 Task: Find connections with filter location Santa Maria with filter topic #recruitmentwith filter profile language English with filter current company Annalect with filter school All India Institute of Medical Sciences with filter industry Graphic Design with filter service category Tax Law with filter keywords title Software Ninjaneer
Action: Mouse moved to (169, 223)
Screenshot: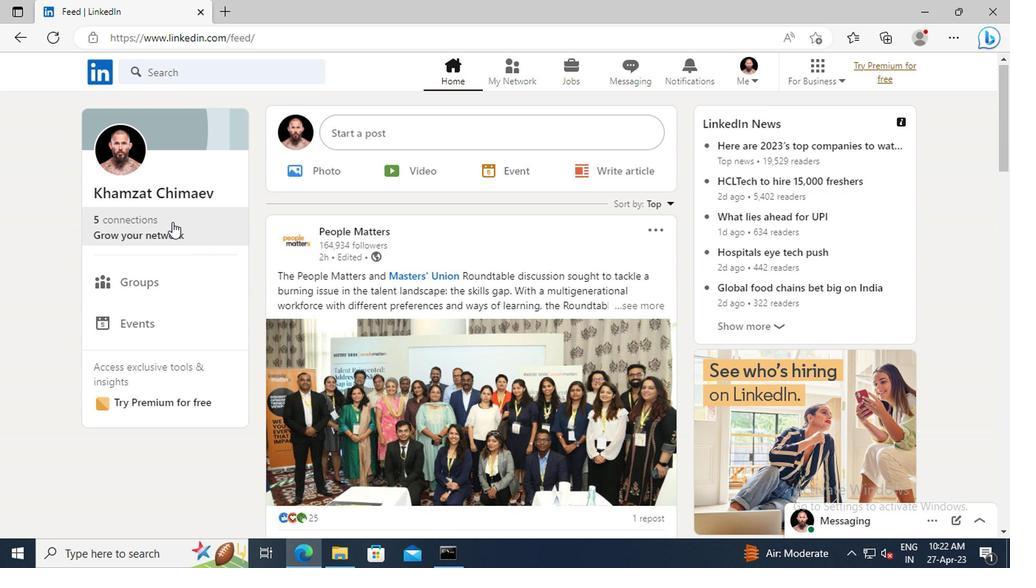 
Action: Mouse pressed left at (169, 223)
Screenshot: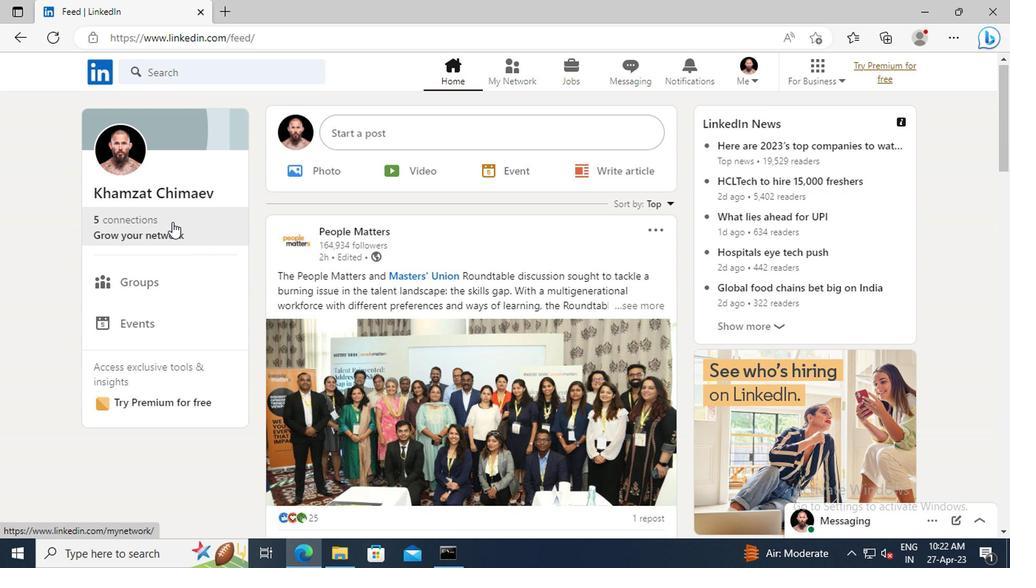 
Action: Mouse moved to (173, 159)
Screenshot: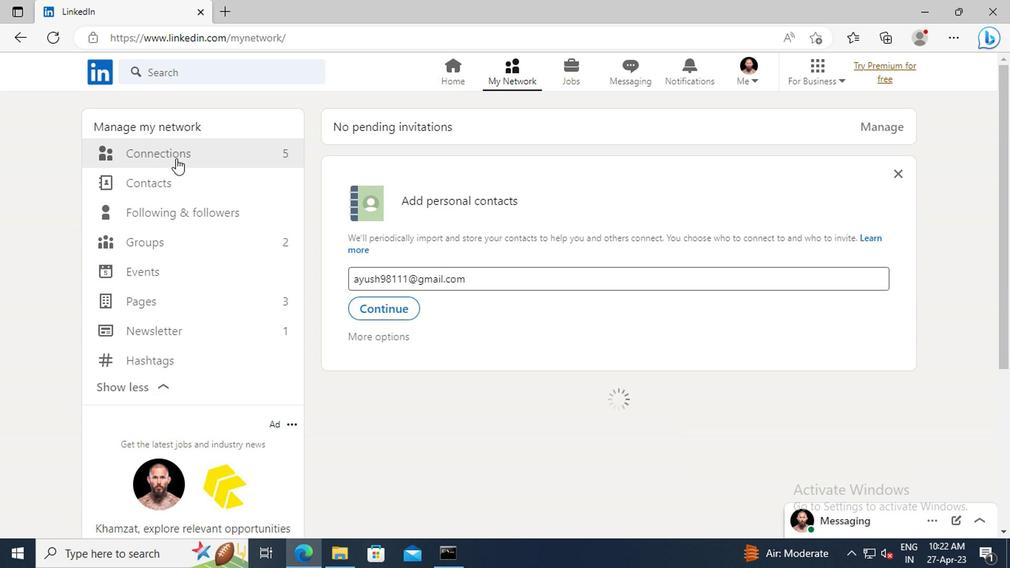 
Action: Mouse pressed left at (173, 159)
Screenshot: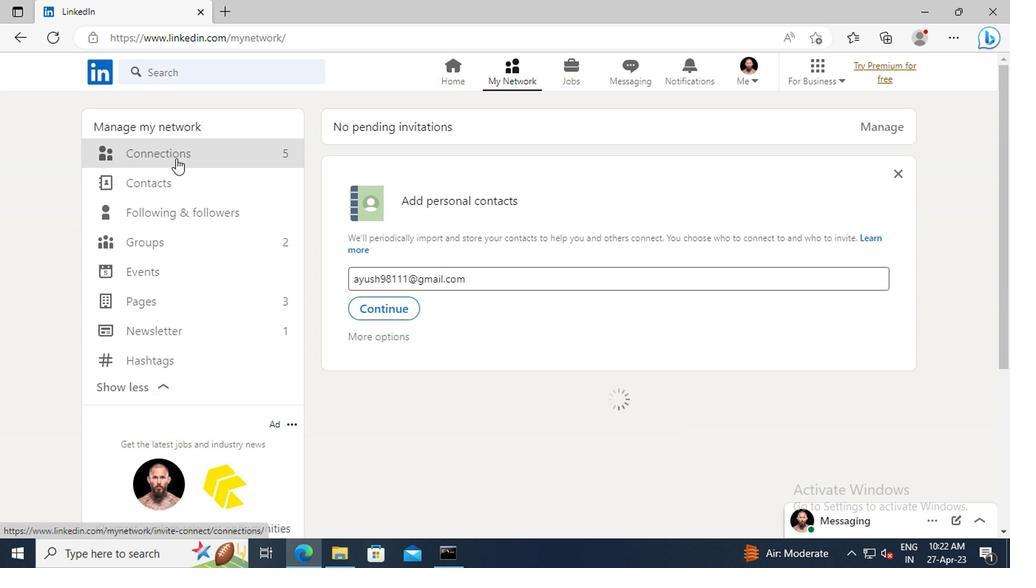 
Action: Mouse moved to (603, 159)
Screenshot: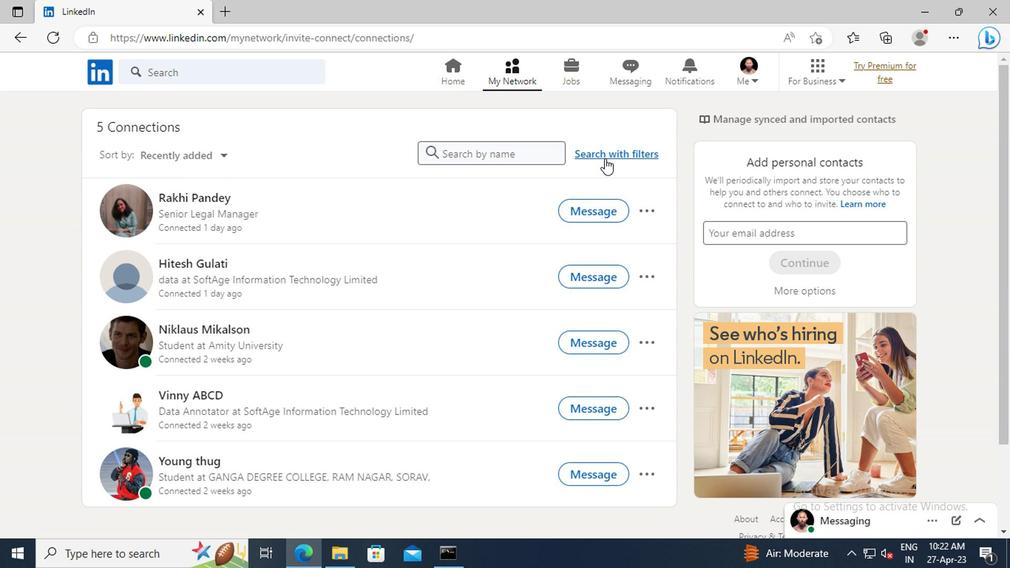 
Action: Mouse pressed left at (603, 159)
Screenshot: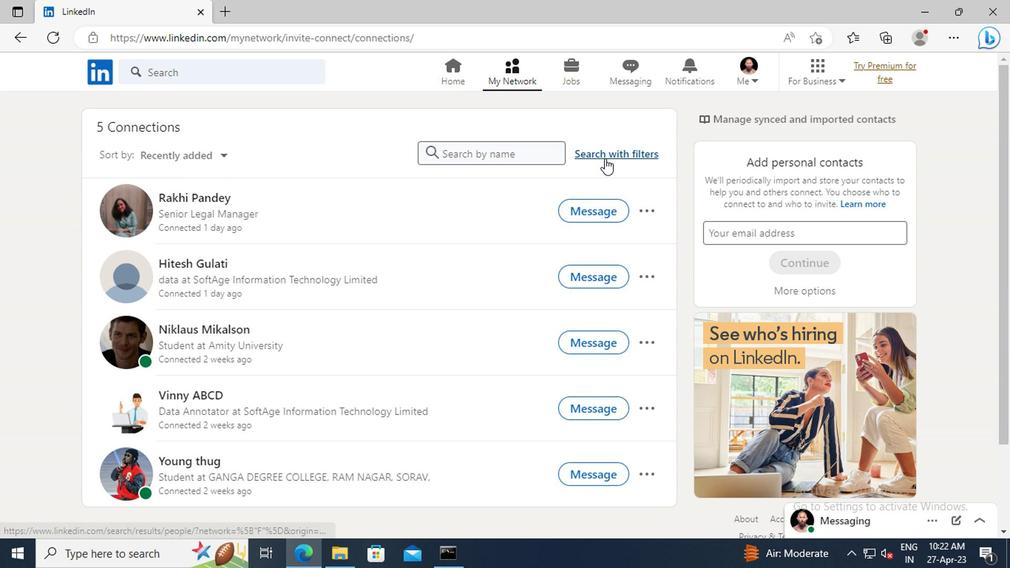 
Action: Mouse moved to (562, 117)
Screenshot: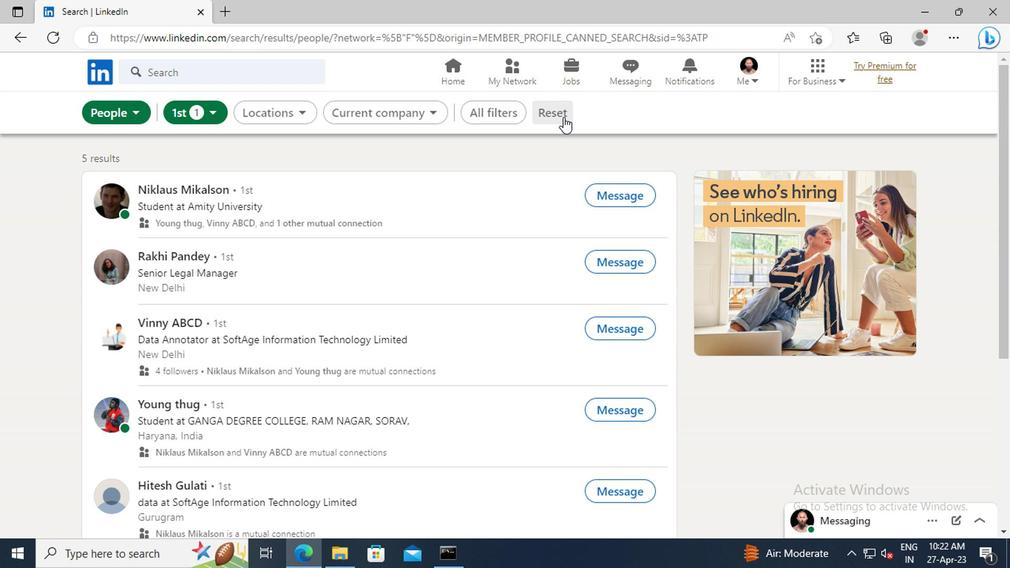 
Action: Mouse pressed left at (562, 117)
Screenshot: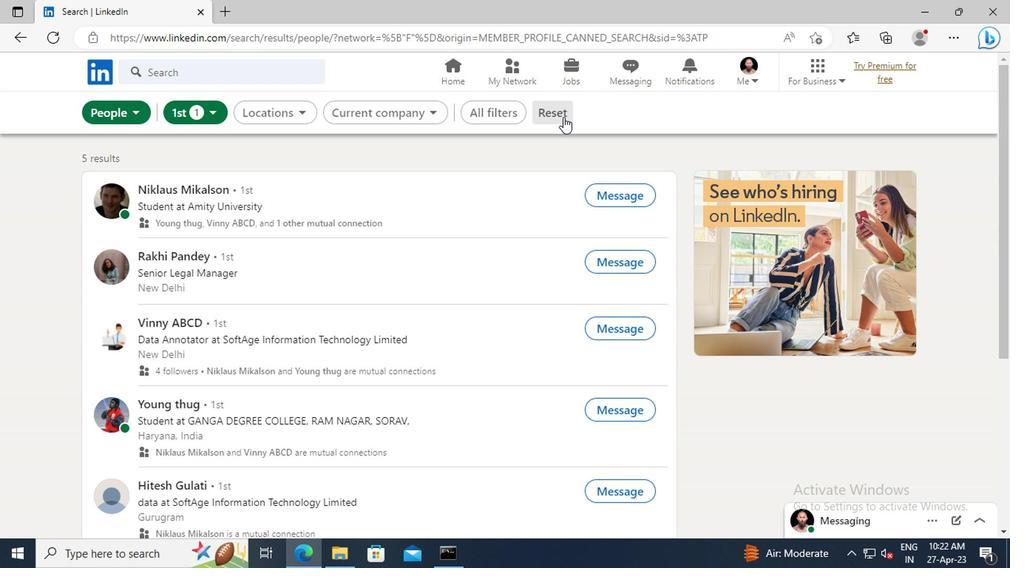 
Action: Mouse moved to (529, 110)
Screenshot: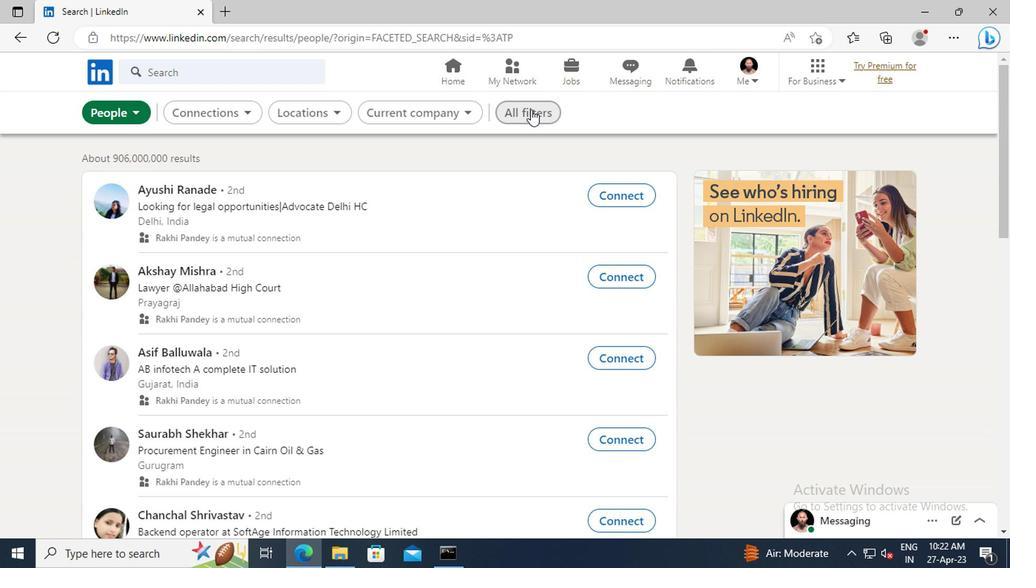 
Action: Mouse pressed left at (529, 110)
Screenshot: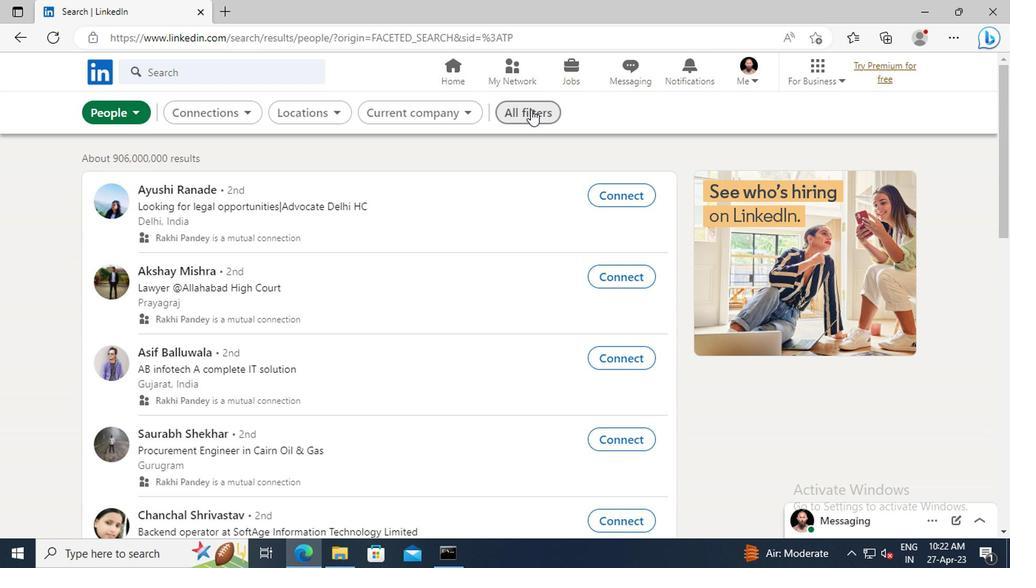 
Action: Mouse moved to (840, 279)
Screenshot: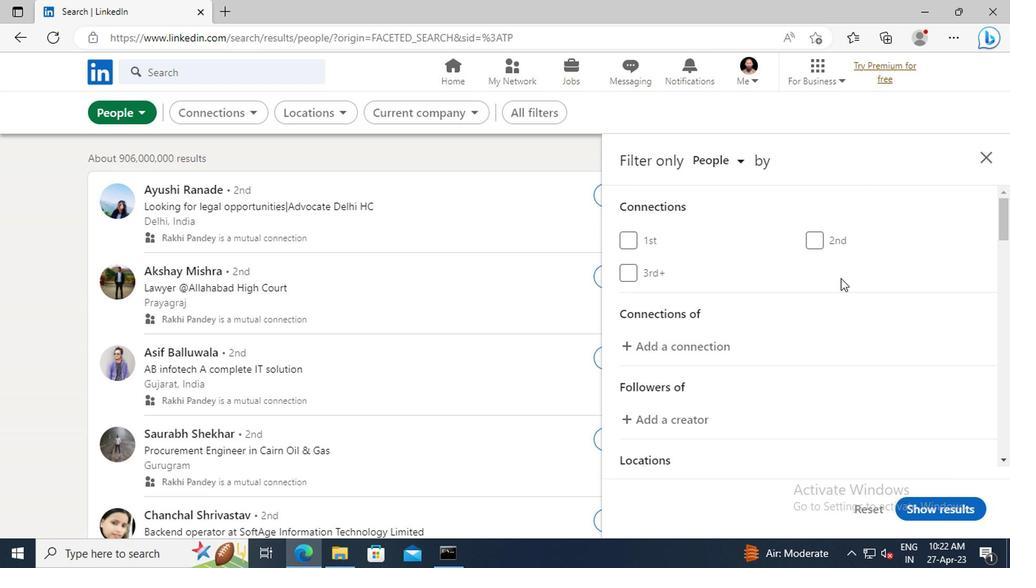 
Action: Mouse scrolled (840, 279) with delta (0, 0)
Screenshot: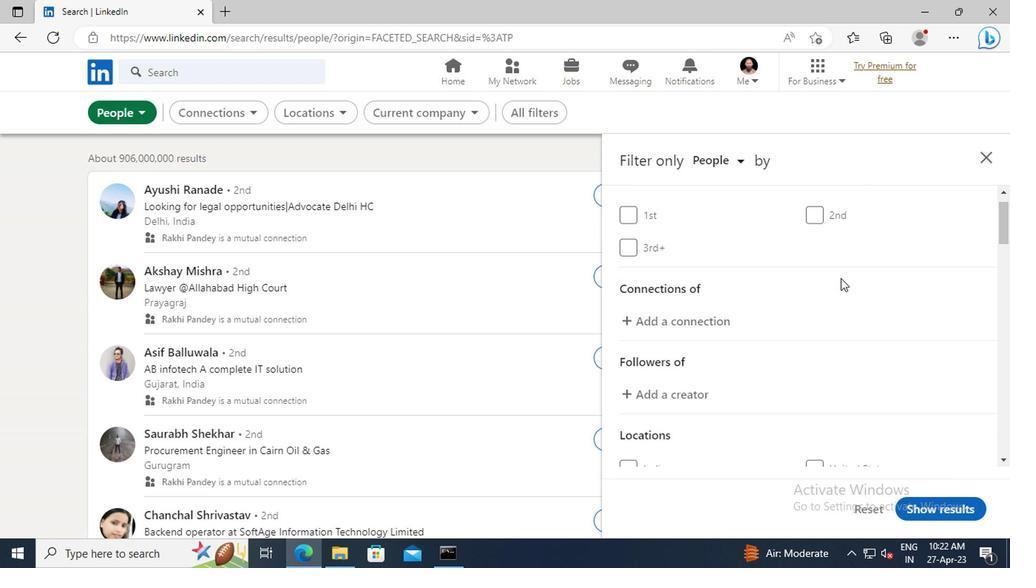 
Action: Mouse scrolled (840, 279) with delta (0, 0)
Screenshot: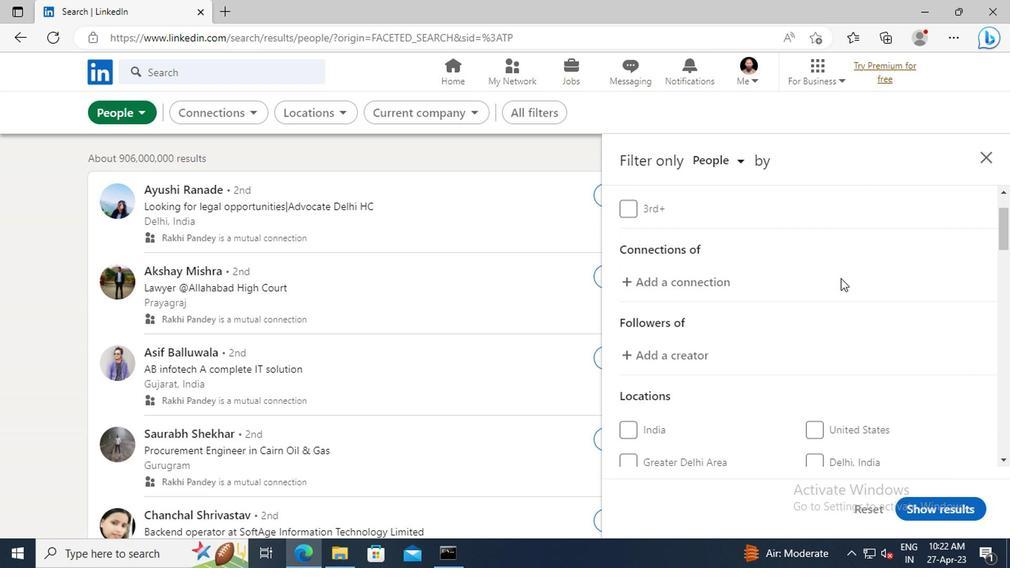 
Action: Mouse scrolled (840, 279) with delta (0, 0)
Screenshot: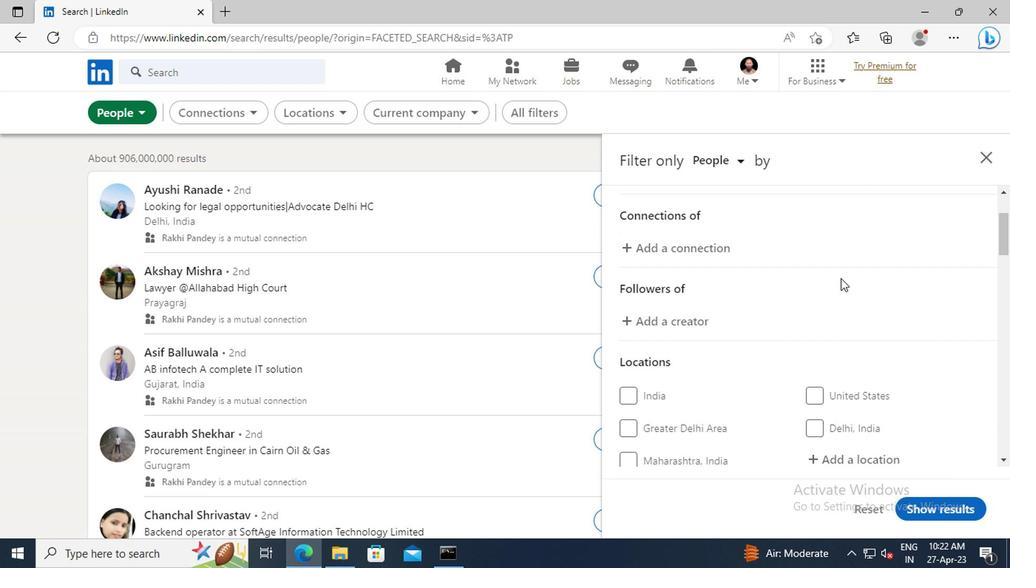 
Action: Mouse scrolled (840, 279) with delta (0, 0)
Screenshot: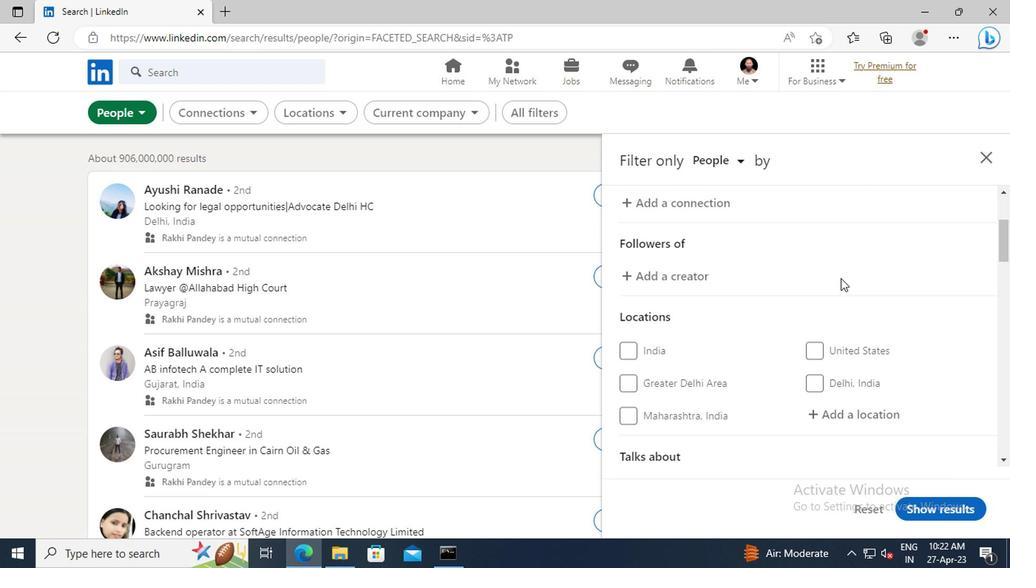 
Action: Mouse scrolled (840, 279) with delta (0, 0)
Screenshot: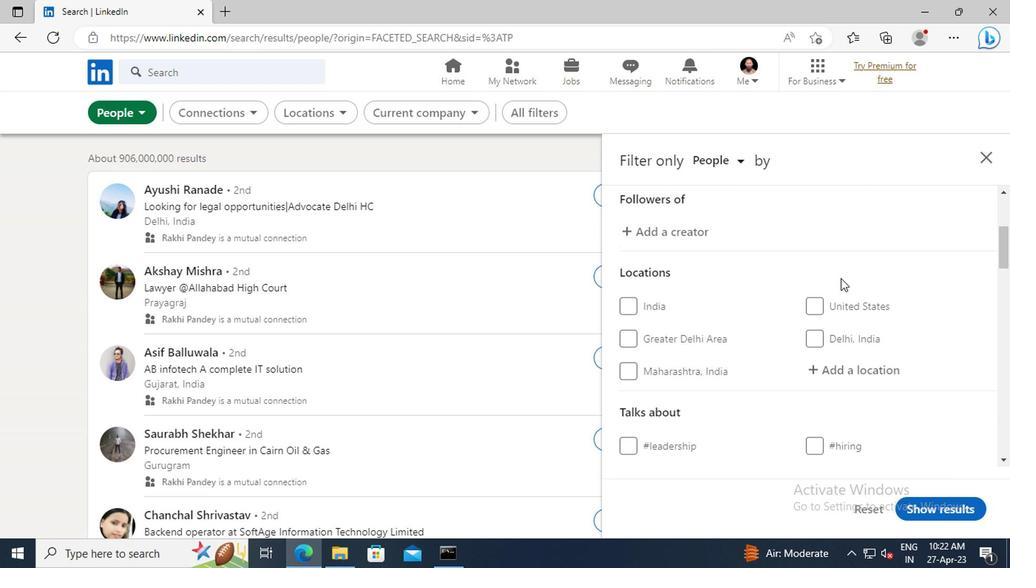 
Action: Mouse moved to (849, 346)
Screenshot: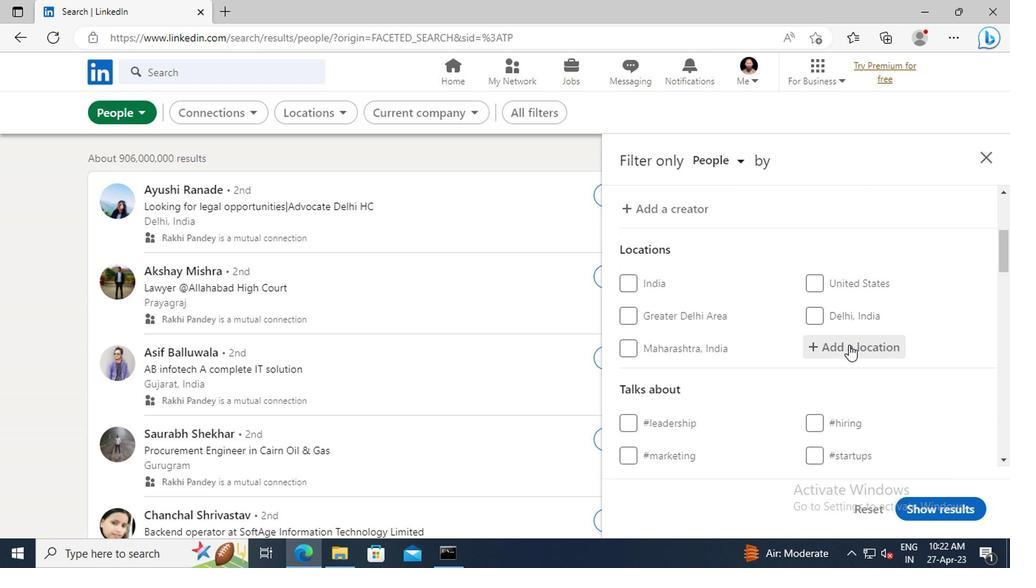 
Action: Mouse pressed left at (849, 346)
Screenshot: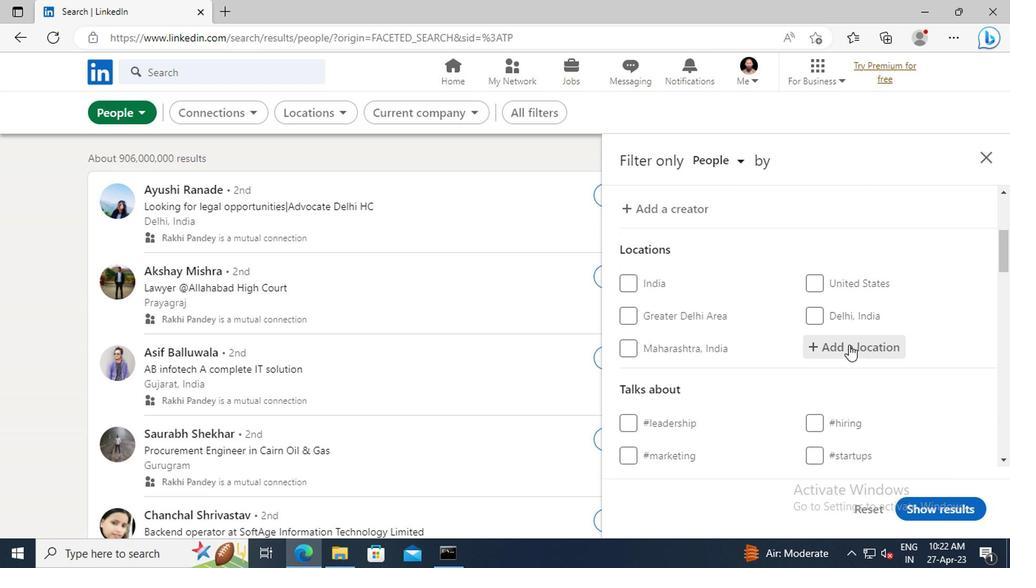 
Action: Key pressed <Key.shift>SANTA<Key.space><Key.shift>MARIA
Screenshot: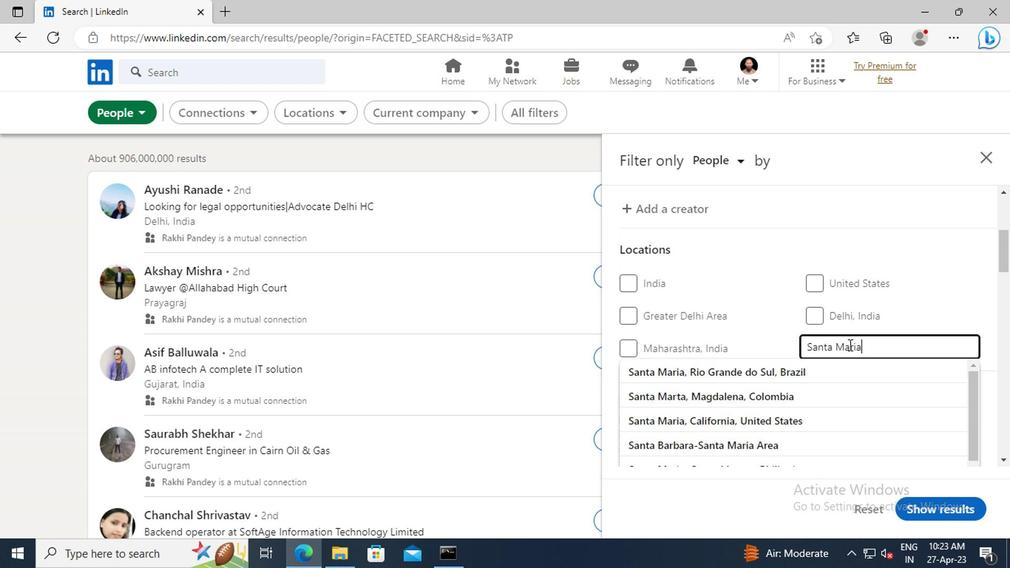 
Action: Mouse moved to (854, 370)
Screenshot: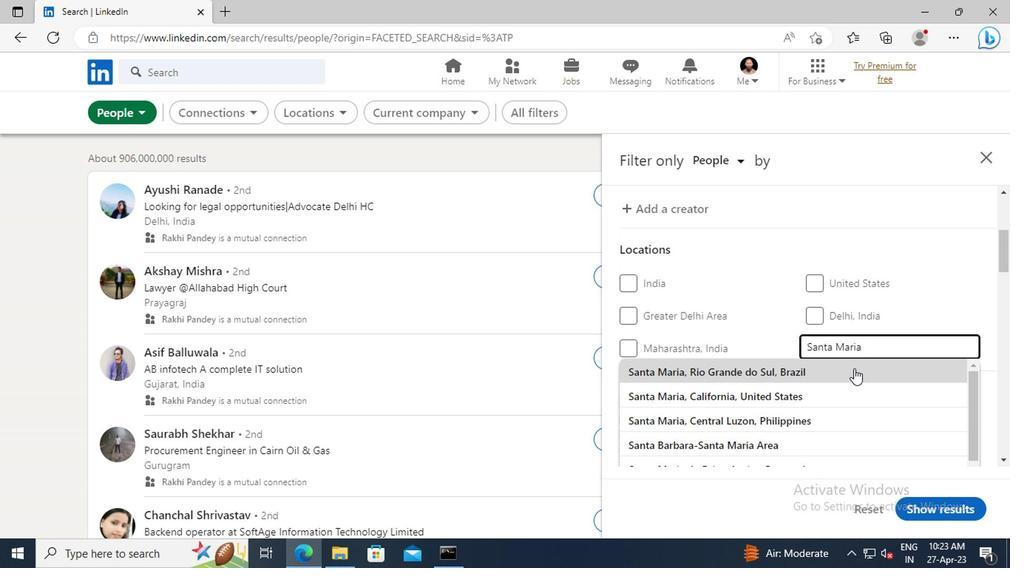
Action: Mouse pressed left at (854, 370)
Screenshot: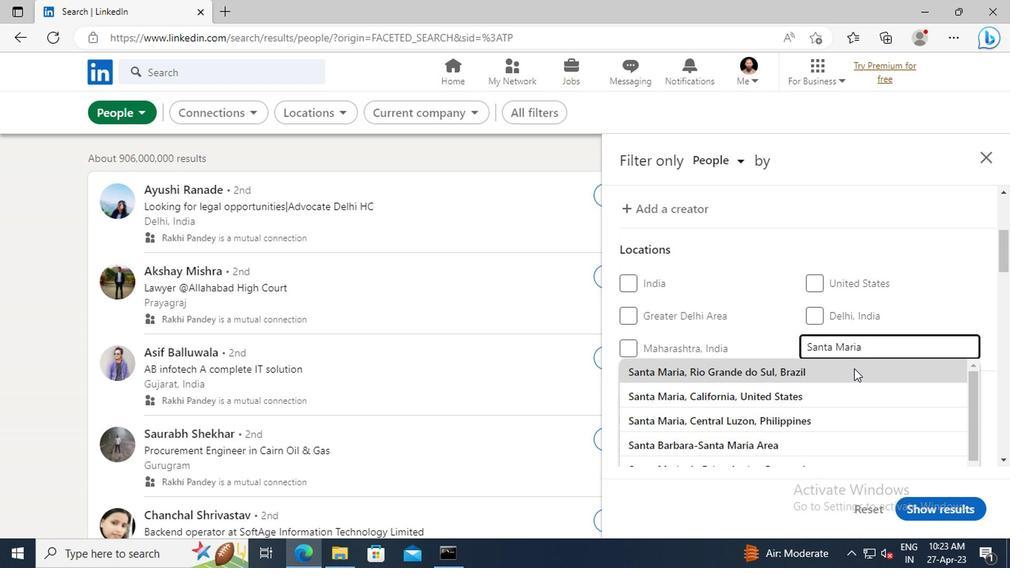 
Action: Mouse moved to (855, 299)
Screenshot: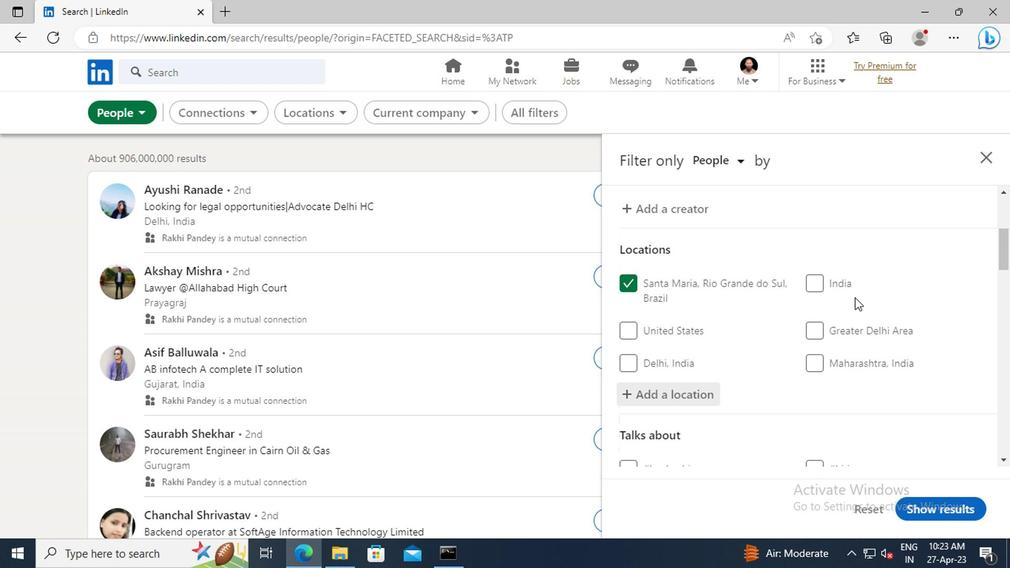 
Action: Mouse scrolled (855, 298) with delta (0, 0)
Screenshot: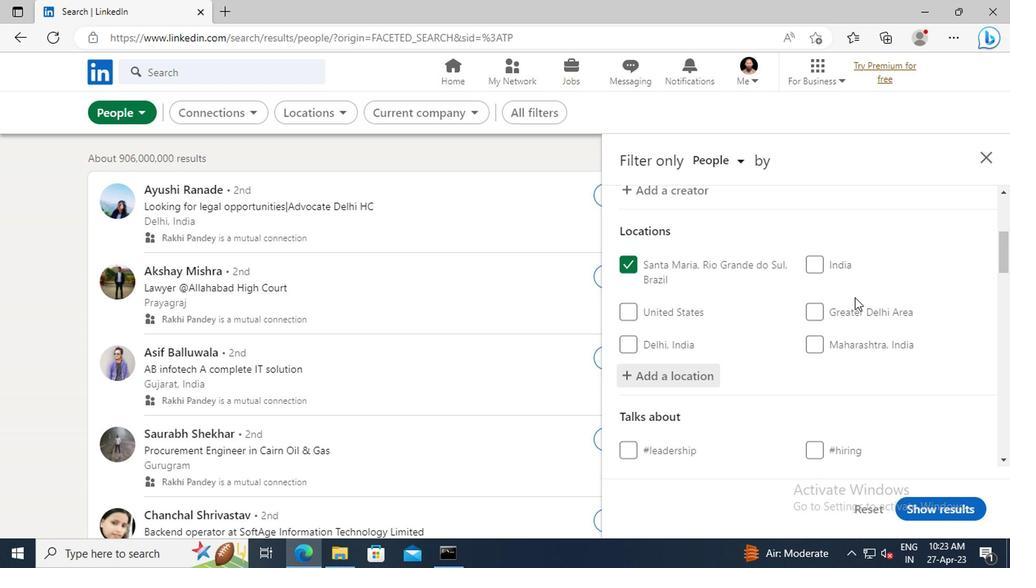 
Action: Mouse scrolled (855, 298) with delta (0, 0)
Screenshot: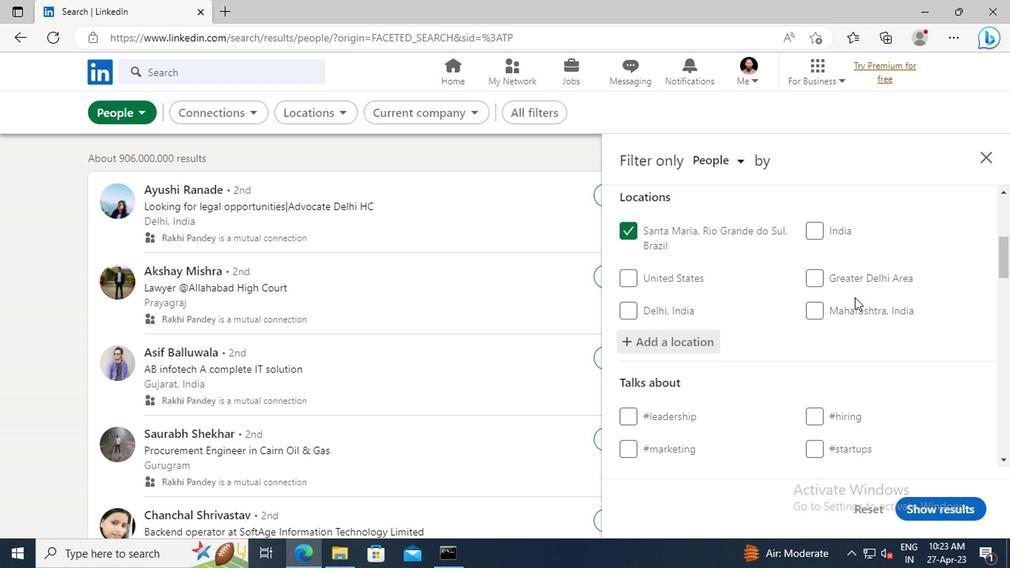 
Action: Mouse scrolled (855, 298) with delta (0, 0)
Screenshot: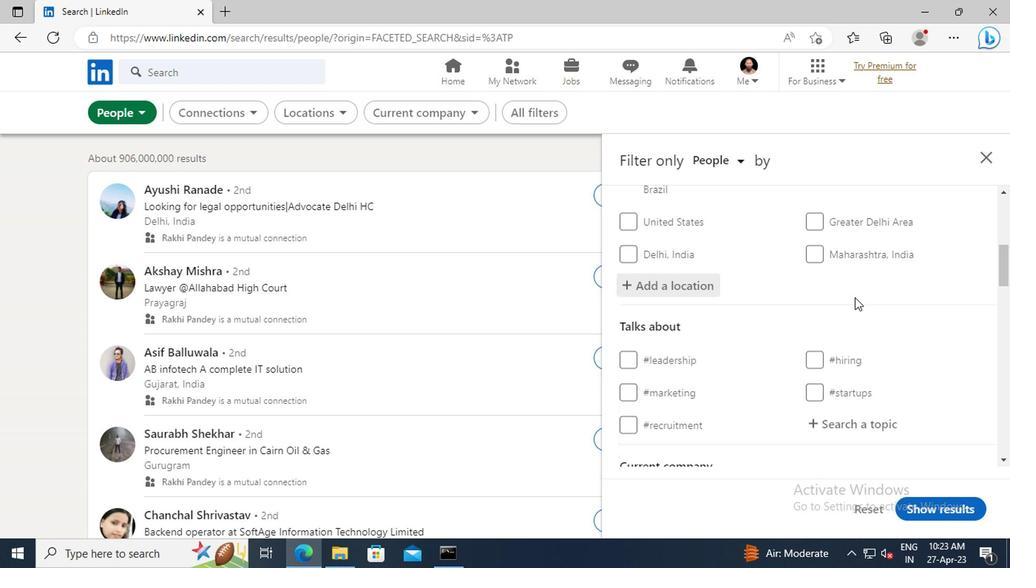 
Action: Mouse scrolled (855, 298) with delta (0, 0)
Screenshot: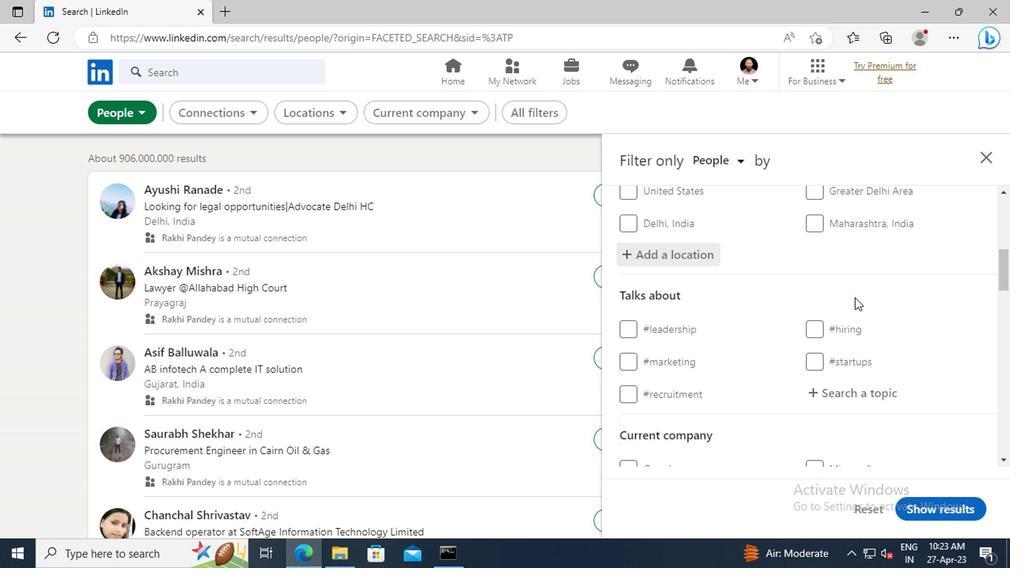 
Action: Mouse moved to (847, 364)
Screenshot: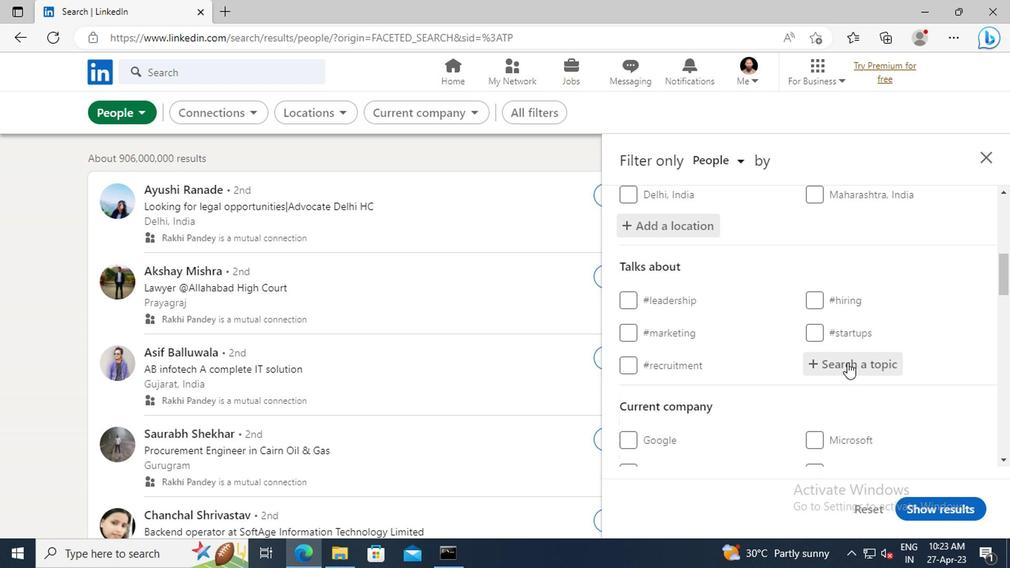 
Action: Mouse pressed left at (847, 364)
Screenshot: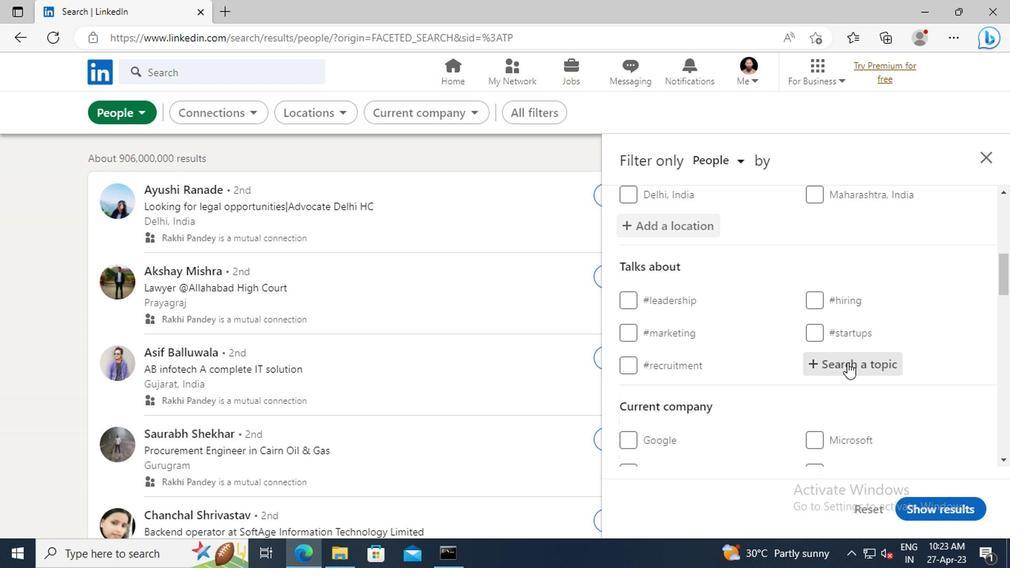 
Action: Key pressed <Key.shift>#RECRUITMENTWITH<Key.enter>
Screenshot: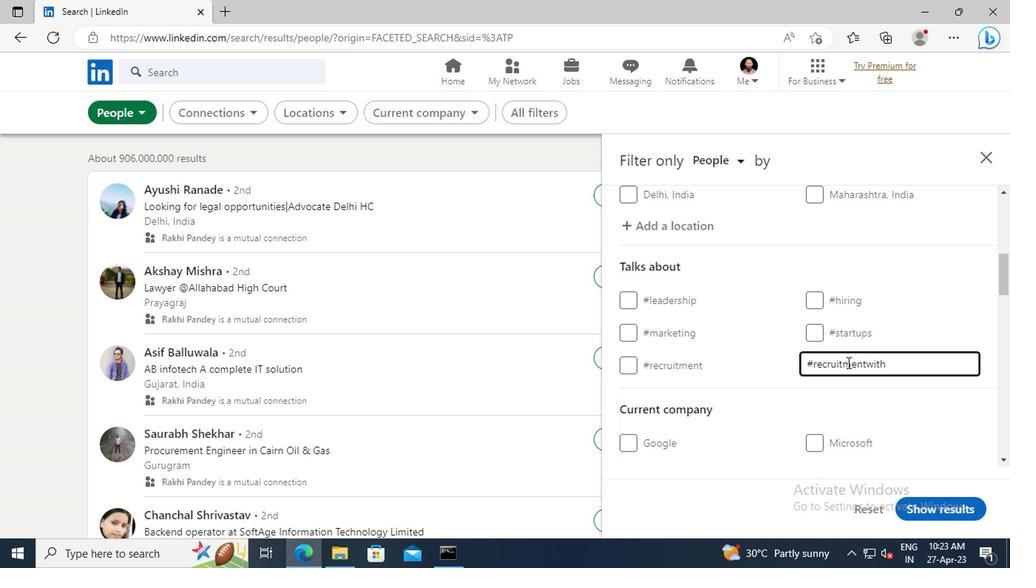 
Action: Mouse moved to (782, 360)
Screenshot: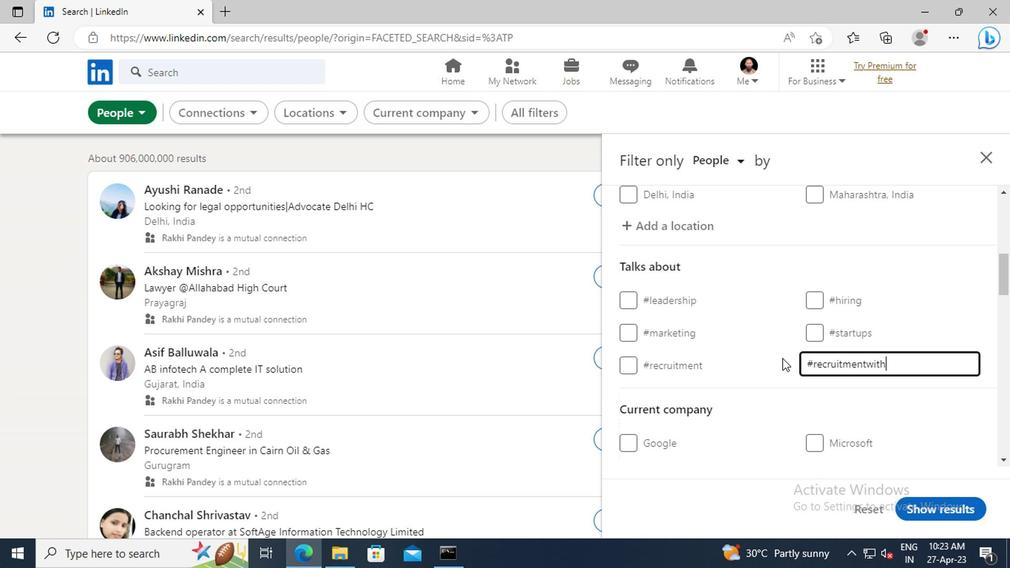 
Action: Mouse scrolled (782, 359) with delta (0, 0)
Screenshot: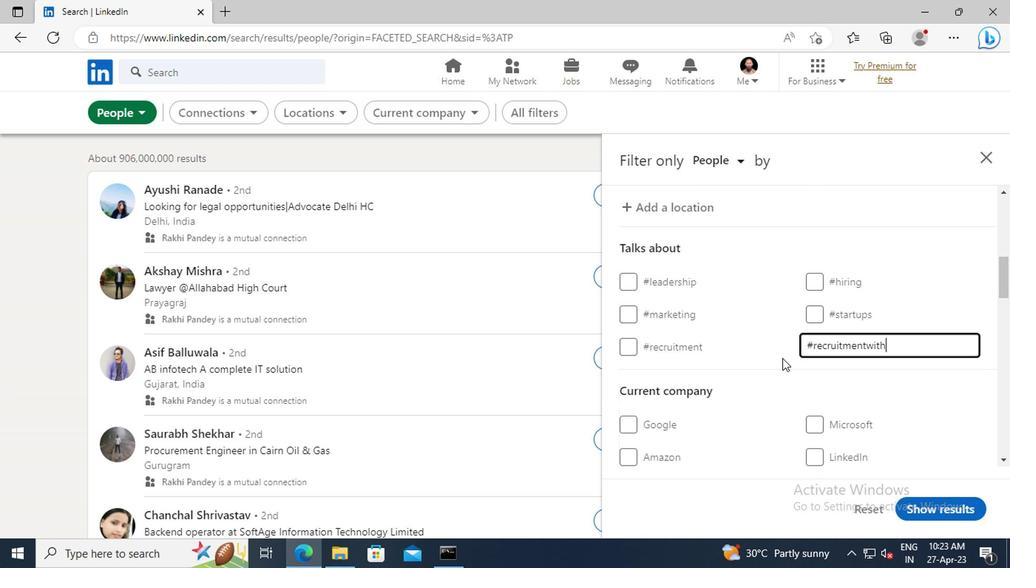 
Action: Mouse scrolled (782, 359) with delta (0, 0)
Screenshot: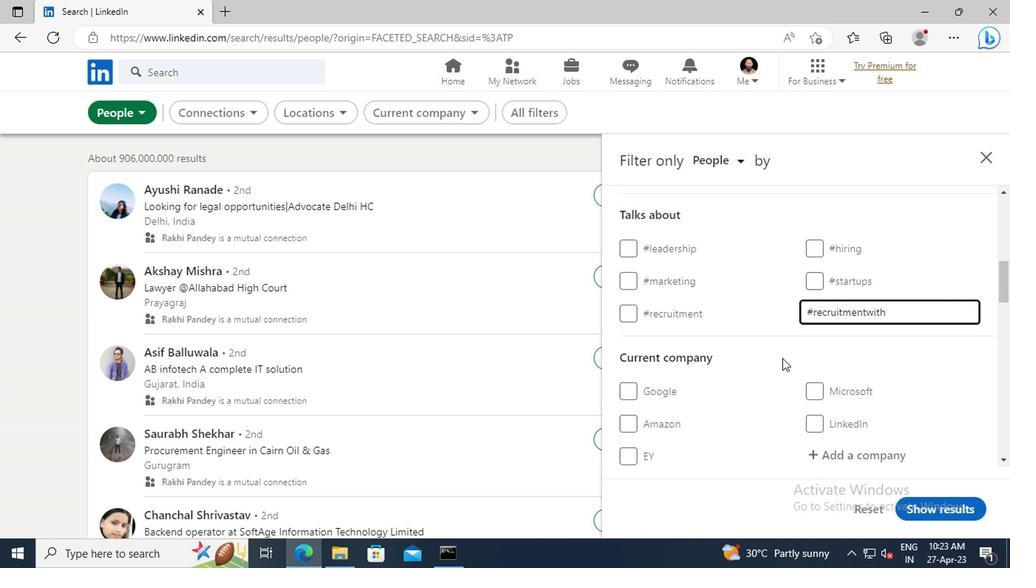
Action: Mouse scrolled (782, 359) with delta (0, 0)
Screenshot: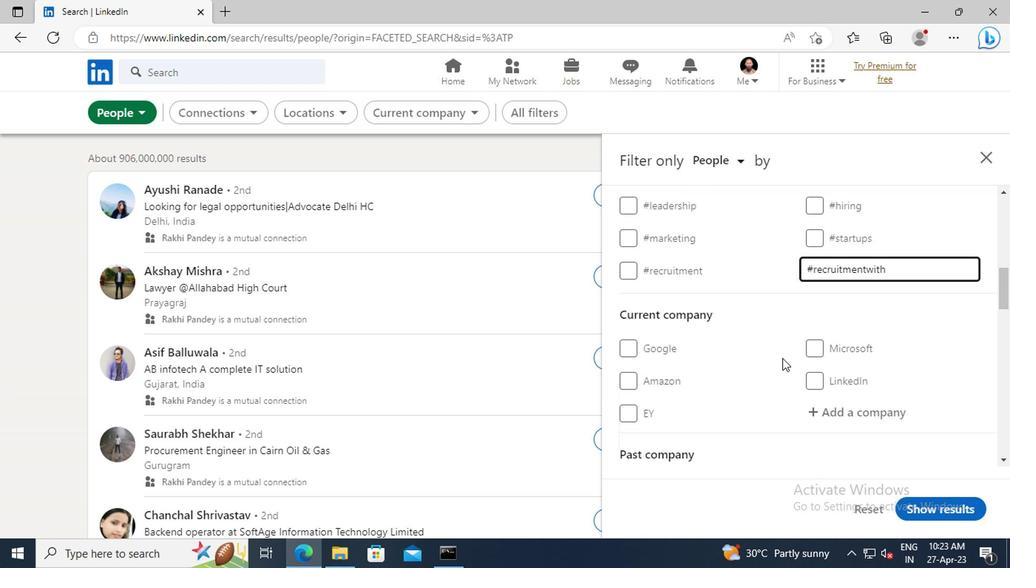 
Action: Mouse scrolled (782, 359) with delta (0, 0)
Screenshot: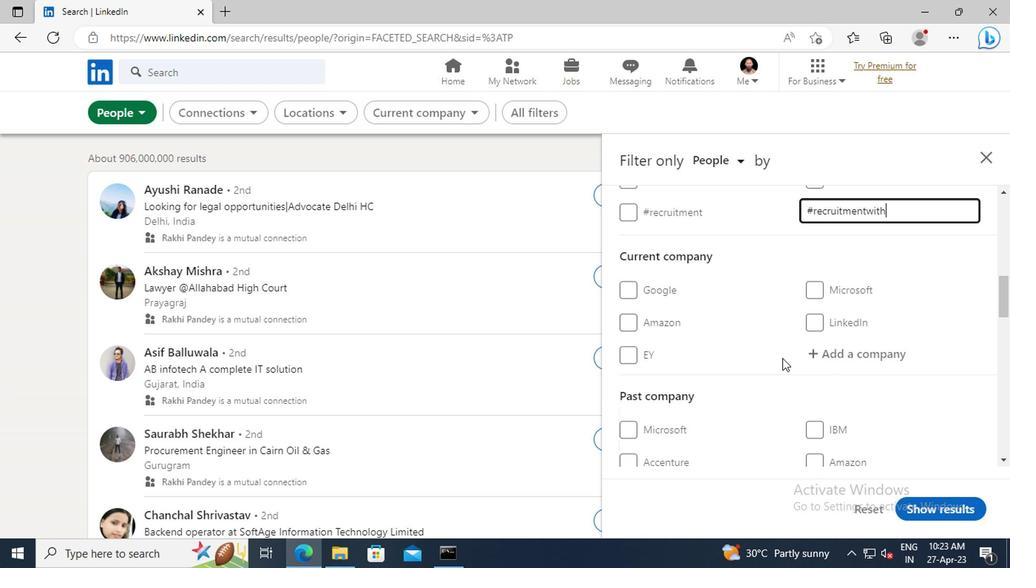 
Action: Mouse scrolled (782, 359) with delta (0, 0)
Screenshot: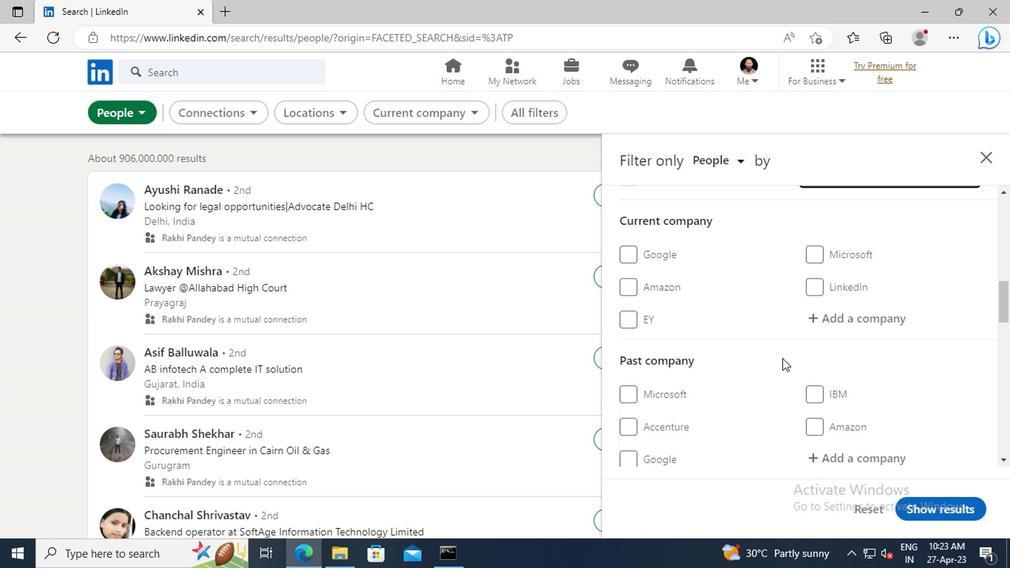 
Action: Mouse scrolled (782, 359) with delta (0, 0)
Screenshot: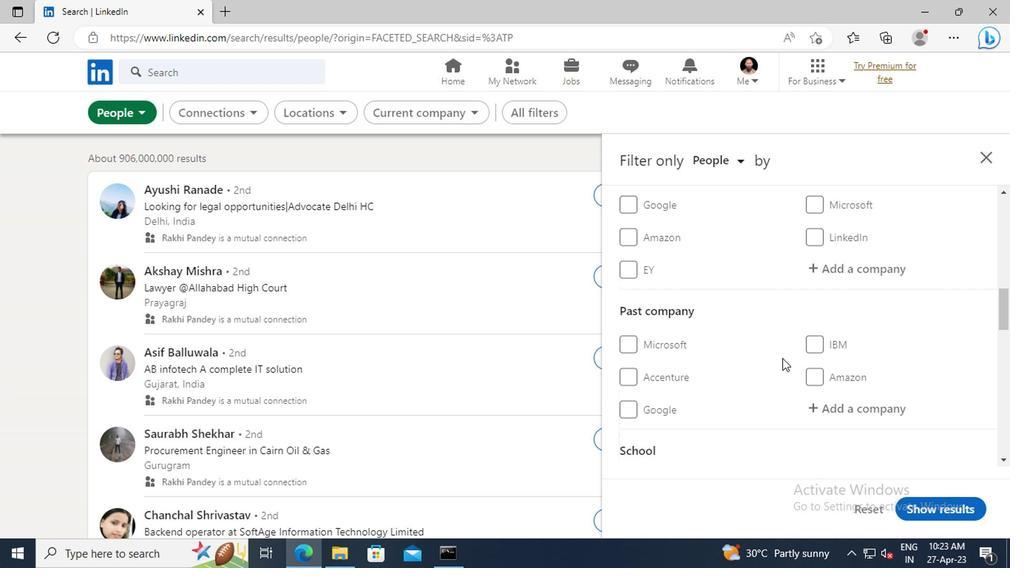 
Action: Mouse scrolled (782, 359) with delta (0, 0)
Screenshot: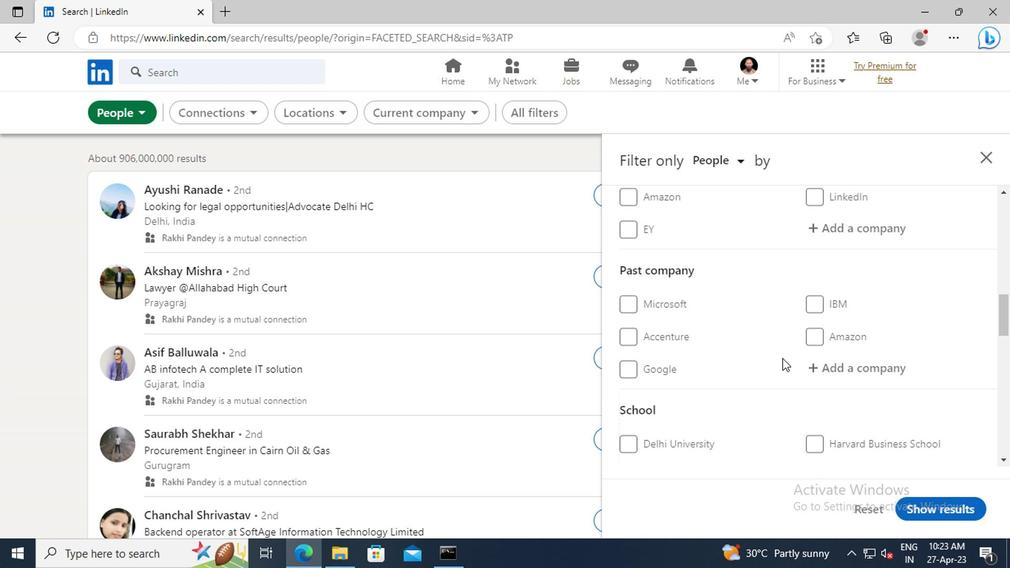 
Action: Mouse scrolled (782, 359) with delta (0, 0)
Screenshot: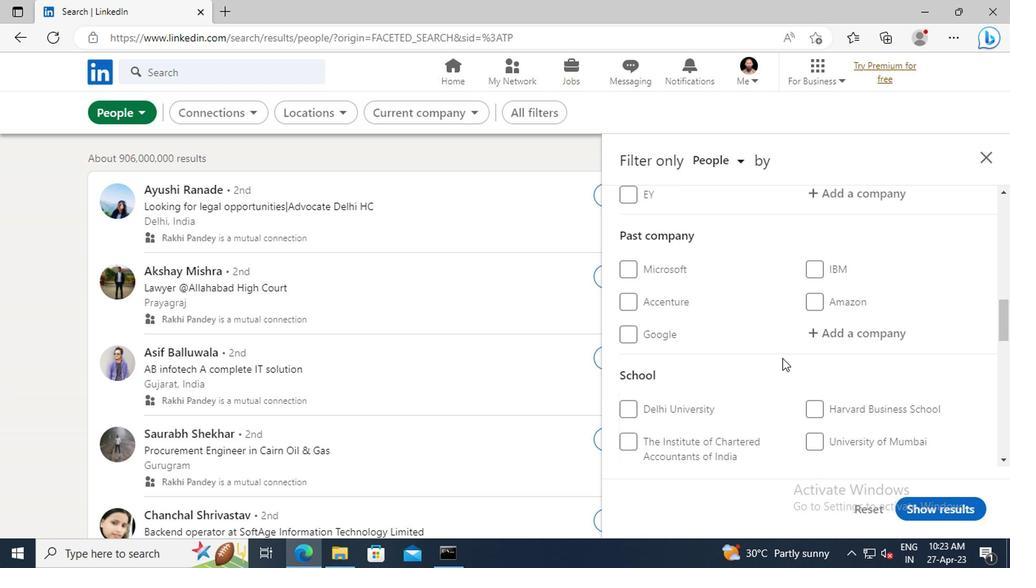 
Action: Mouse scrolled (782, 359) with delta (0, 0)
Screenshot: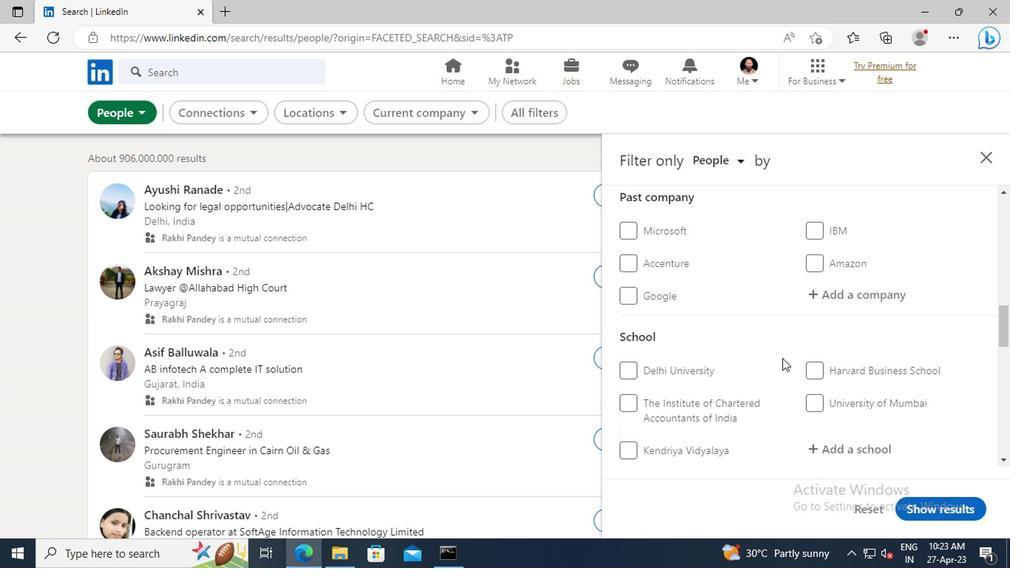 
Action: Mouse scrolled (782, 359) with delta (0, 0)
Screenshot: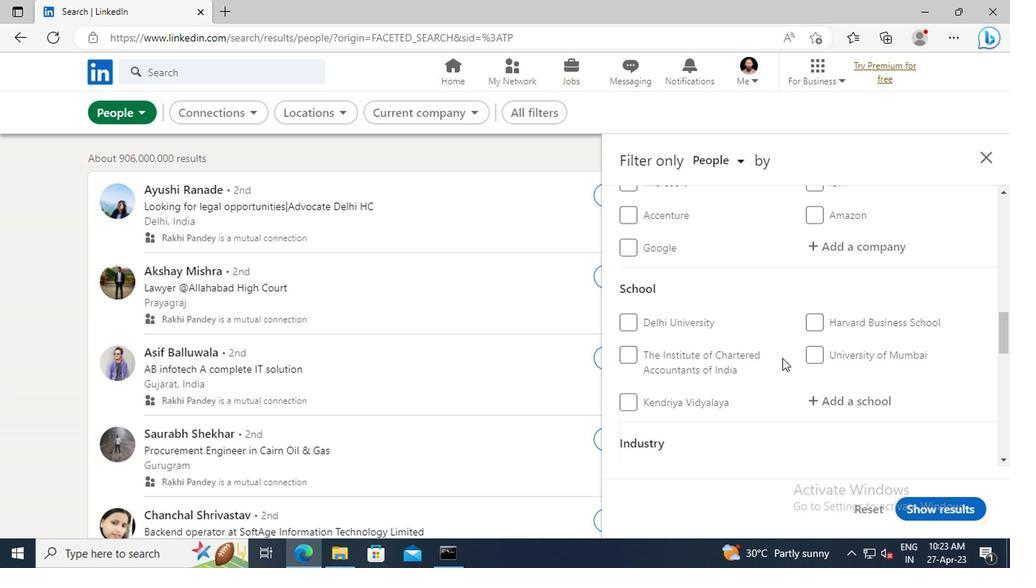 
Action: Mouse scrolled (782, 359) with delta (0, 0)
Screenshot: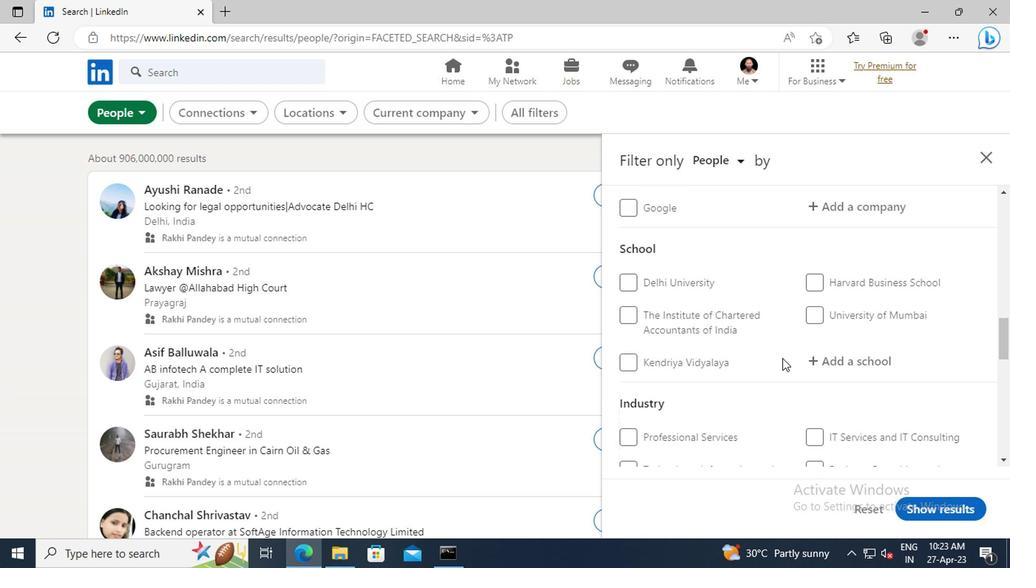 
Action: Mouse scrolled (782, 359) with delta (0, 0)
Screenshot: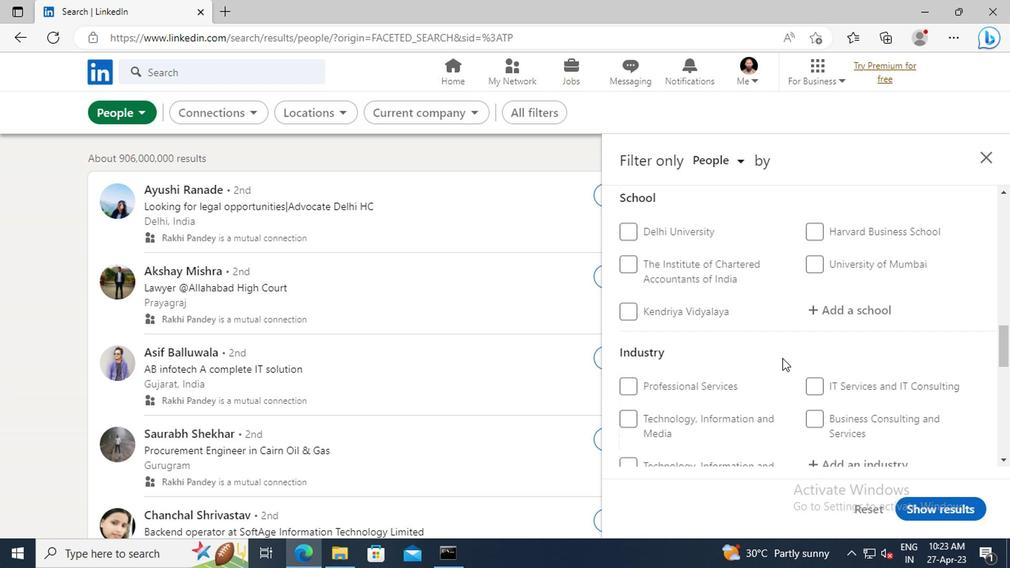 
Action: Mouse scrolled (782, 359) with delta (0, 0)
Screenshot: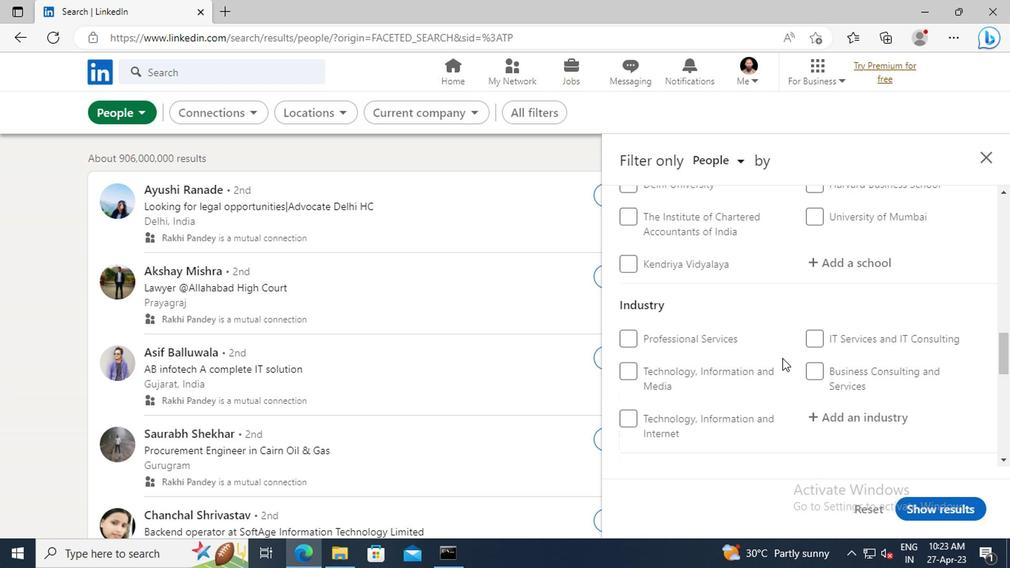 
Action: Mouse scrolled (782, 359) with delta (0, 0)
Screenshot: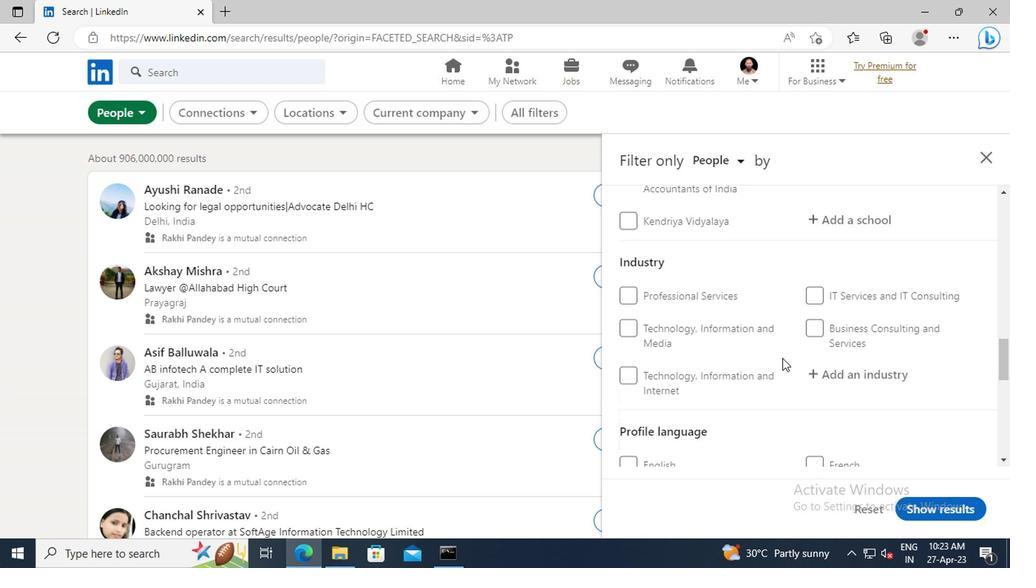 
Action: Mouse scrolled (782, 359) with delta (0, 0)
Screenshot: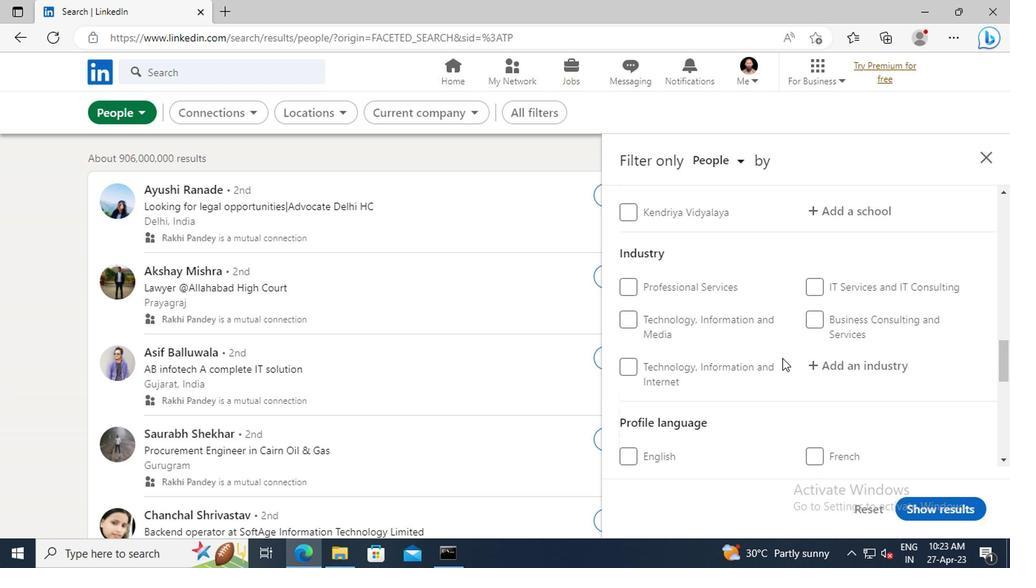 
Action: Mouse scrolled (782, 359) with delta (0, 0)
Screenshot: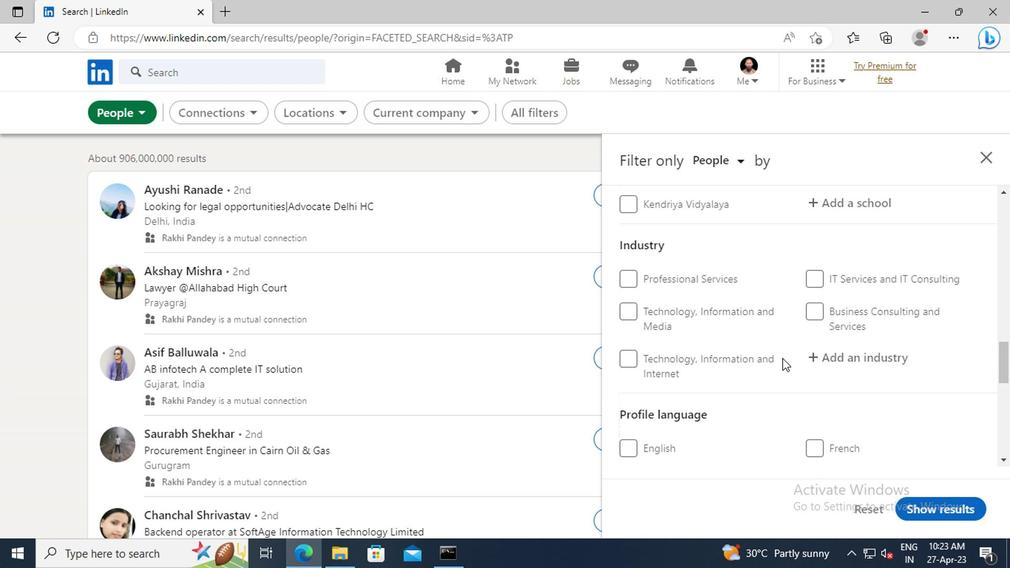
Action: Mouse moved to (632, 375)
Screenshot: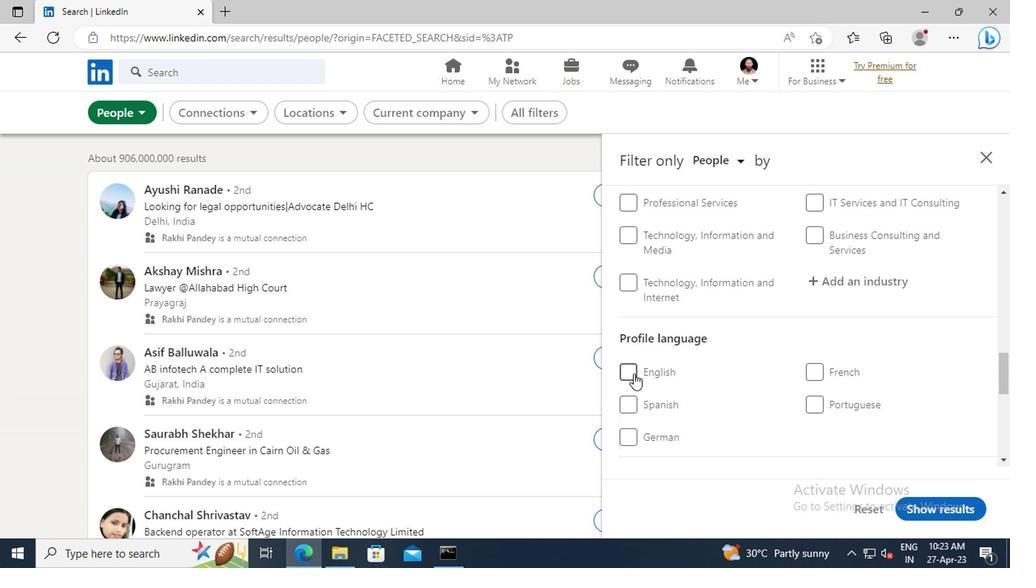 
Action: Mouse pressed left at (632, 375)
Screenshot: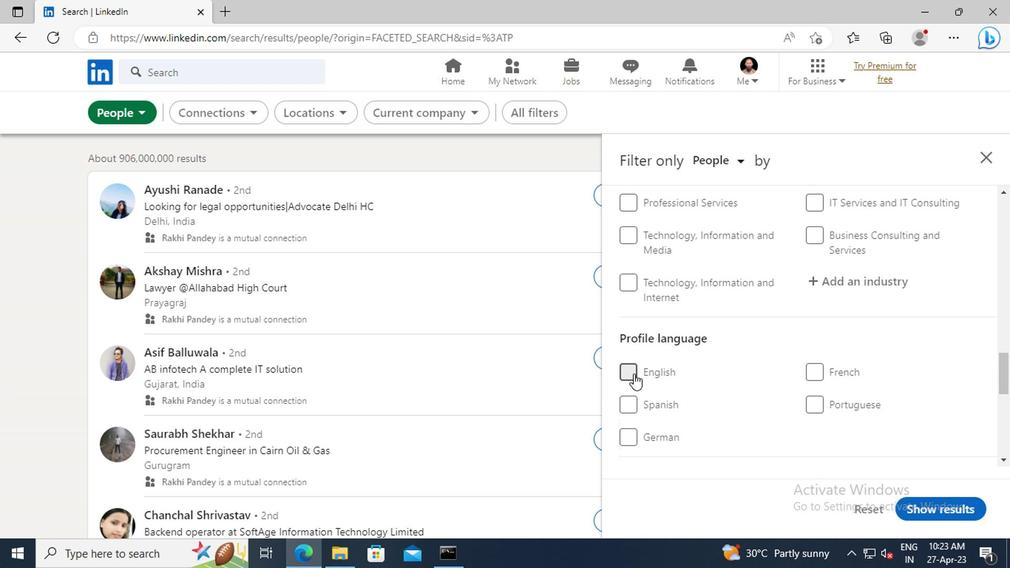 
Action: Mouse moved to (781, 374)
Screenshot: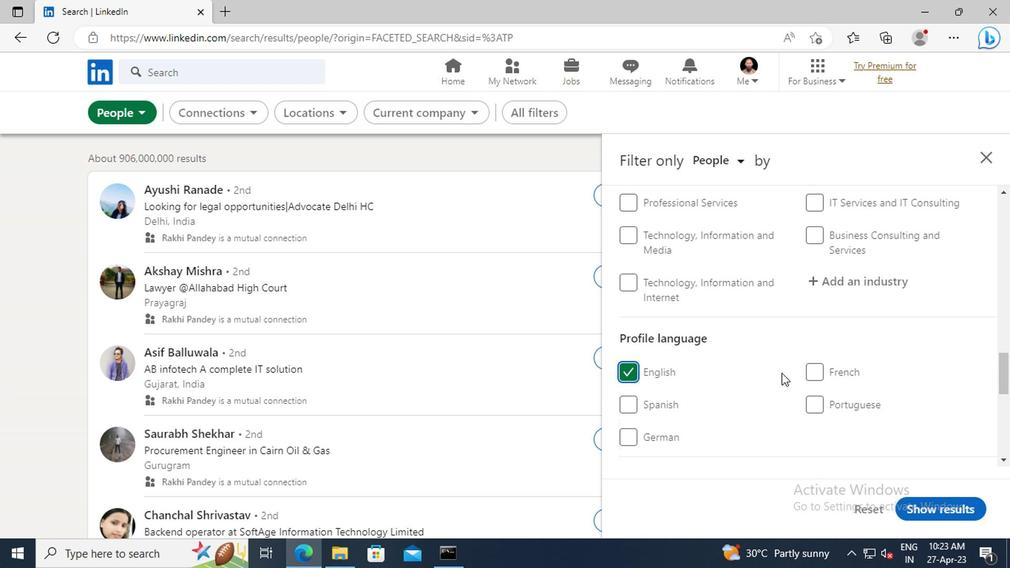 
Action: Mouse scrolled (781, 375) with delta (0, 1)
Screenshot: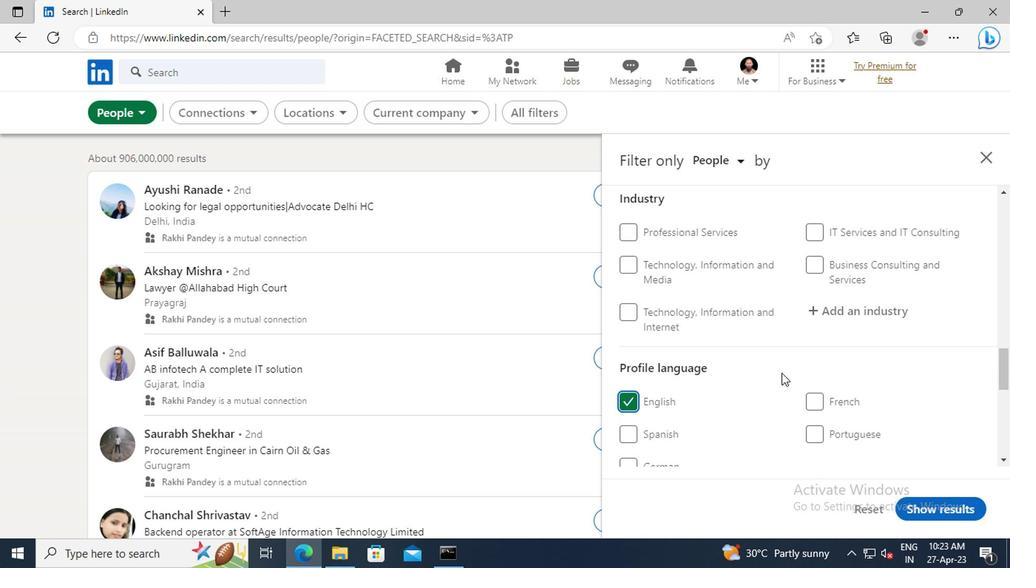 
Action: Mouse scrolled (781, 375) with delta (0, 1)
Screenshot: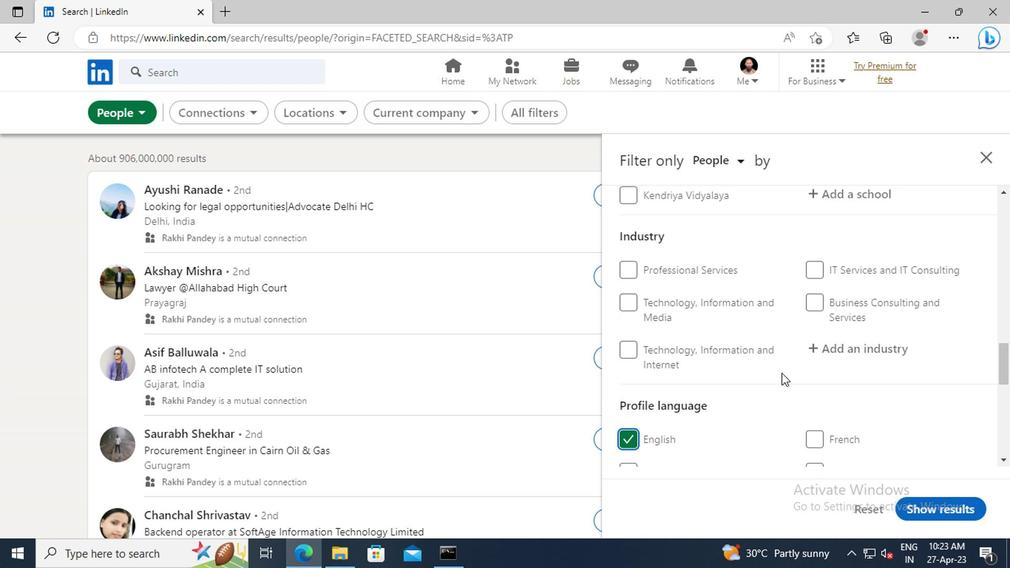 
Action: Mouse scrolled (781, 375) with delta (0, 1)
Screenshot: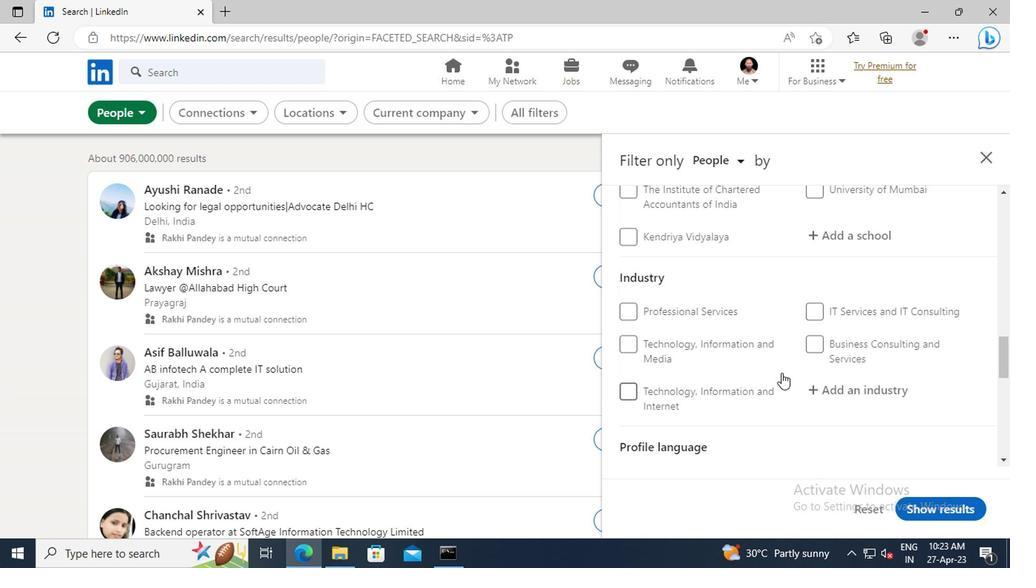 
Action: Mouse scrolled (781, 375) with delta (0, 1)
Screenshot: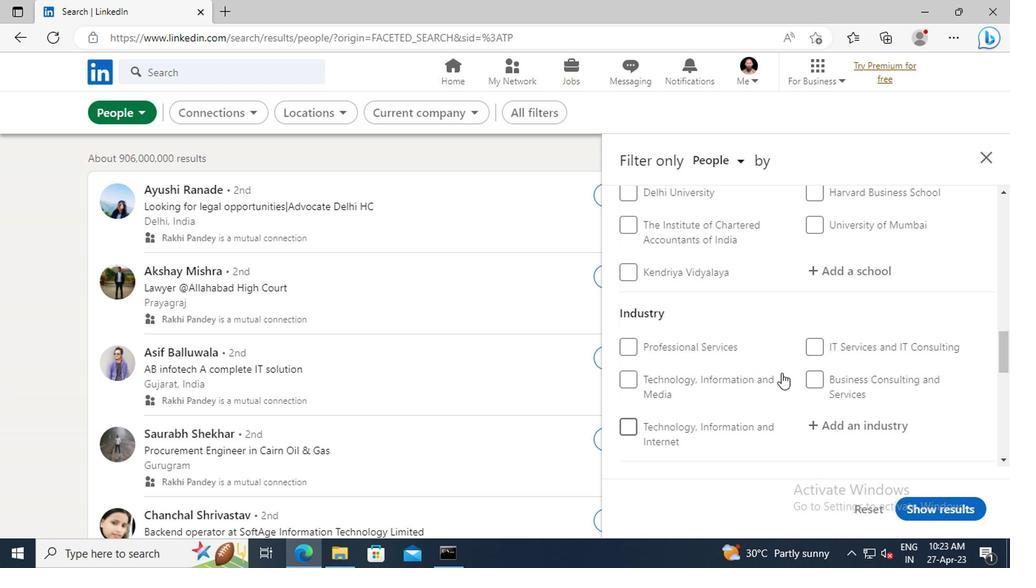 
Action: Mouse scrolled (781, 375) with delta (0, 1)
Screenshot: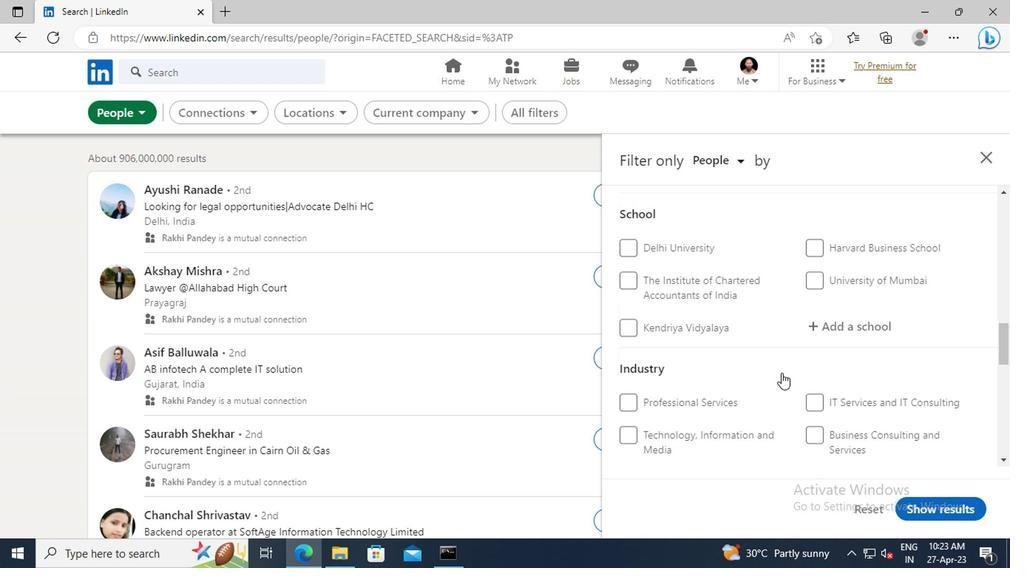 
Action: Mouse scrolled (781, 375) with delta (0, 1)
Screenshot: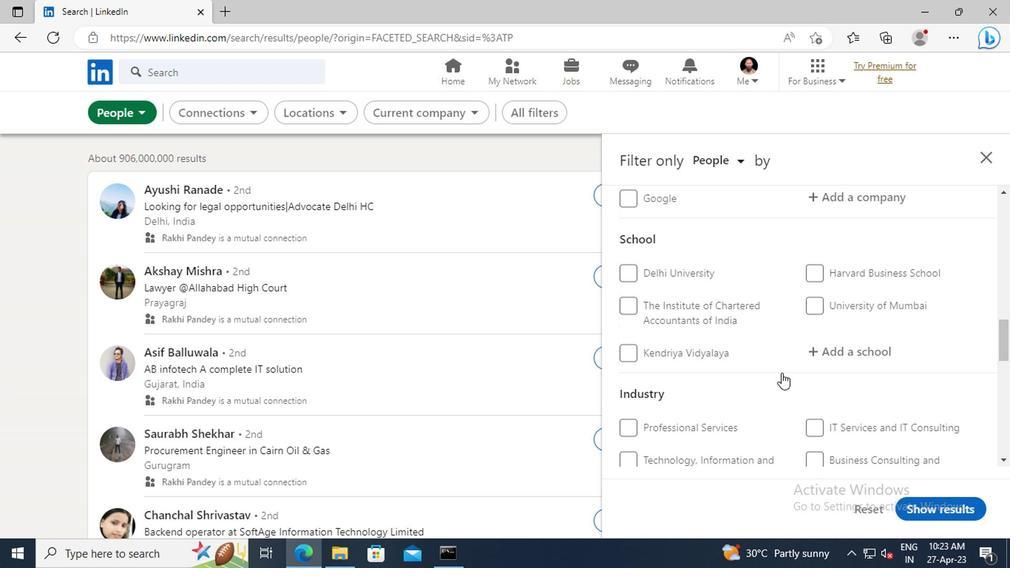 
Action: Mouse scrolled (781, 375) with delta (0, 1)
Screenshot: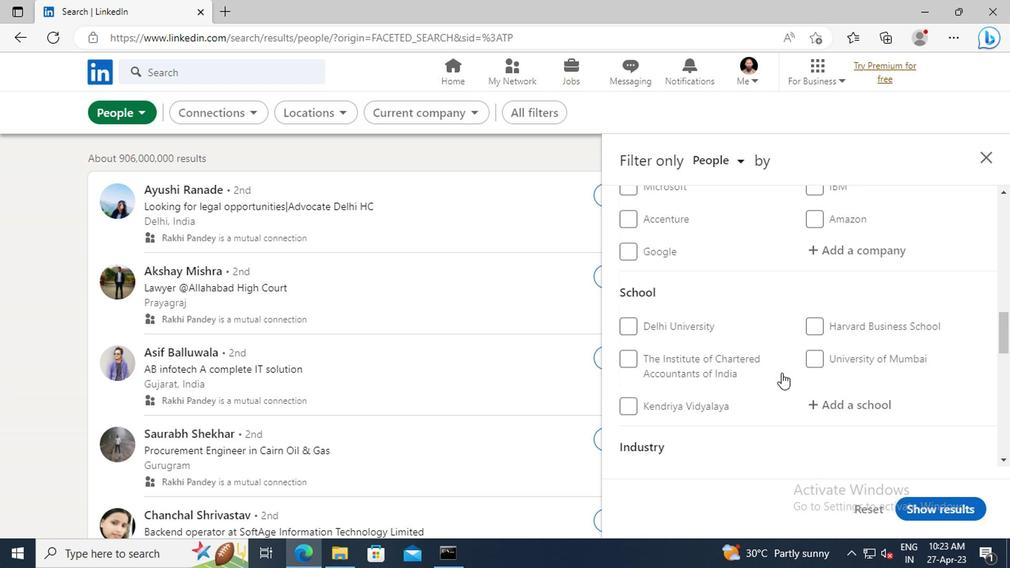 
Action: Mouse scrolled (781, 375) with delta (0, 1)
Screenshot: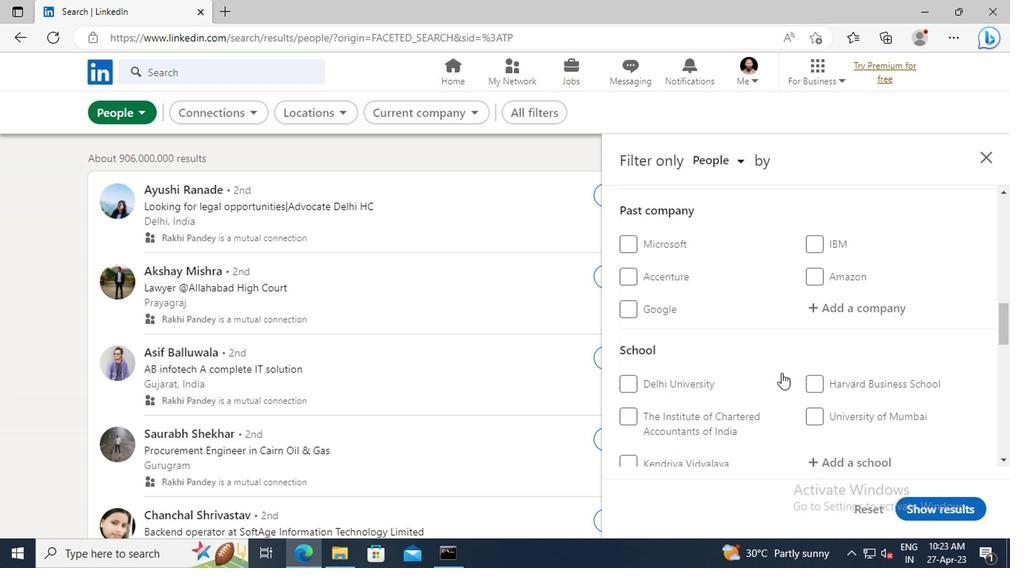 
Action: Mouse scrolled (781, 375) with delta (0, 1)
Screenshot: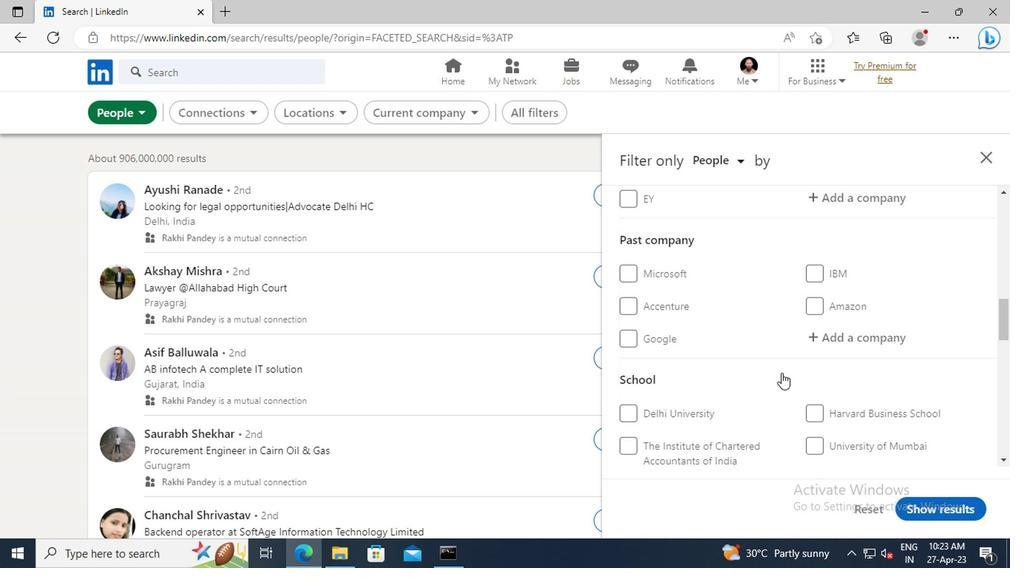 
Action: Mouse scrolled (781, 375) with delta (0, 1)
Screenshot: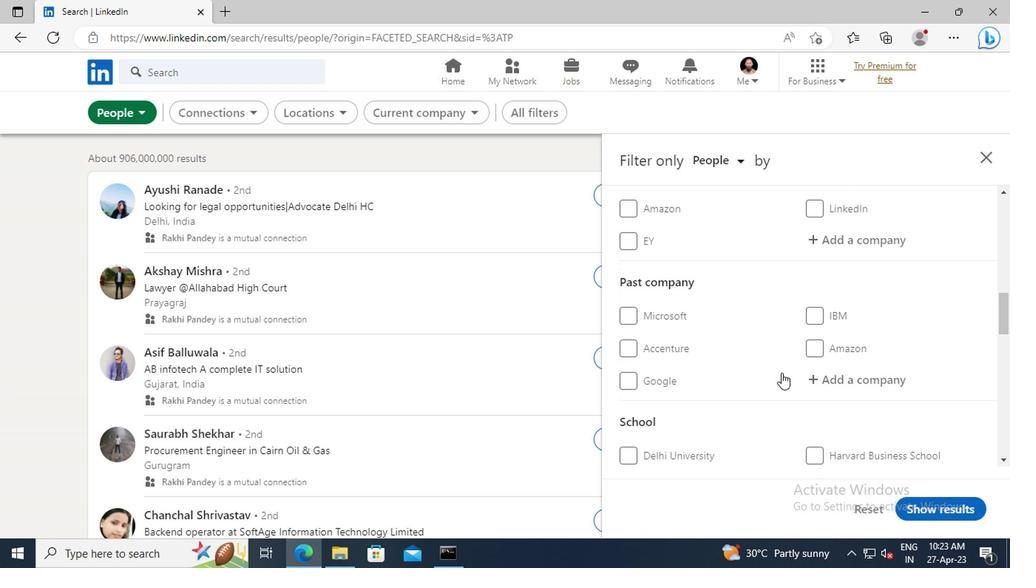 
Action: Mouse scrolled (781, 375) with delta (0, 1)
Screenshot: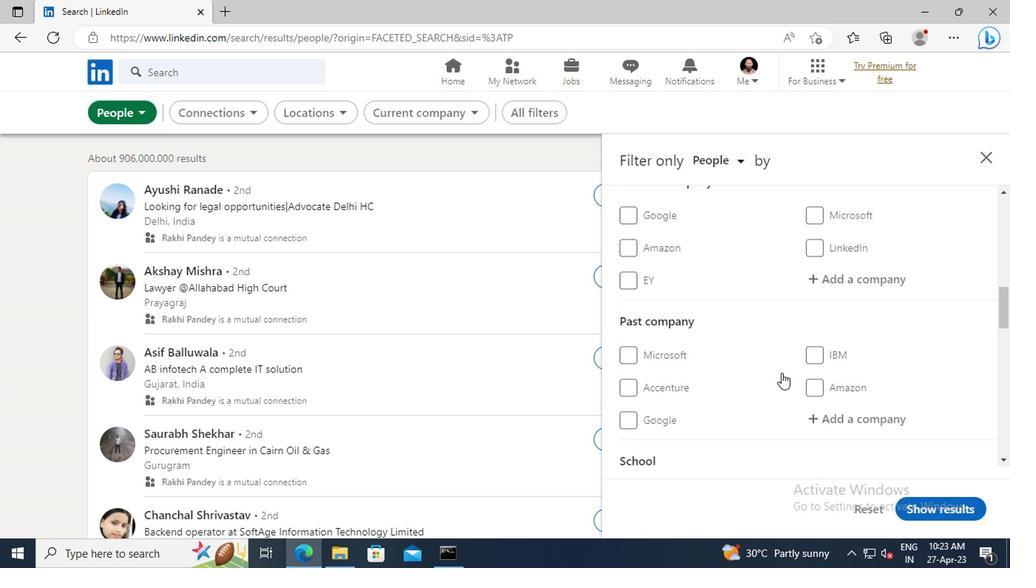 
Action: Mouse scrolled (781, 375) with delta (0, 1)
Screenshot: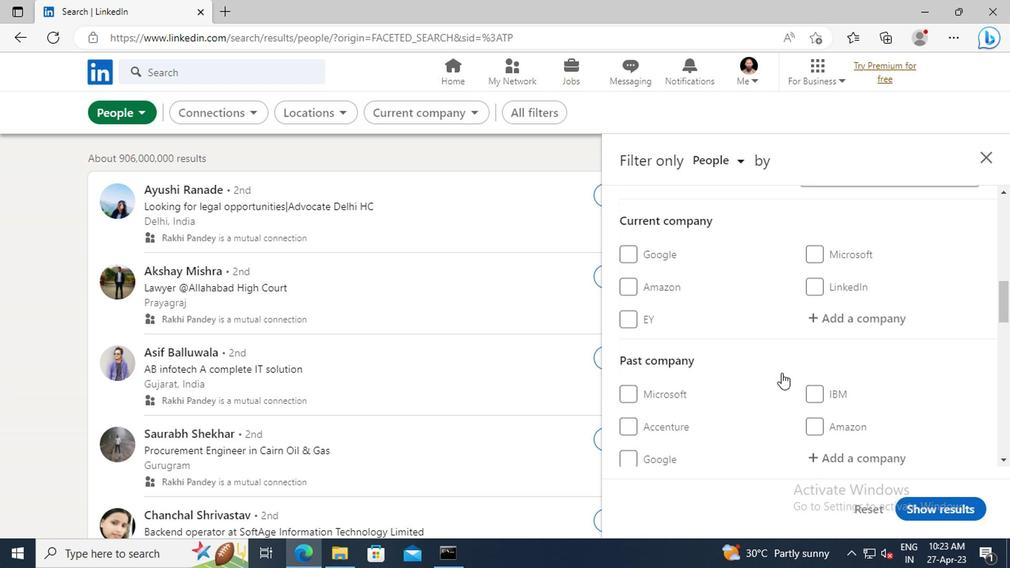 
Action: Mouse moved to (829, 344)
Screenshot: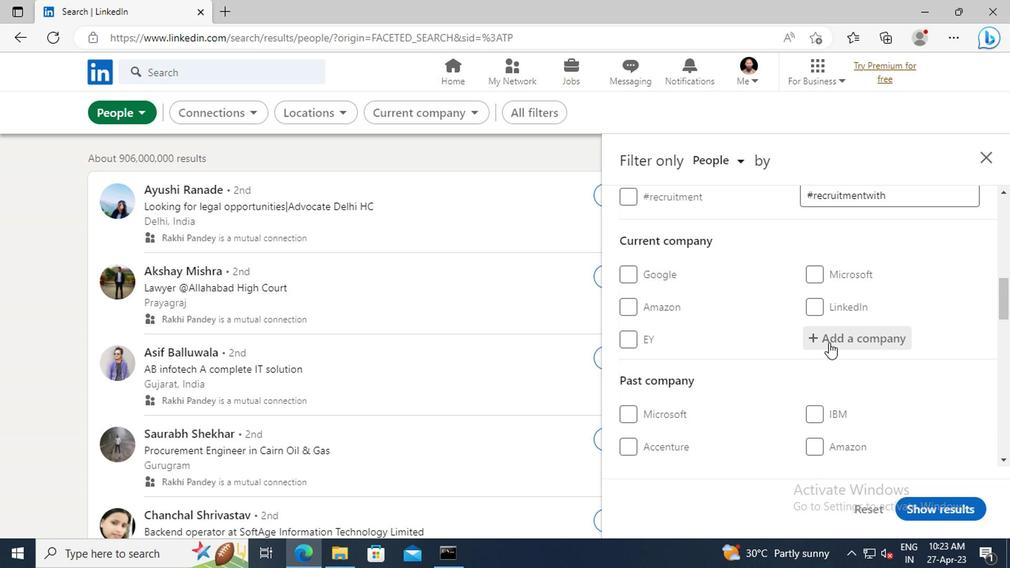 
Action: Mouse pressed left at (829, 344)
Screenshot: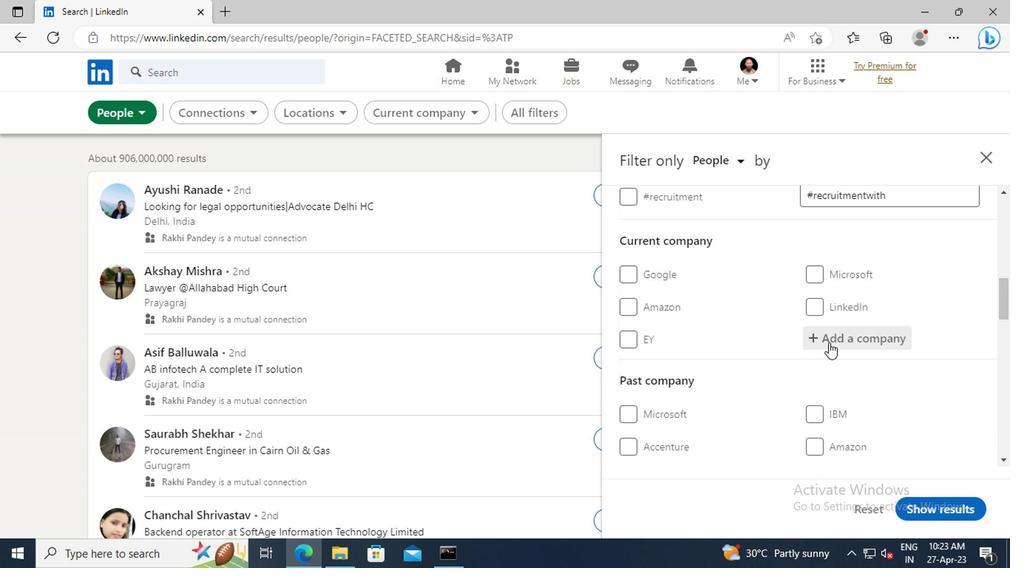 
Action: Key pressed <Key.shift>ANNALECT
Screenshot: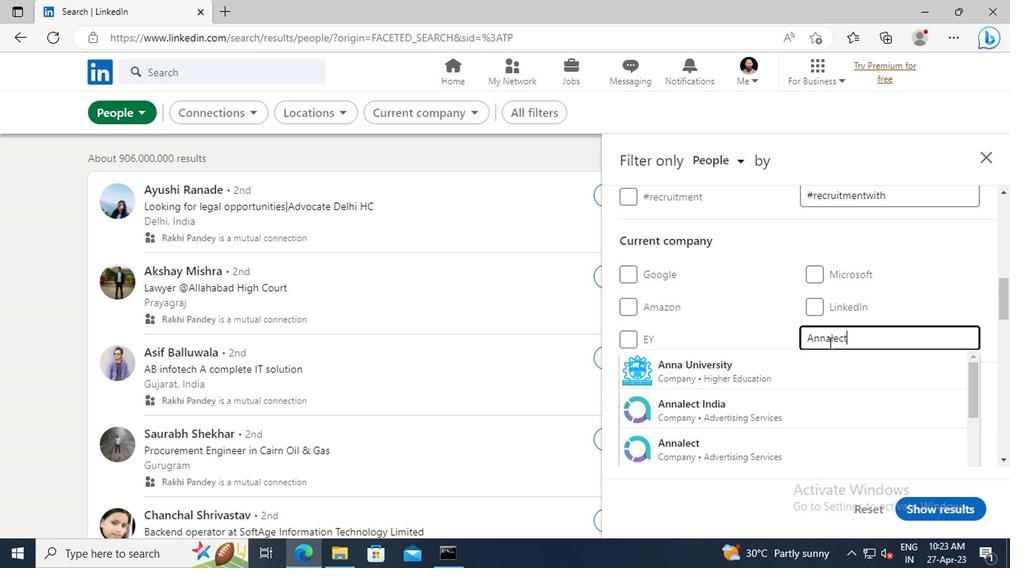 
Action: Mouse moved to (823, 365)
Screenshot: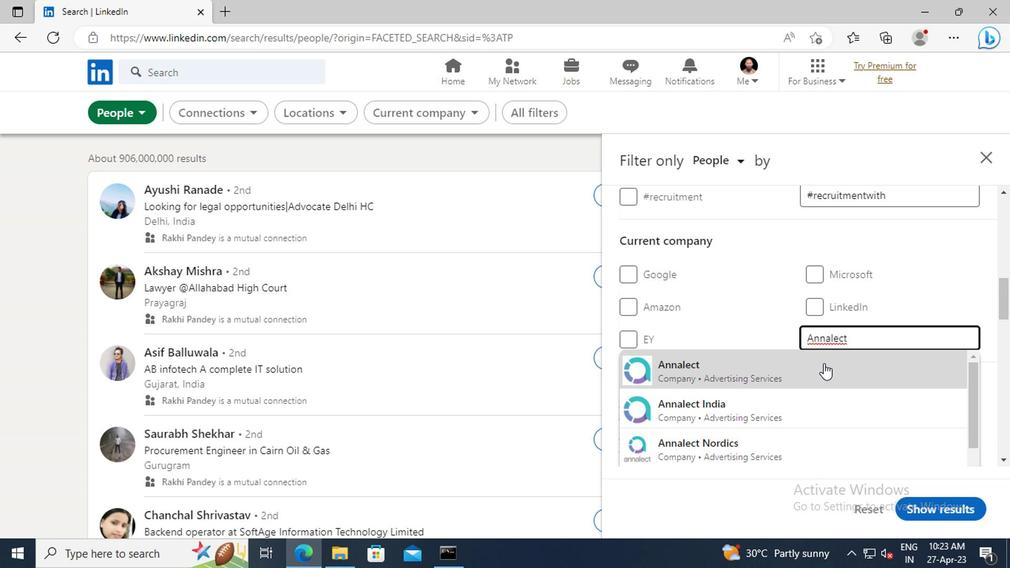 
Action: Mouse pressed left at (823, 365)
Screenshot: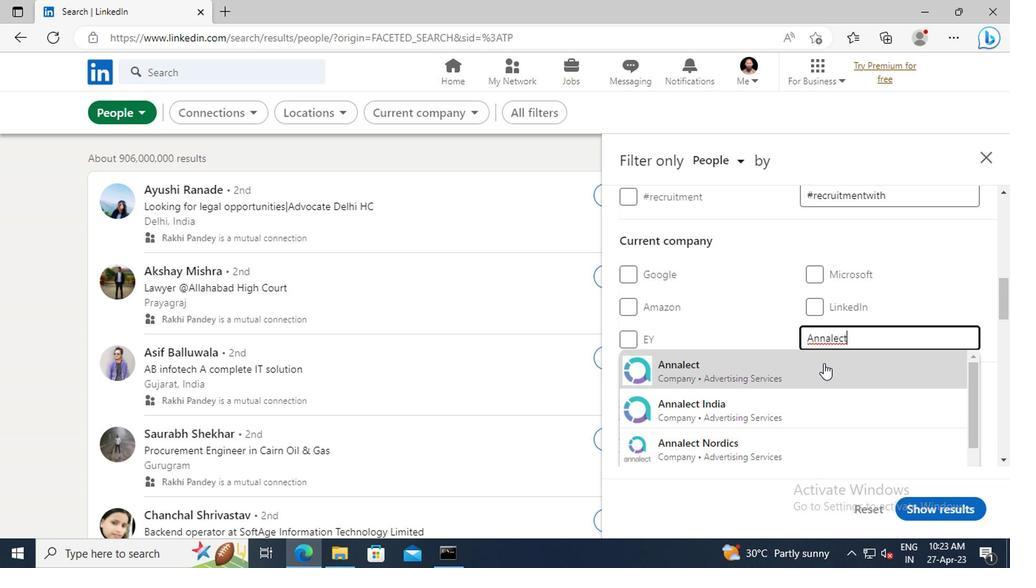 
Action: Mouse moved to (780, 329)
Screenshot: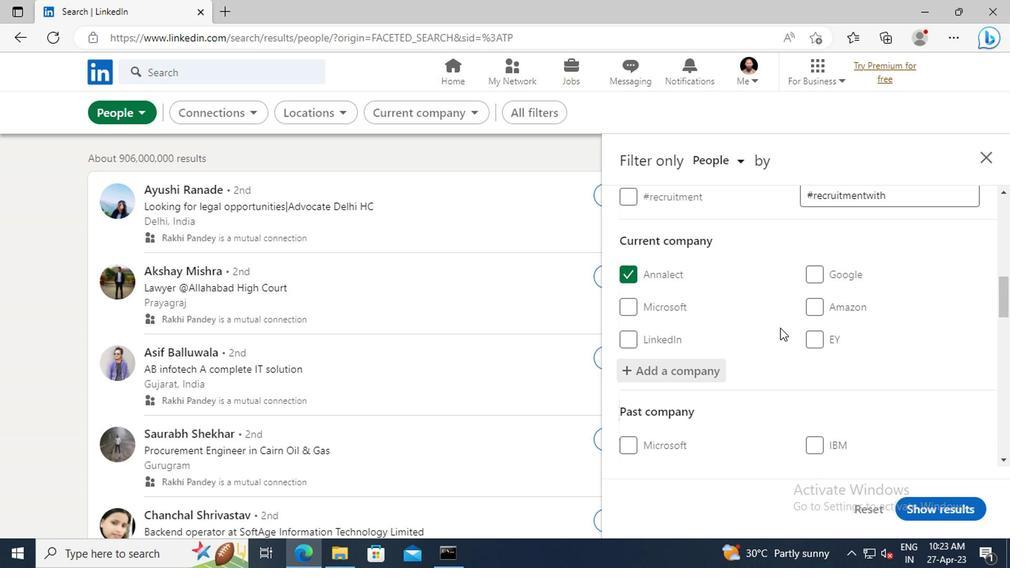
Action: Mouse scrolled (780, 329) with delta (0, 0)
Screenshot: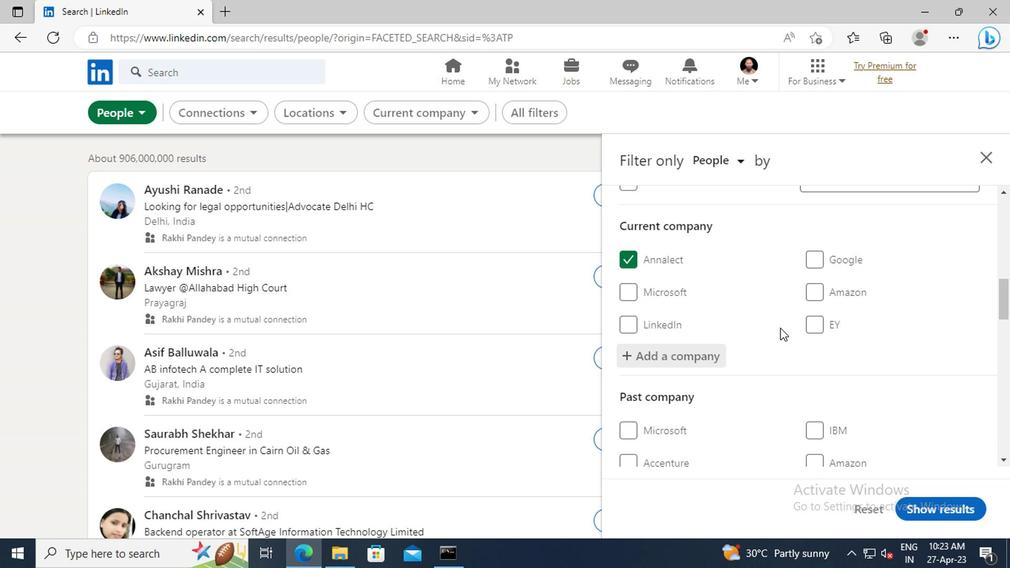 
Action: Mouse scrolled (780, 329) with delta (0, 0)
Screenshot: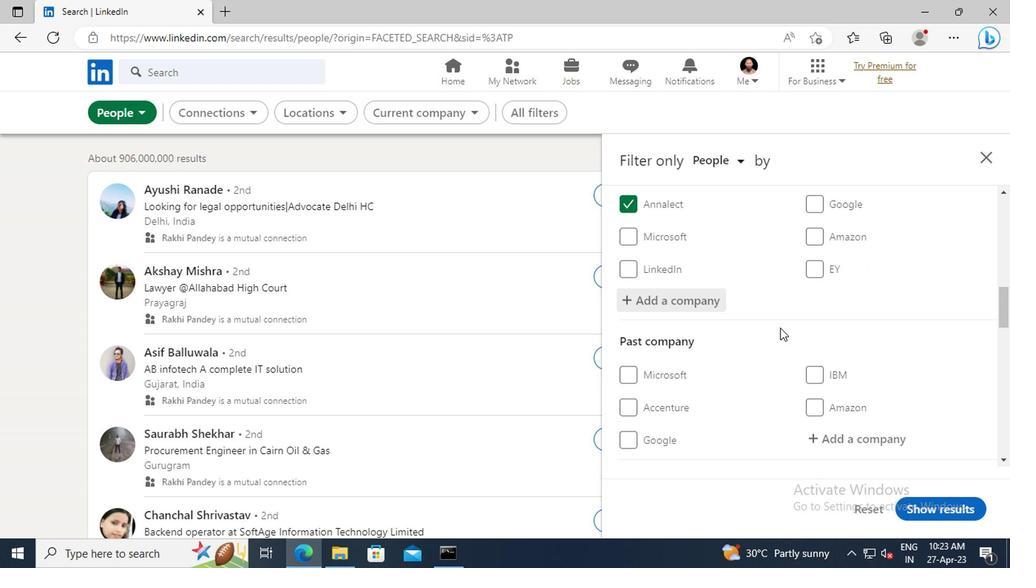 
Action: Mouse scrolled (780, 329) with delta (0, 0)
Screenshot: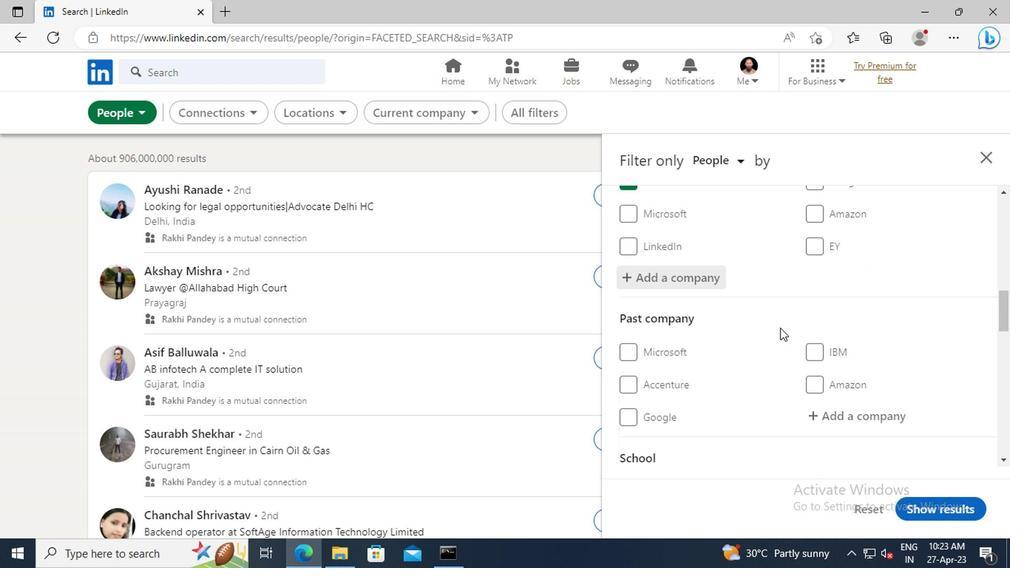 
Action: Mouse scrolled (780, 329) with delta (0, 0)
Screenshot: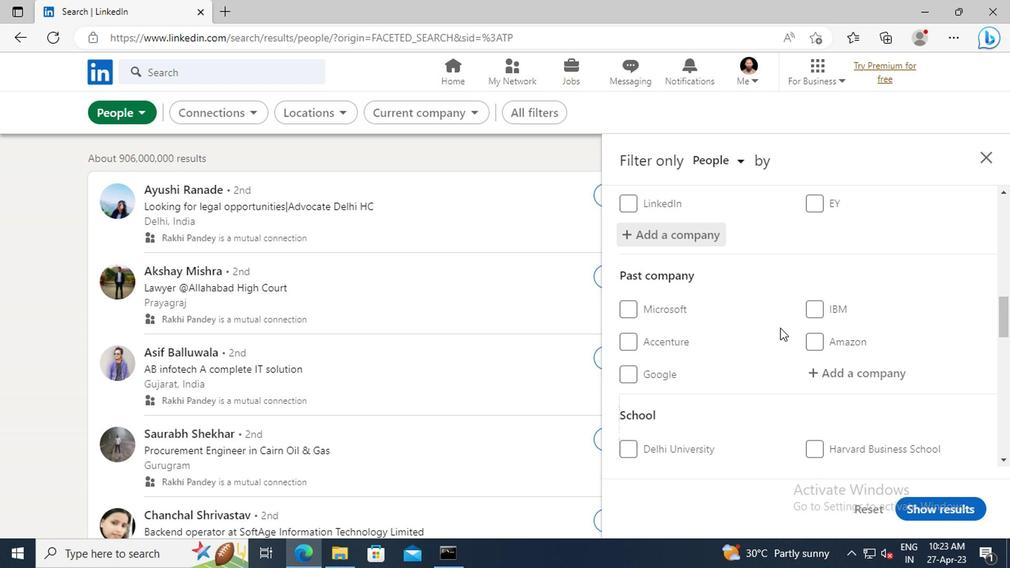 
Action: Mouse scrolled (780, 329) with delta (0, 0)
Screenshot: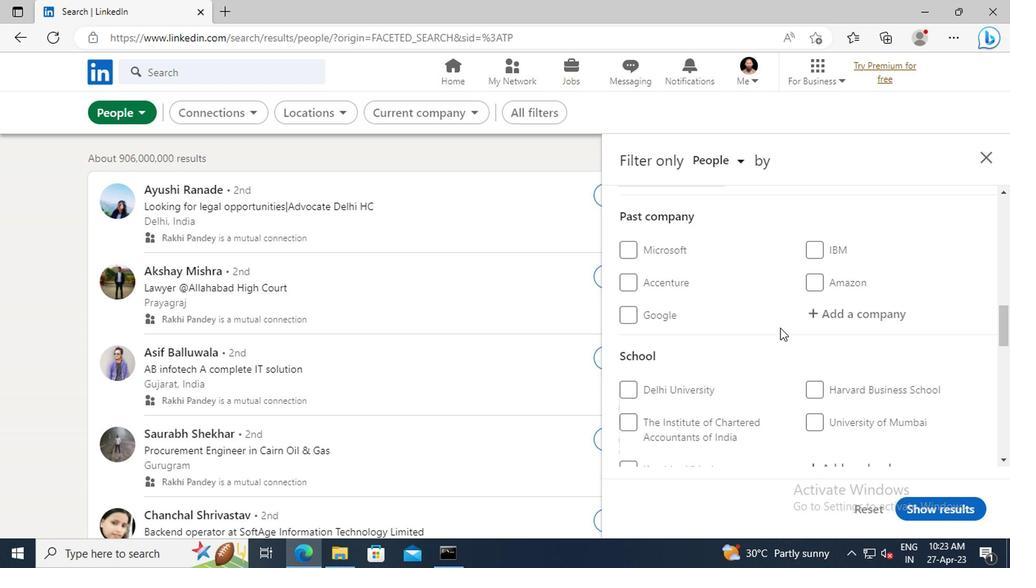 
Action: Mouse scrolled (780, 329) with delta (0, 0)
Screenshot: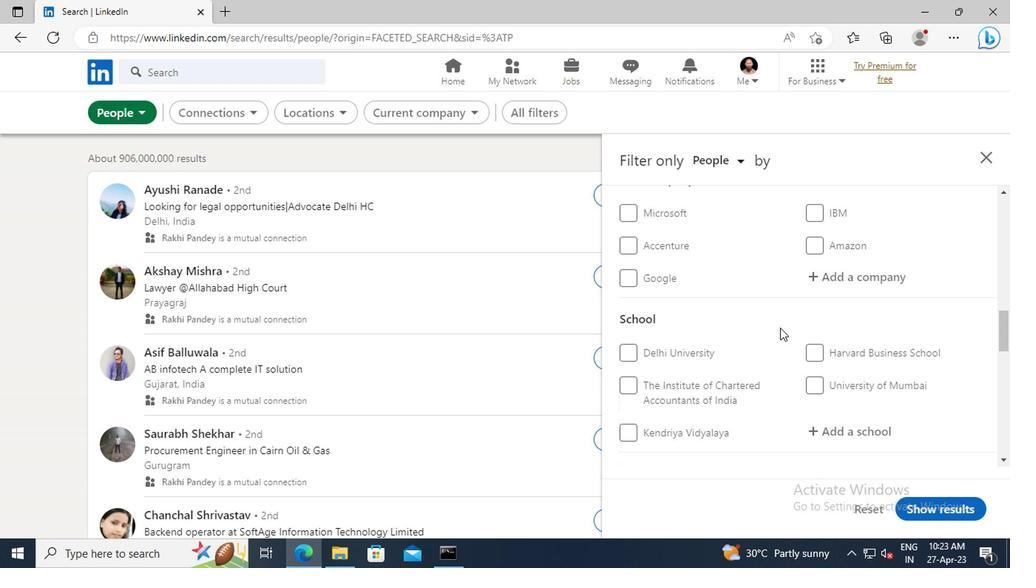 
Action: Mouse scrolled (780, 329) with delta (0, 0)
Screenshot: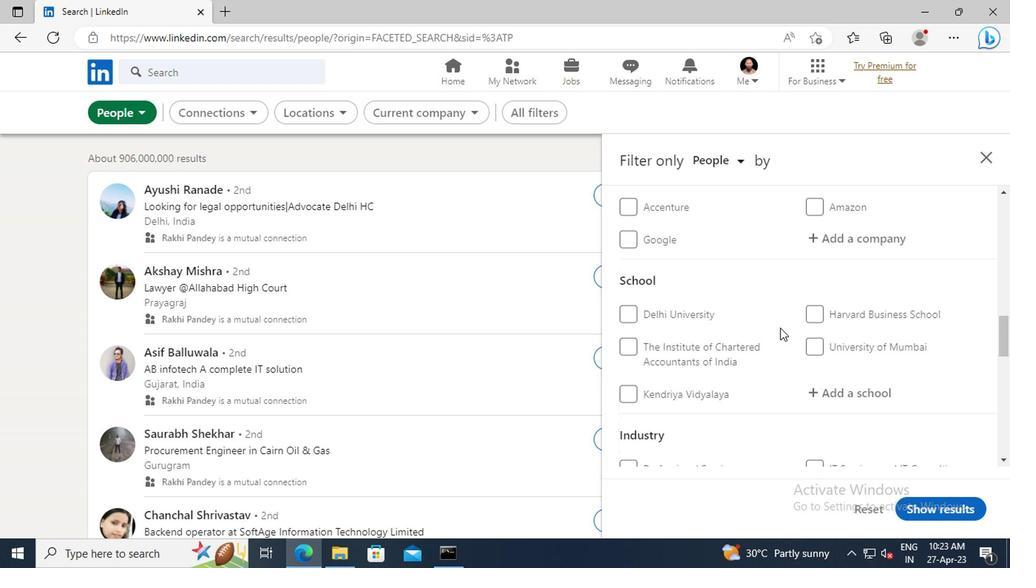 
Action: Mouse scrolled (780, 329) with delta (0, 0)
Screenshot: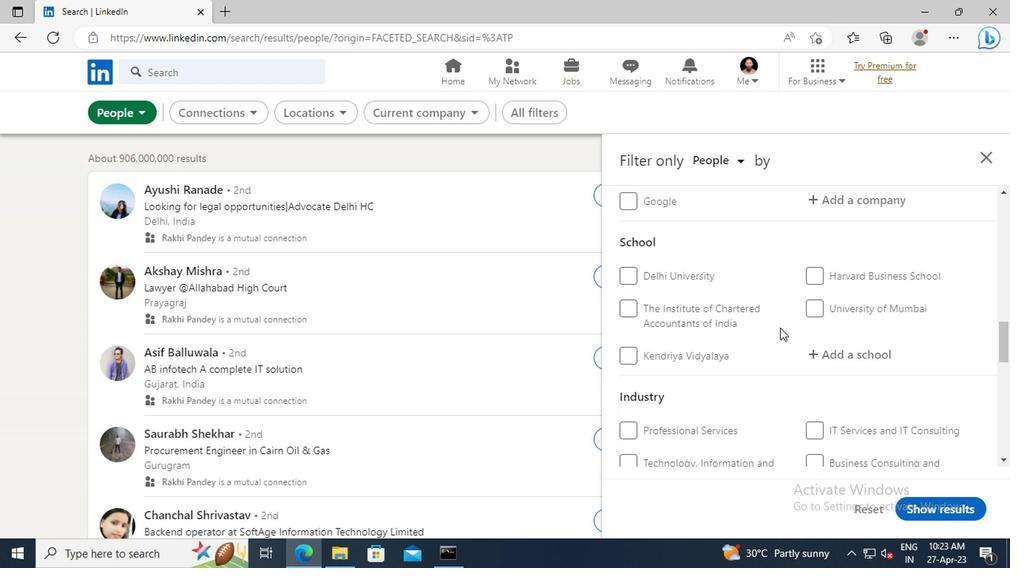 
Action: Mouse moved to (820, 329)
Screenshot: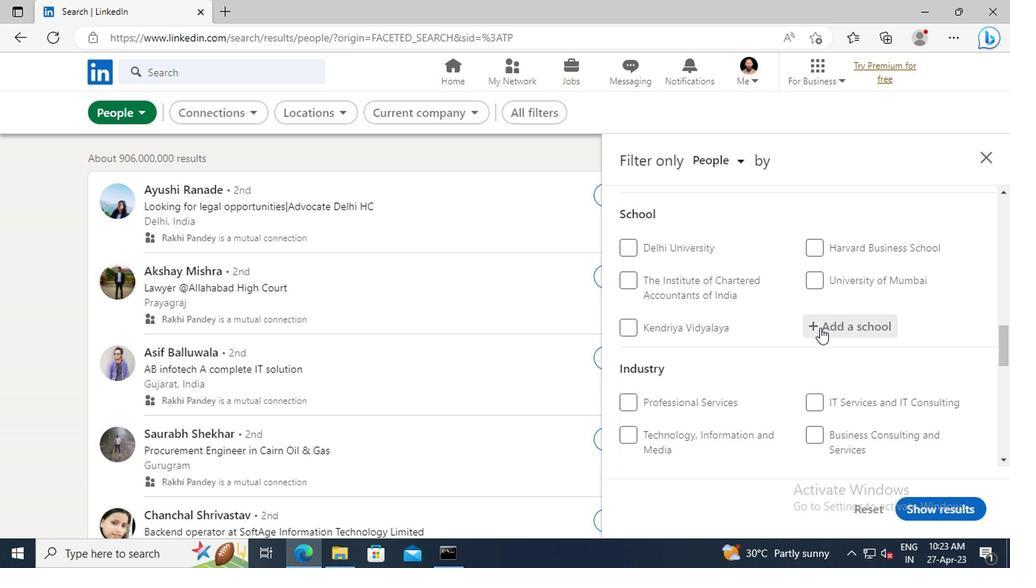 
Action: Mouse pressed left at (820, 329)
Screenshot: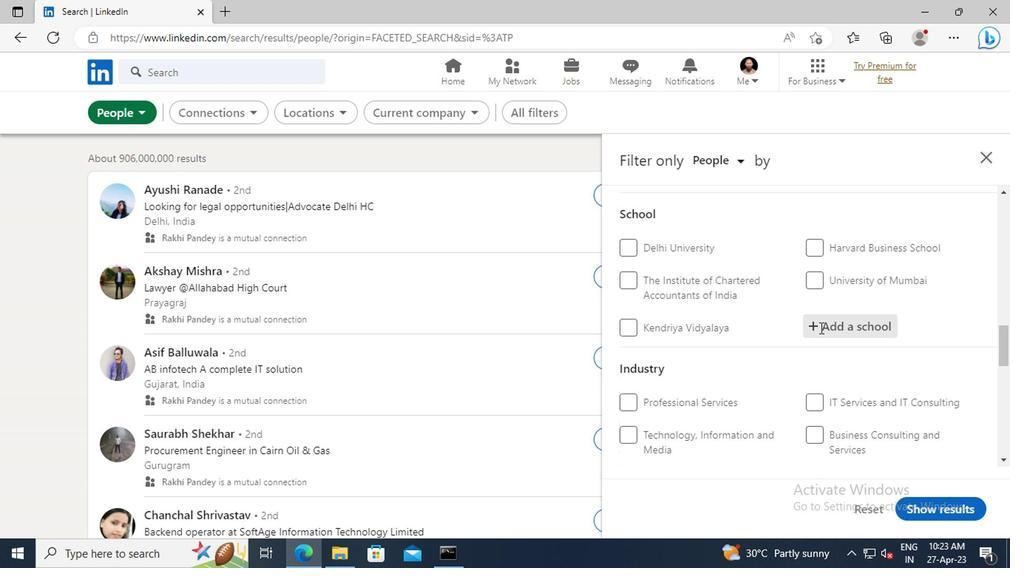 
Action: Key pressed <Key.shift>ALL<Key.space><Key.shift>INDIA<Key.space><Key.shift>INSTITUTE<Key.space>OF<Key.space><Key.shift>MED
Screenshot: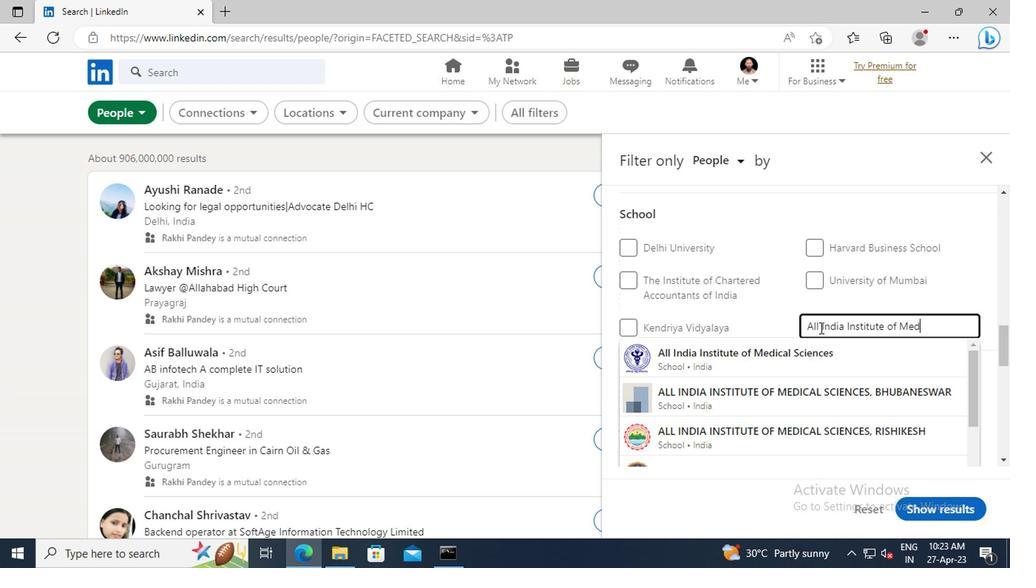 
Action: Mouse moved to (814, 356)
Screenshot: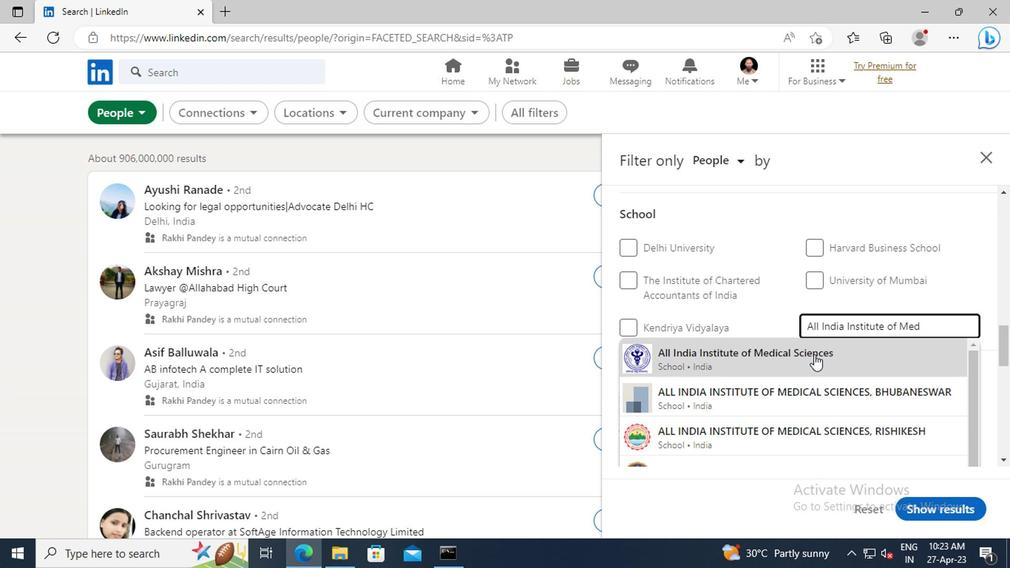 
Action: Mouse pressed left at (814, 356)
Screenshot: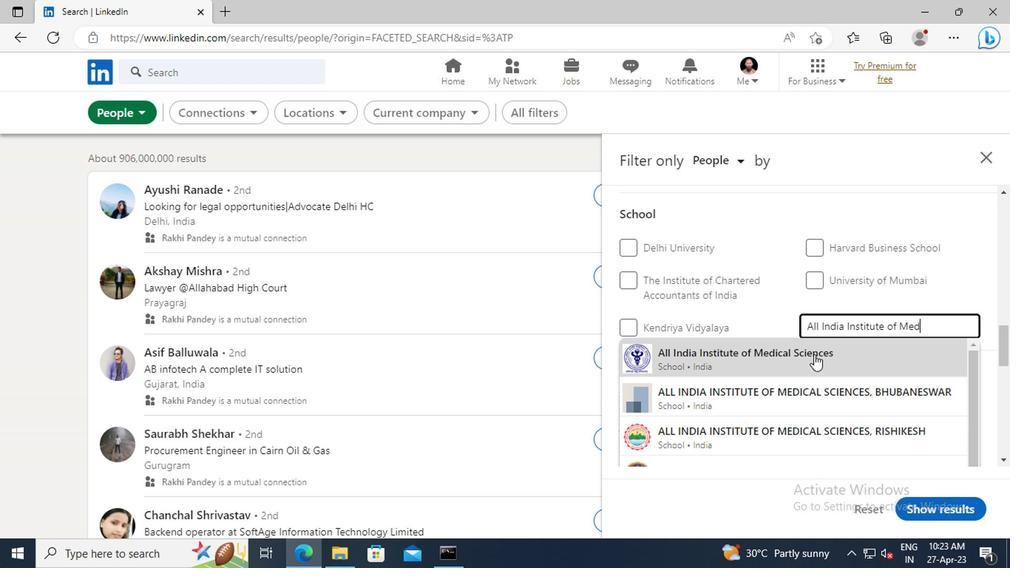 
Action: Mouse moved to (802, 308)
Screenshot: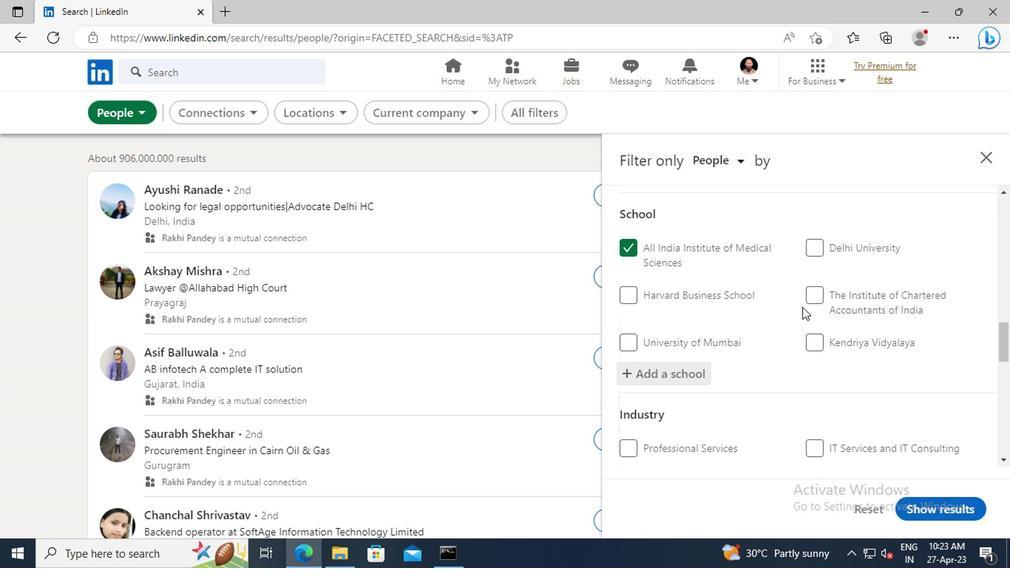
Action: Mouse scrolled (802, 308) with delta (0, 0)
Screenshot: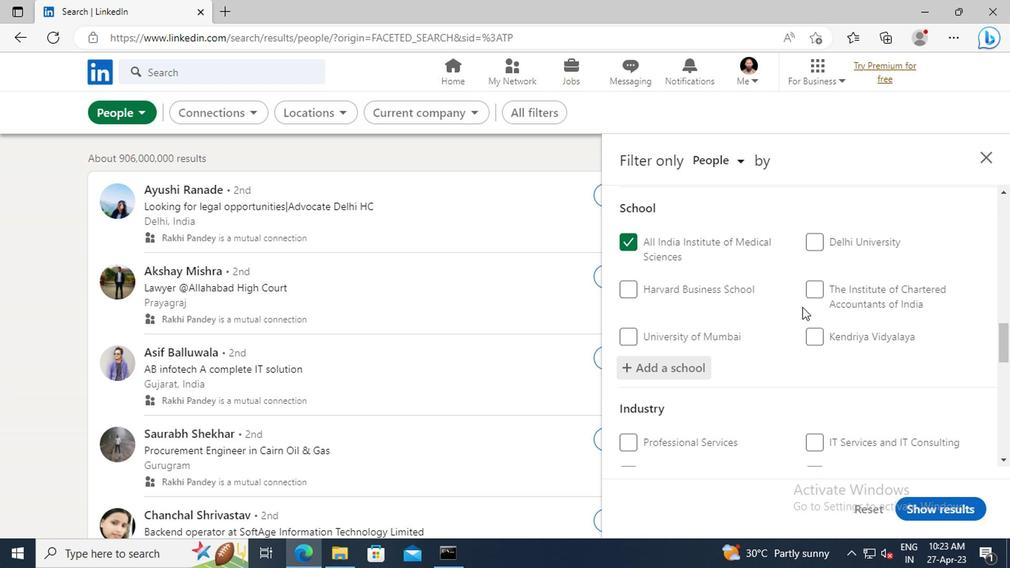 
Action: Mouse scrolled (802, 308) with delta (0, 0)
Screenshot: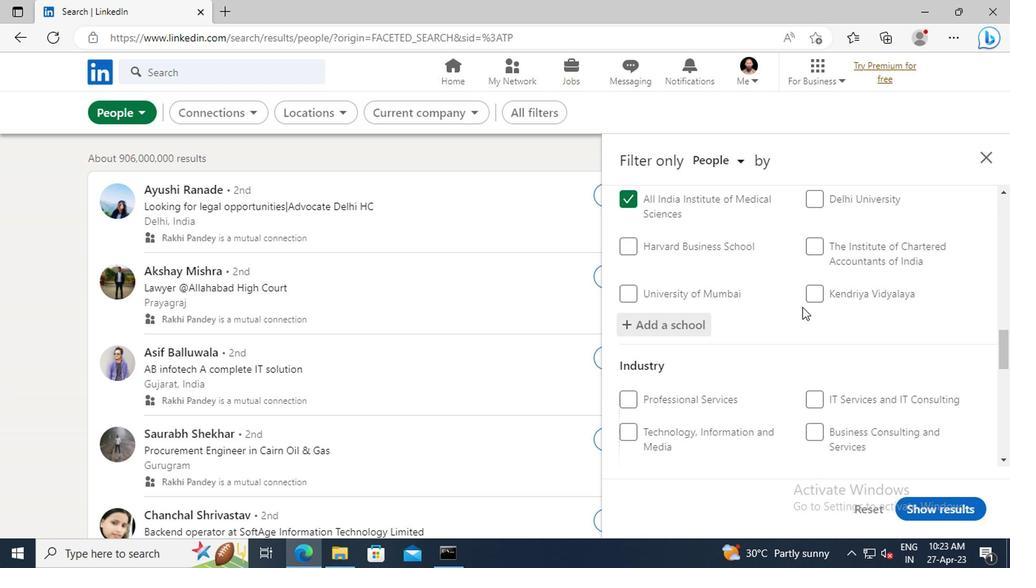 
Action: Mouse scrolled (802, 308) with delta (0, 0)
Screenshot: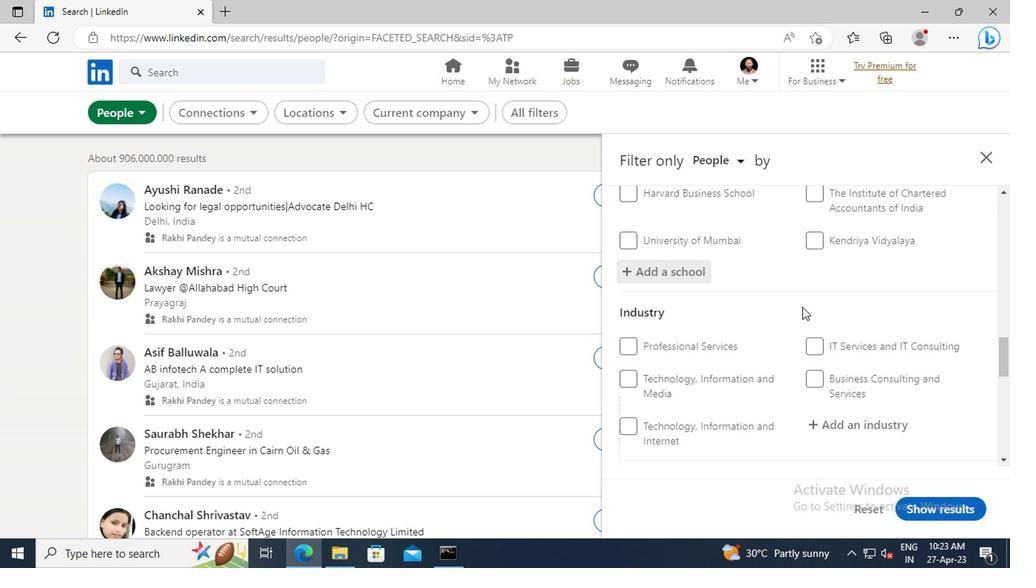 
Action: Mouse scrolled (802, 308) with delta (0, 0)
Screenshot: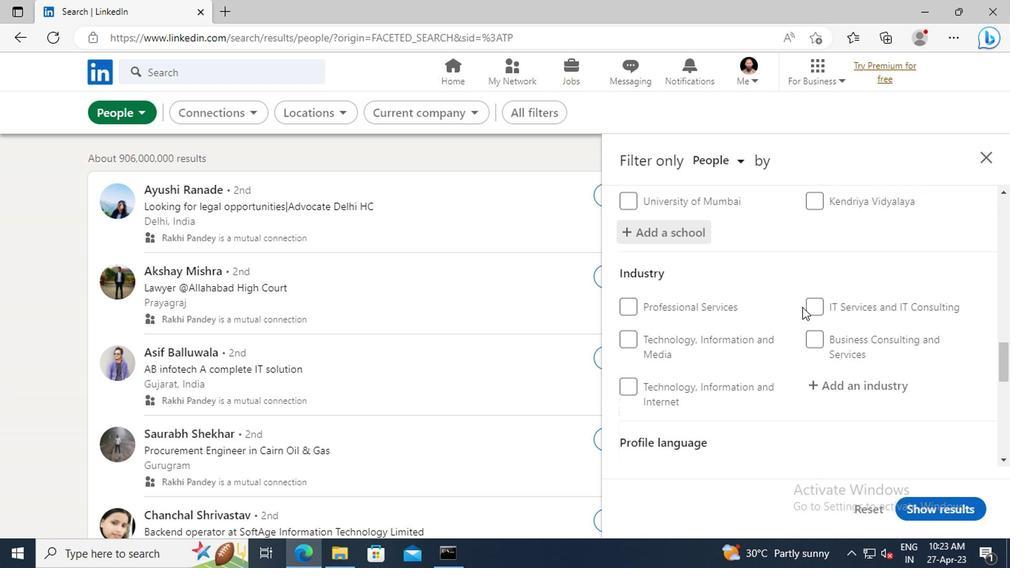 
Action: Mouse scrolled (802, 308) with delta (0, 0)
Screenshot: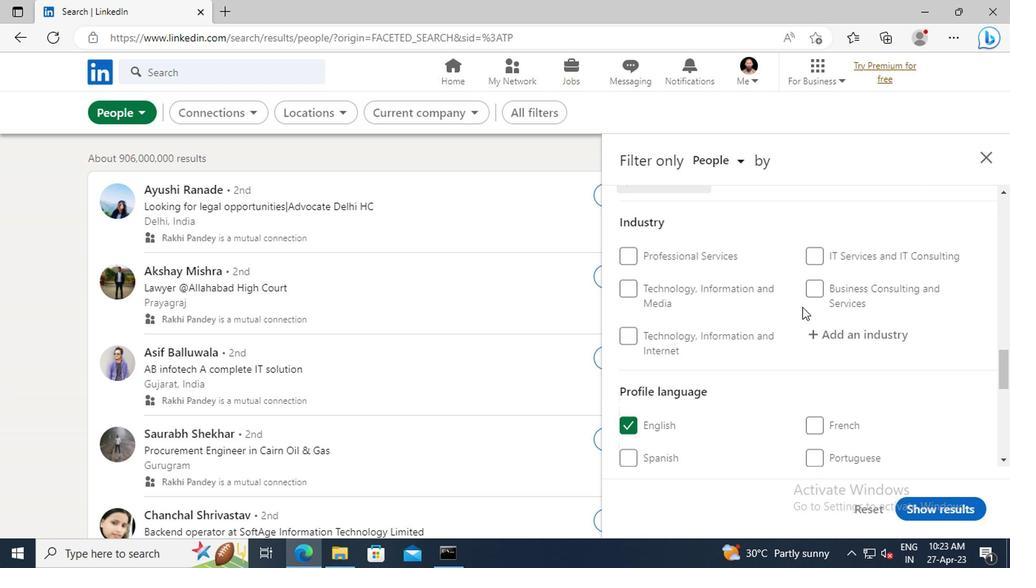 
Action: Mouse moved to (820, 322)
Screenshot: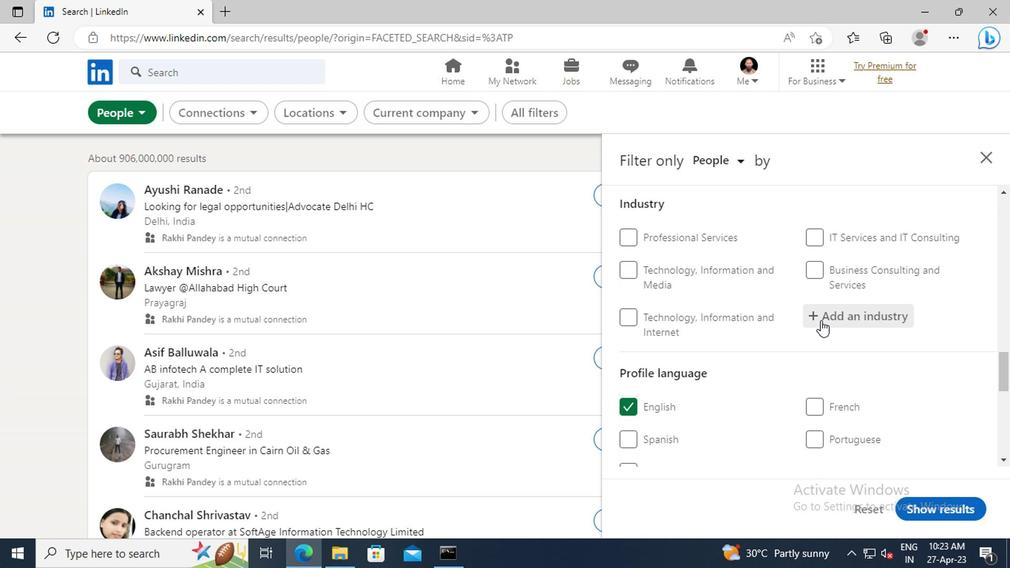 
Action: Mouse pressed left at (820, 322)
Screenshot: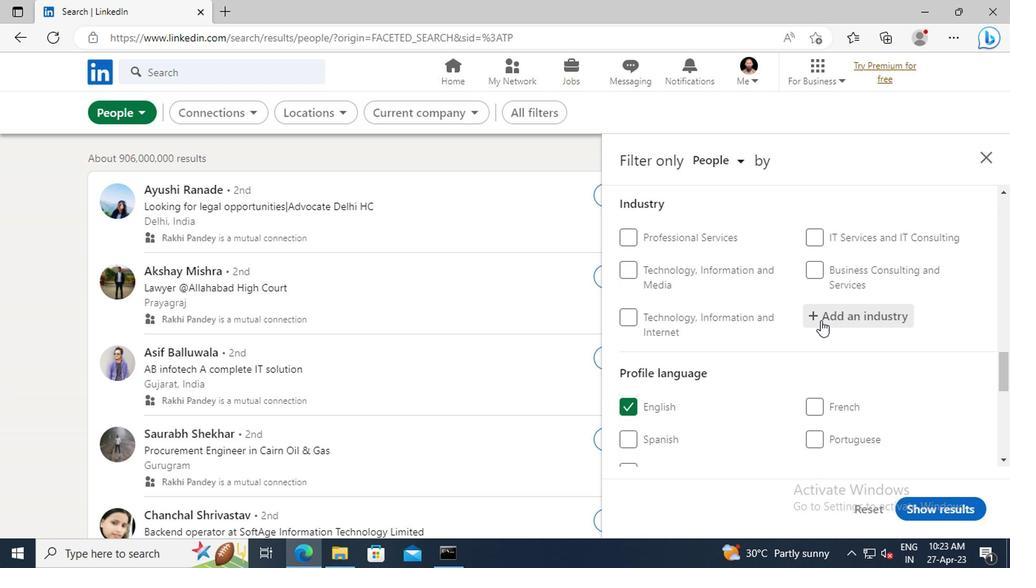 
Action: Key pressed <Key.shift>GRAPHIC<Key.space><Key.shift>DESIGN
Screenshot: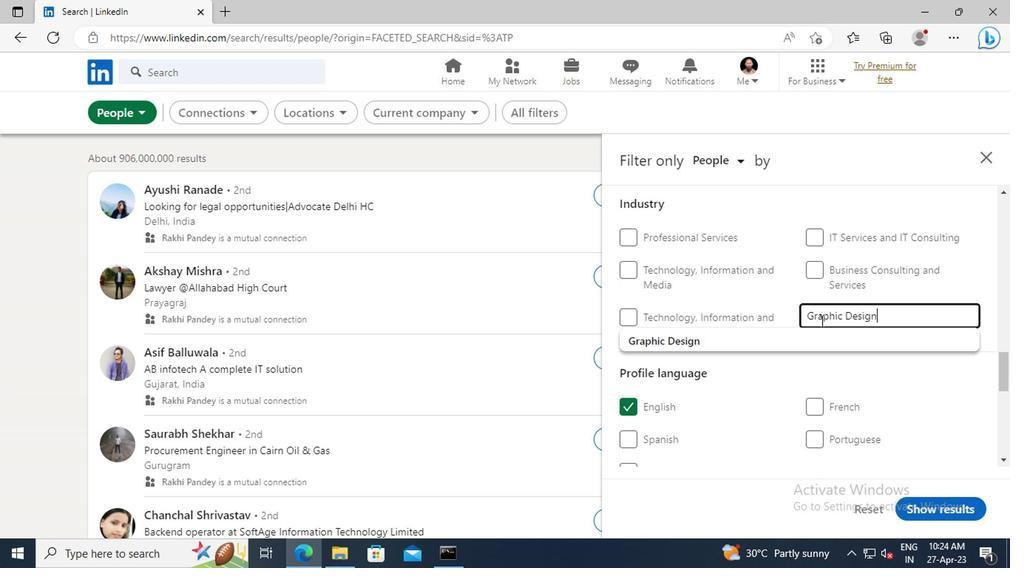 
Action: Mouse moved to (827, 345)
Screenshot: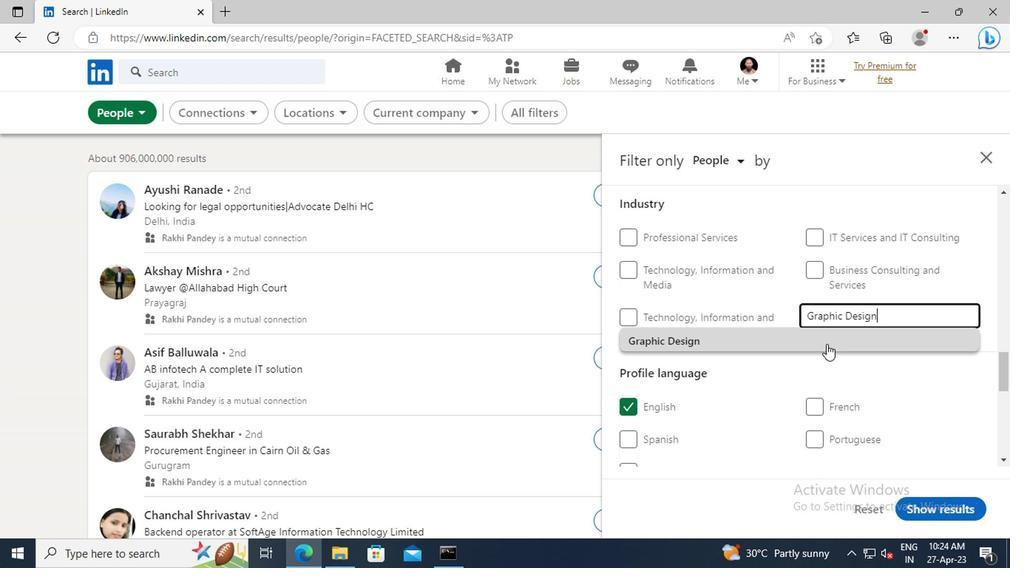 
Action: Mouse pressed left at (827, 345)
Screenshot: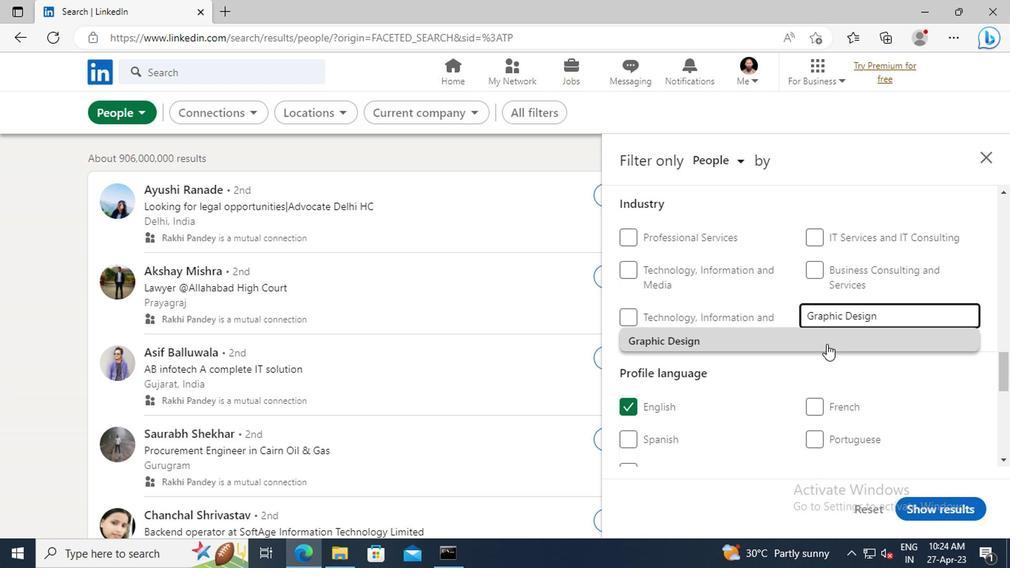 
Action: Mouse moved to (803, 322)
Screenshot: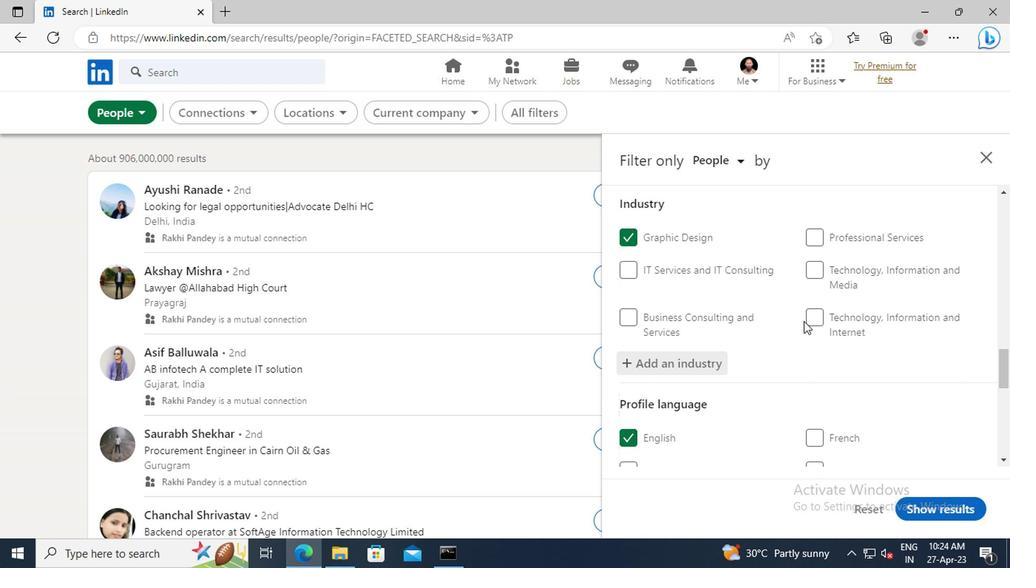 
Action: Mouse scrolled (803, 322) with delta (0, 0)
Screenshot: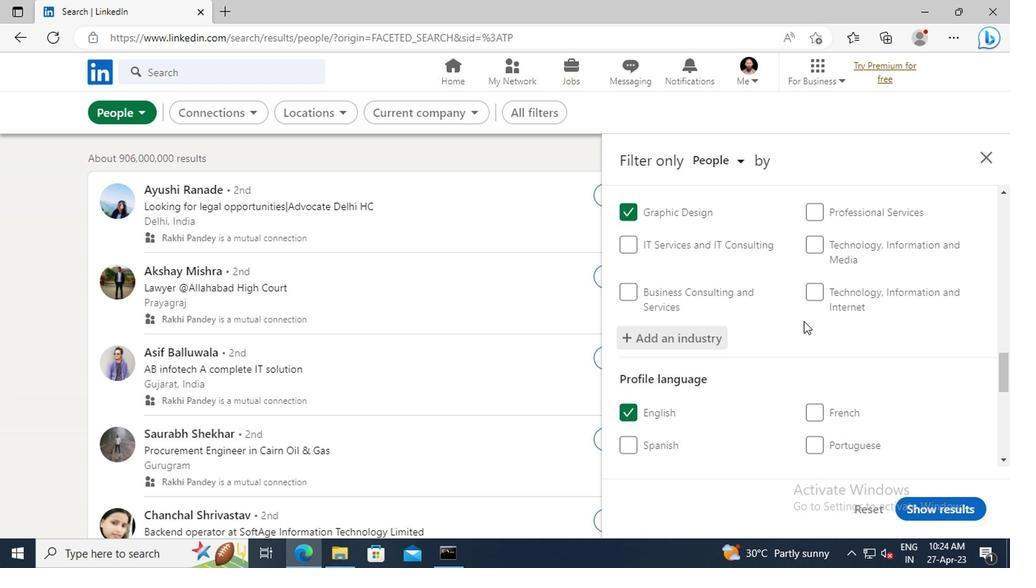 
Action: Mouse scrolled (803, 322) with delta (0, 0)
Screenshot: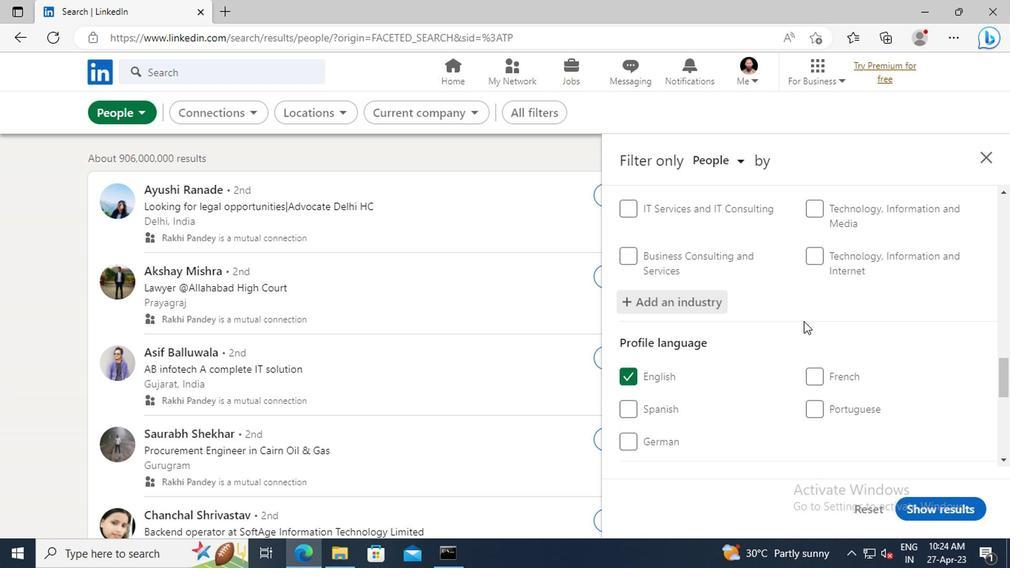 
Action: Mouse scrolled (803, 322) with delta (0, 0)
Screenshot: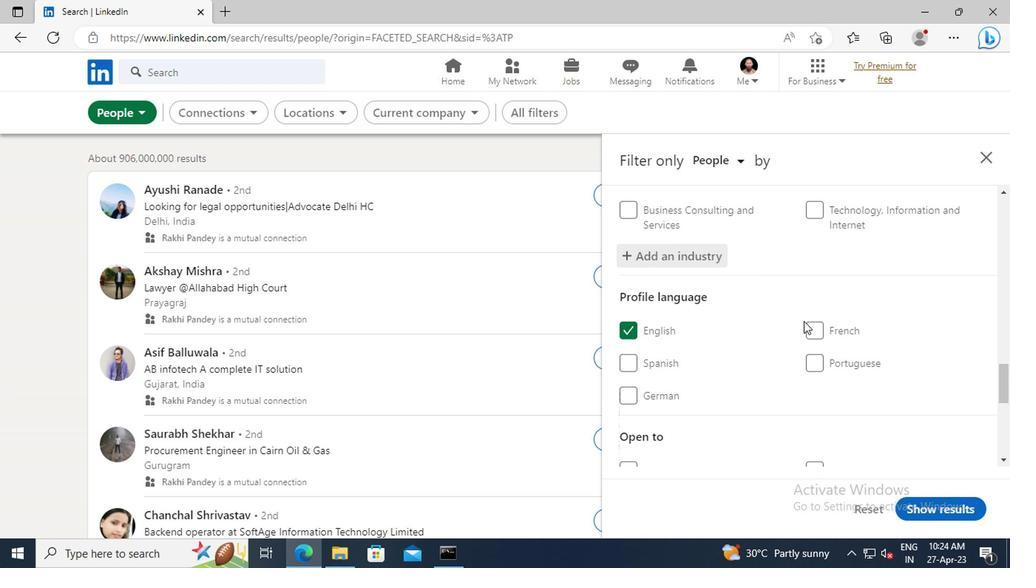 
Action: Mouse scrolled (803, 322) with delta (0, 0)
Screenshot: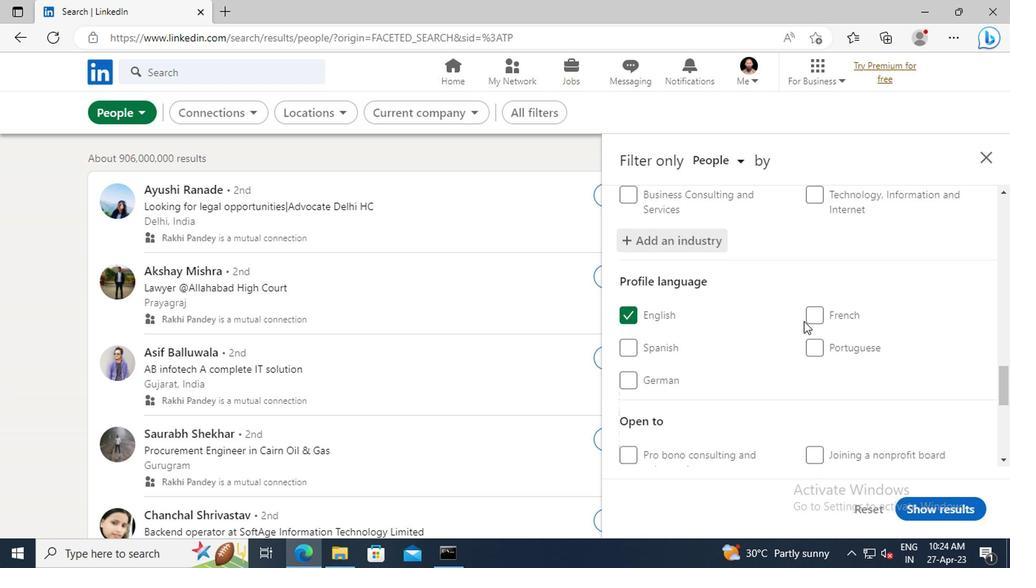 
Action: Mouse scrolled (803, 322) with delta (0, 0)
Screenshot: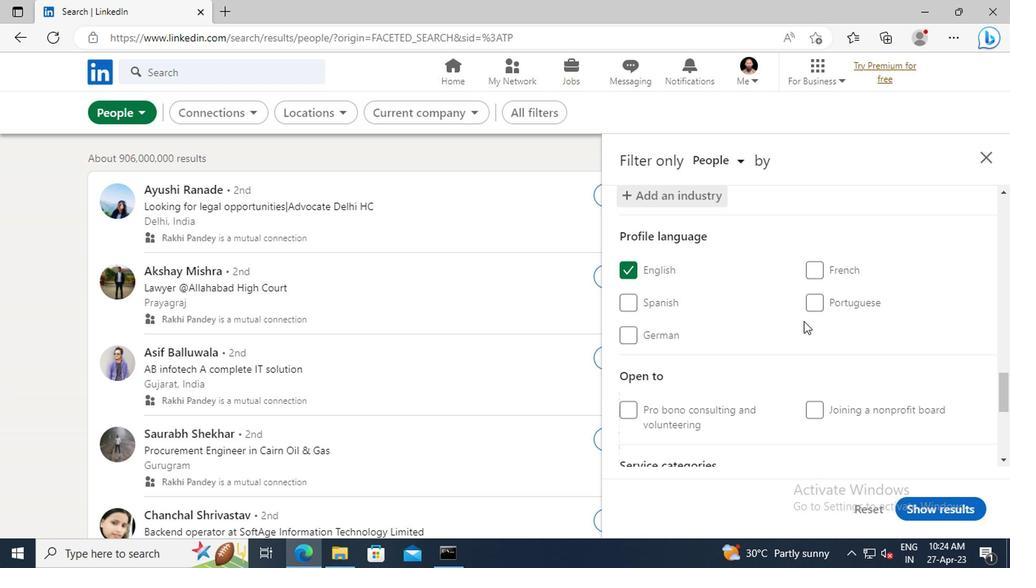 
Action: Mouse scrolled (803, 322) with delta (0, 0)
Screenshot: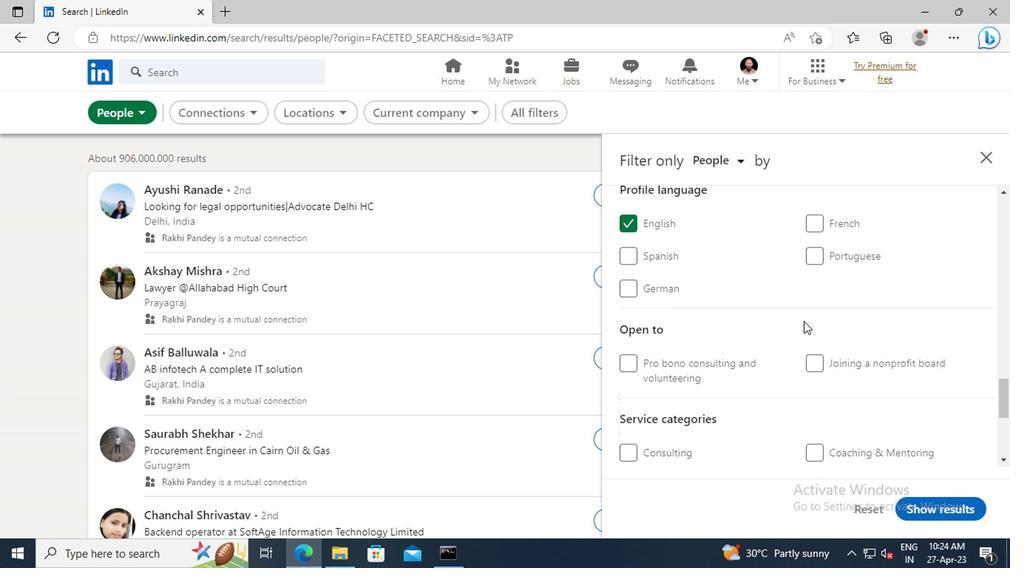 
Action: Mouse scrolled (803, 322) with delta (0, 0)
Screenshot: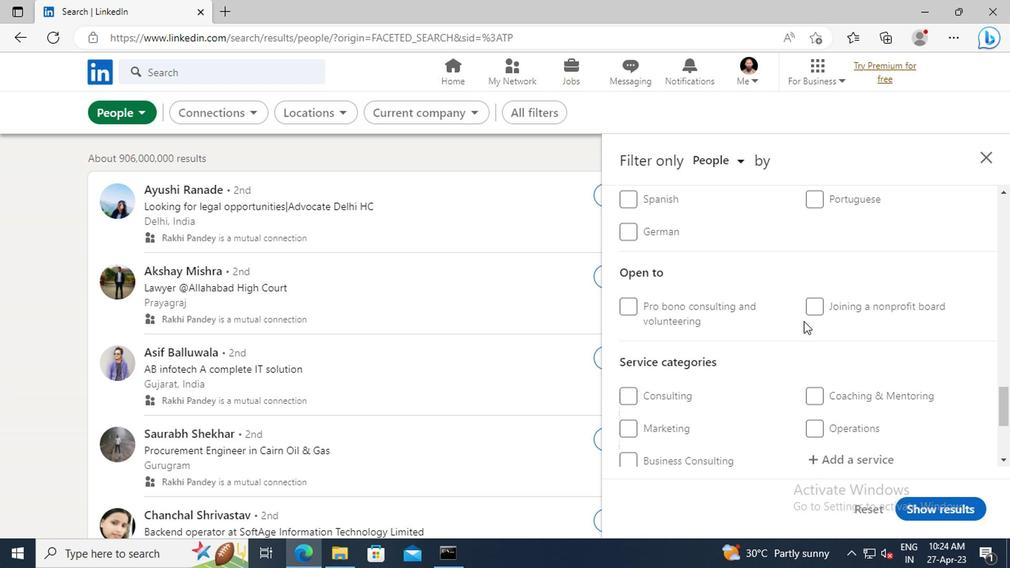 
Action: Mouse scrolled (803, 322) with delta (0, 0)
Screenshot: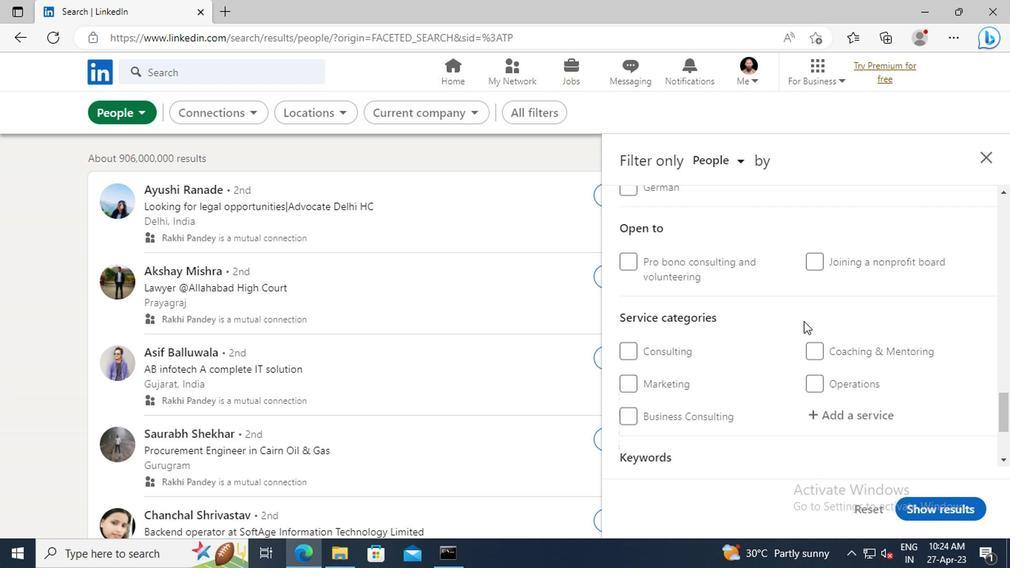 
Action: Mouse scrolled (803, 322) with delta (0, 0)
Screenshot: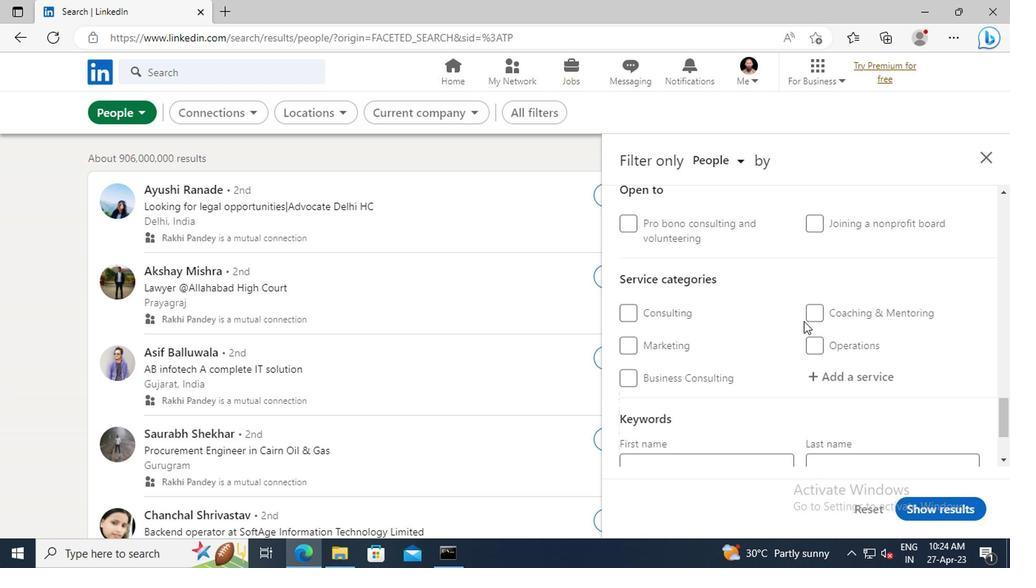 
Action: Mouse moved to (830, 352)
Screenshot: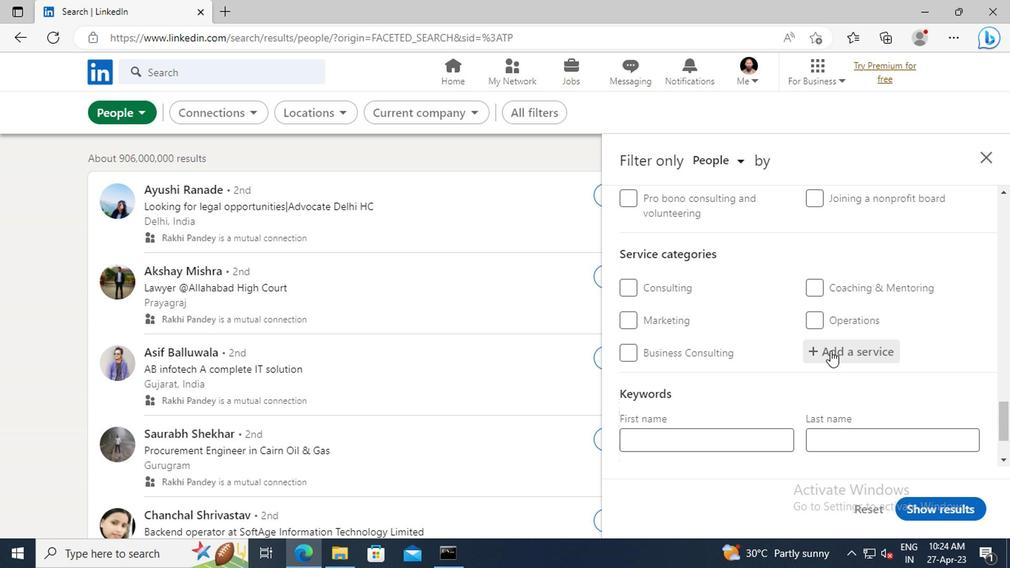 
Action: Mouse pressed left at (830, 352)
Screenshot: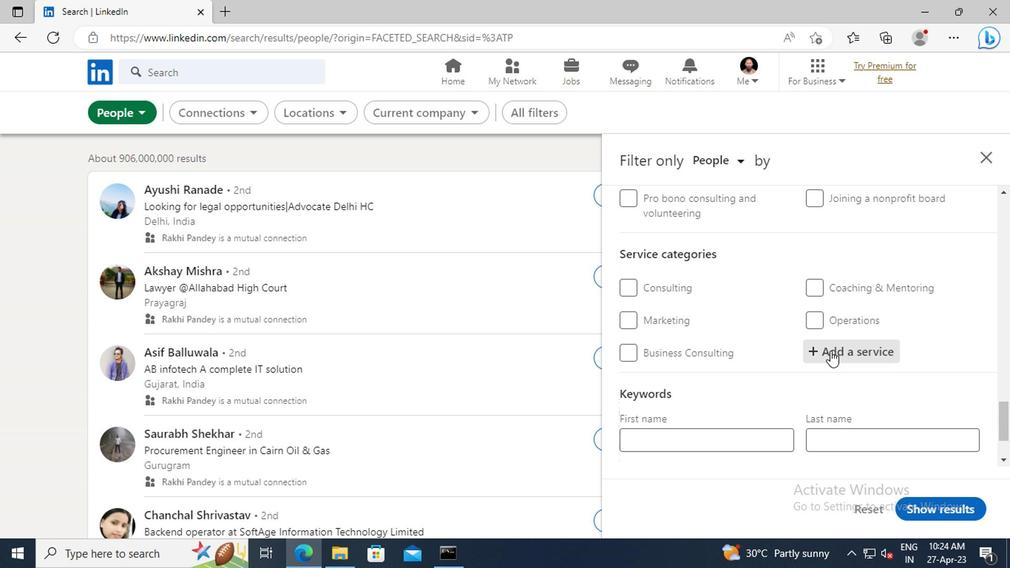 
Action: Key pressed <Key.shift>TAX<Key.space><Key.shift>LAW
Screenshot: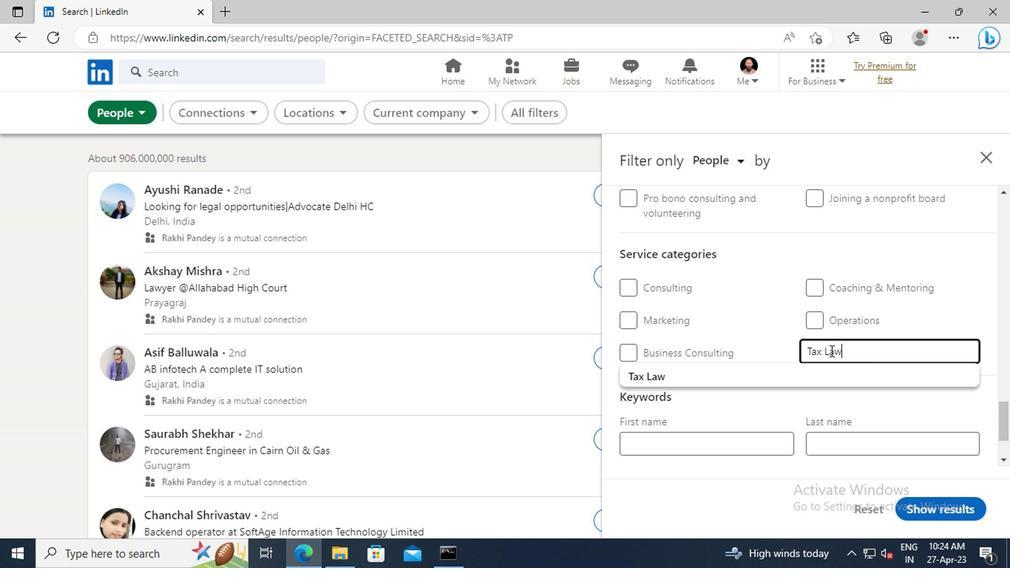 
Action: Mouse moved to (827, 376)
Screenshot: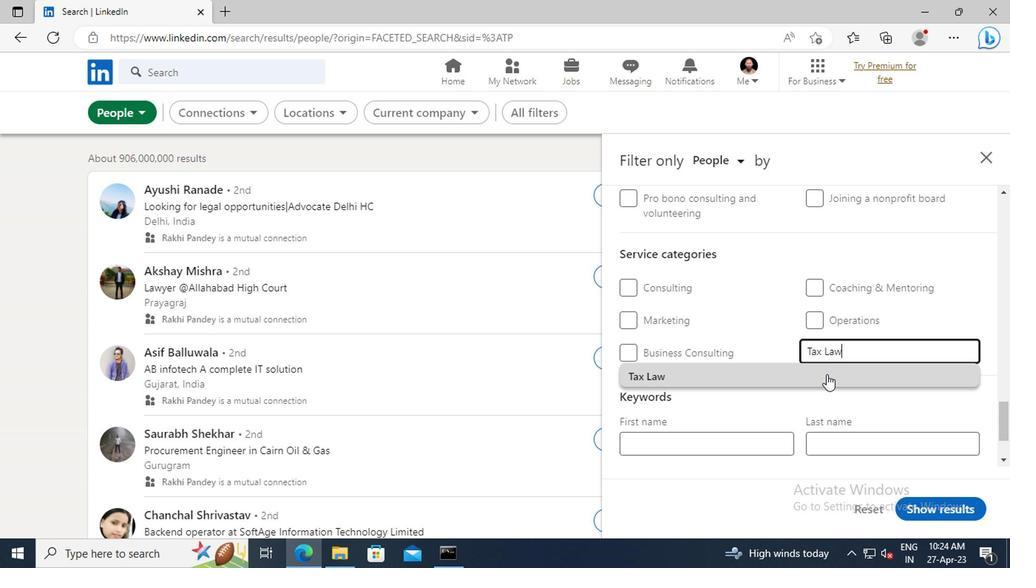 
Action: Mouse pressed left at (827, 376)
Screenshot: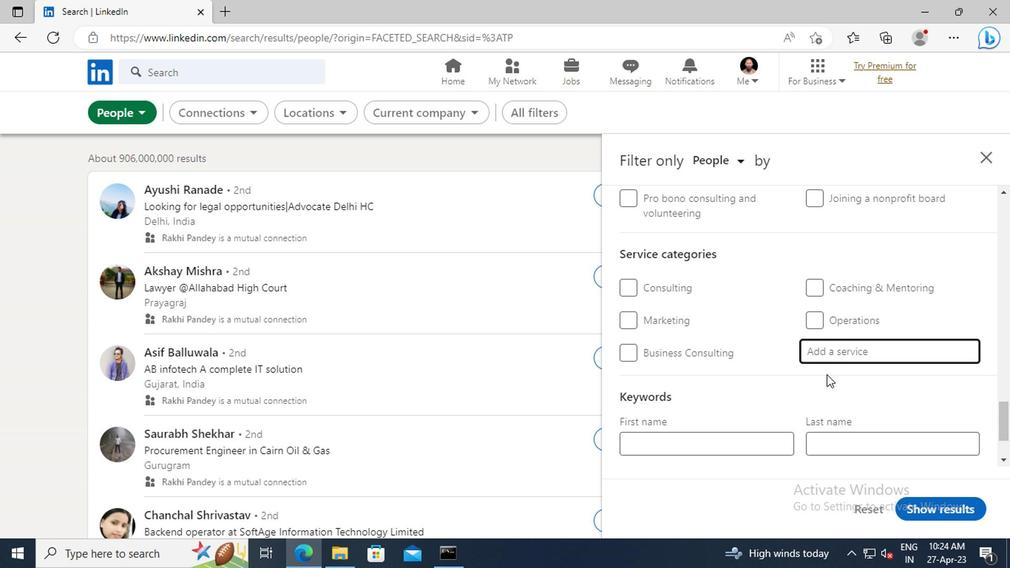 
Action: Mouse moved to (767, 308)
Screenshot: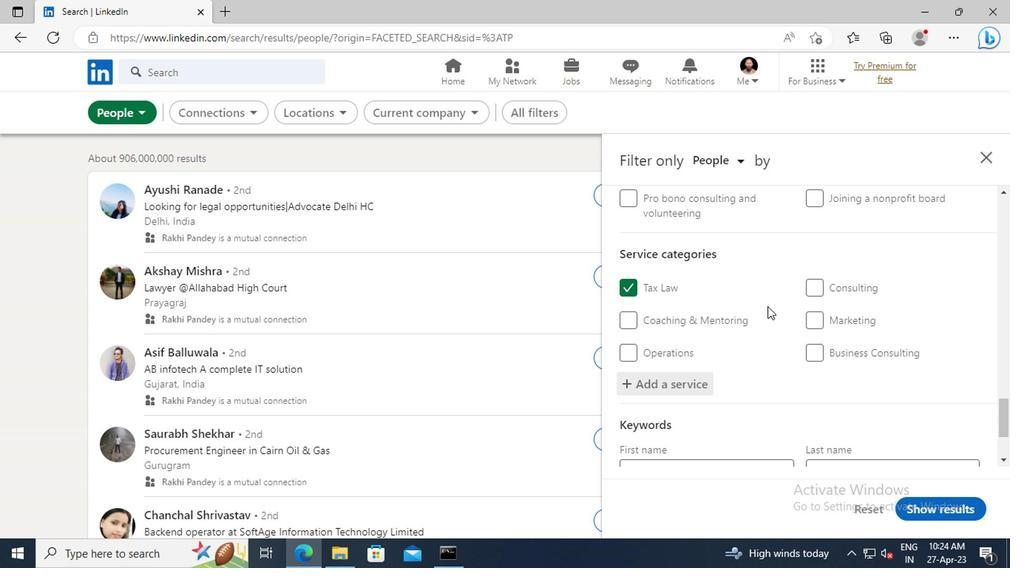 
Action: Mouse scrolled (767, 307) with delta (0, 0)
Screenshot: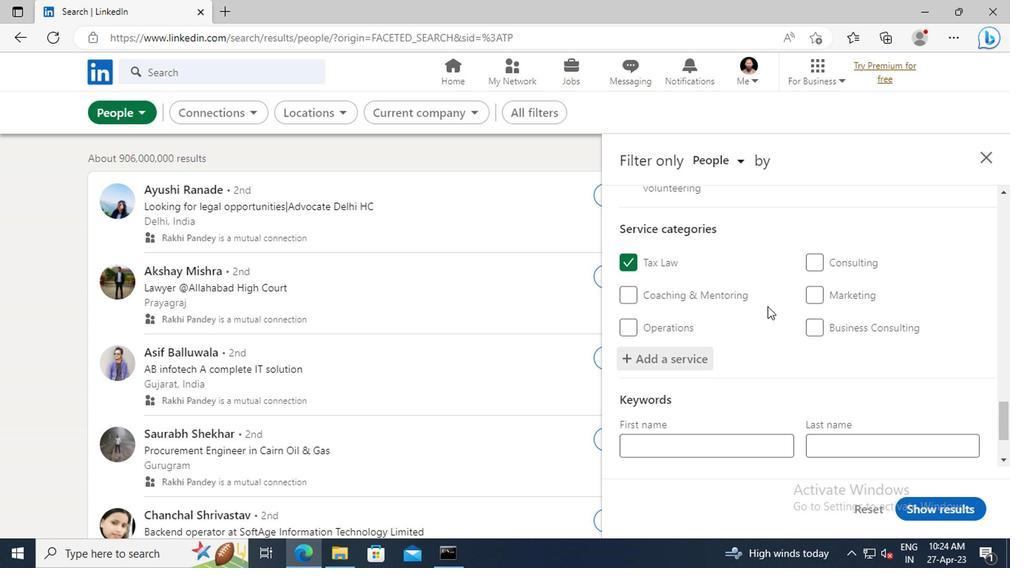 
Action: Mouse scrolled (767, 307) with delta (0, 0)
Screenshot: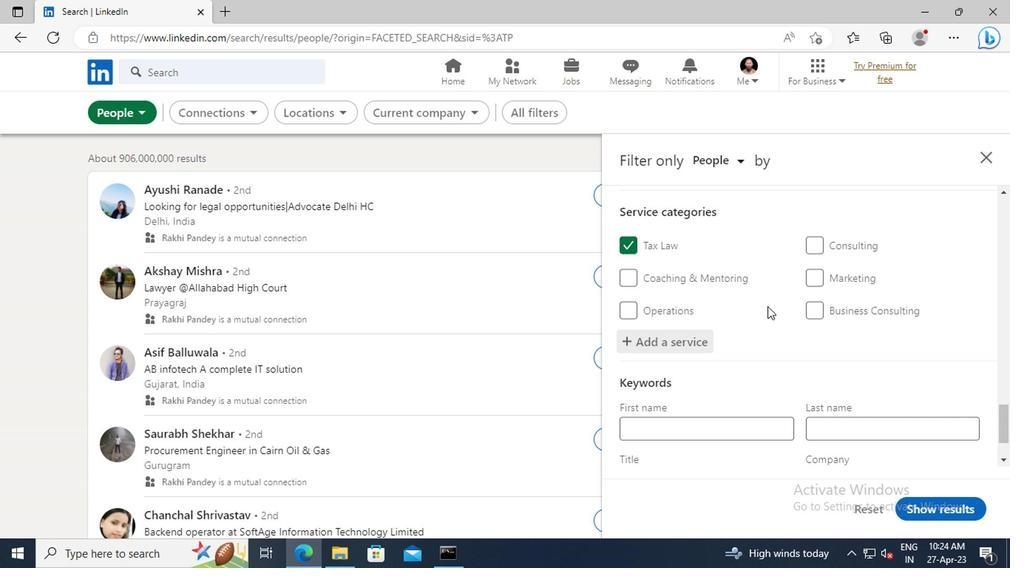 
Action: Mouse scrolled (767, 307) with delta (0, 0)
Screenshot: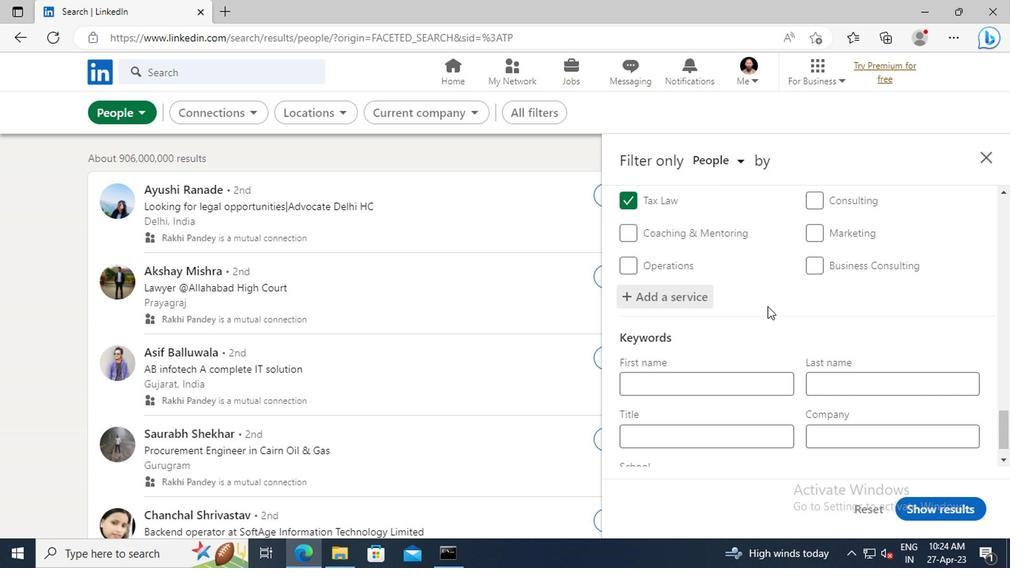 
Action: Mouse scrolled (767, 307) with delta (0, 0)
Screenshot: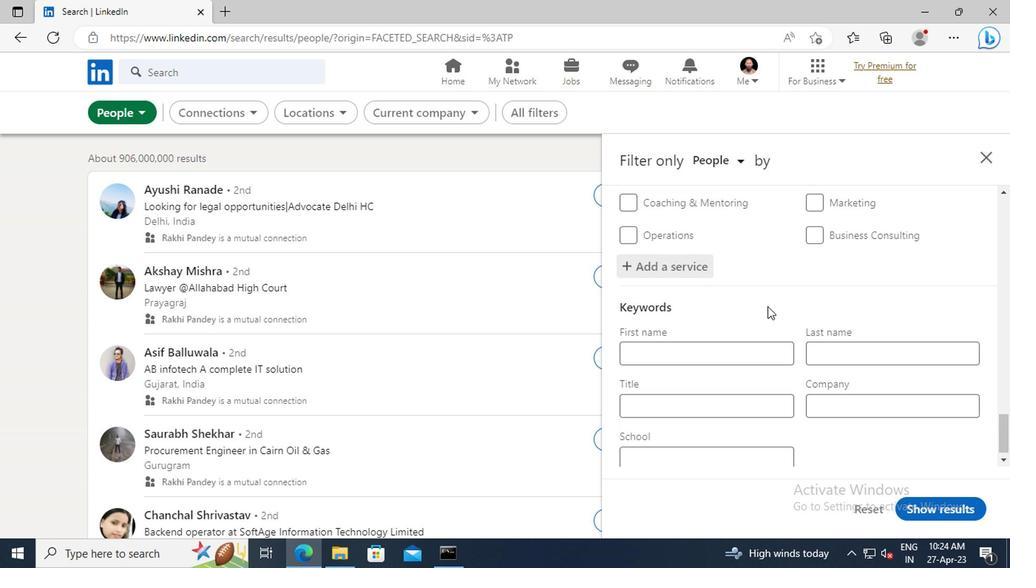 
Action: Mouse moved to (694, 403)
Screenshot: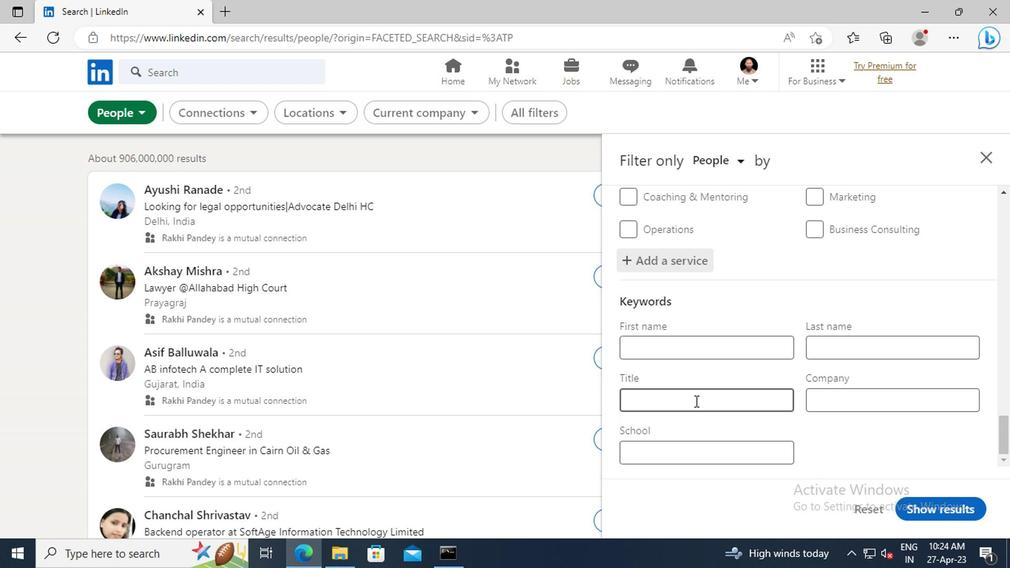 
Action: Mouse pressed left at (694, 403)
Screenshot: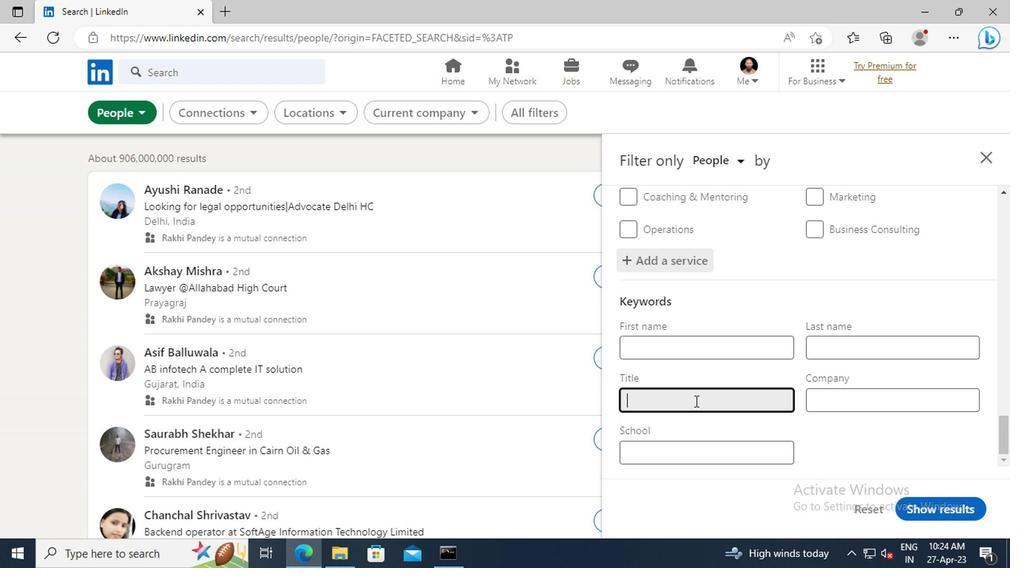 
Action: Key pressed <Key.shift>SOFTWARE<Key.space><Key.shift>NINJANEER<Key.enter>
Screenshot: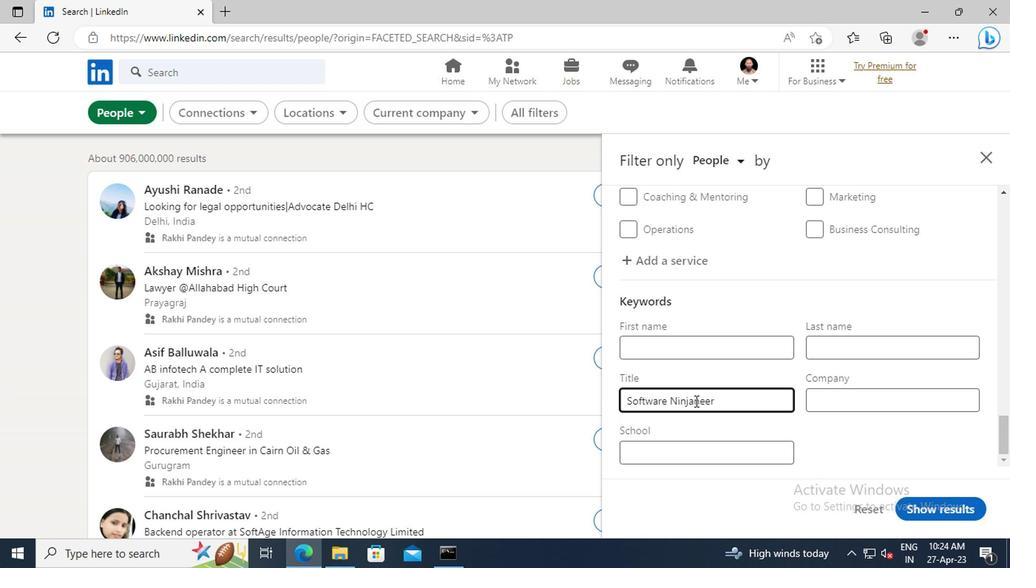 
Action: Mouse moved to (926, 509)
Screenshot: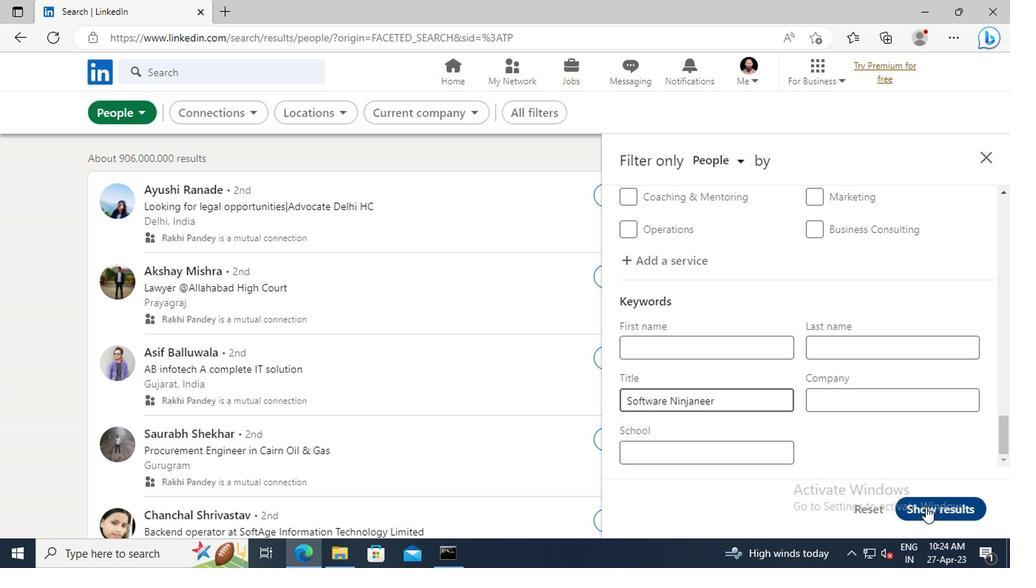 
Action: Mouse pressed left at (926, 509)
Screenshot: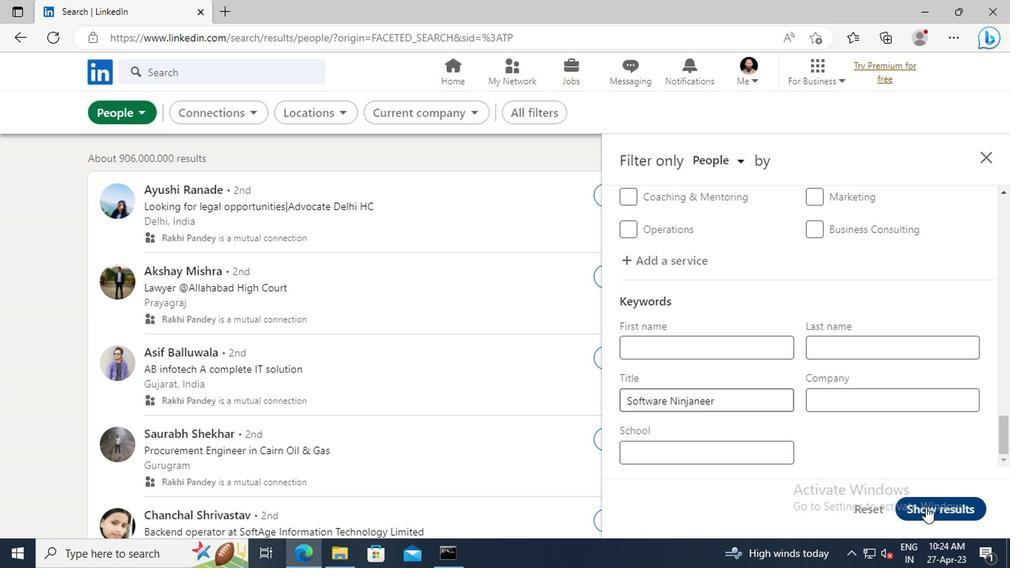 
